 Task: Find connections with filter location Pontevedra with filter topic #Projectmanagementwith filter profile language French with filter current company NDTV with filter school SJB Institute of Technology with filter industry Advertising Services with filter service category Email Marketing with filter keywords title Church Volunteer
Action: Mouse moved to (728, 57)
Screenshot: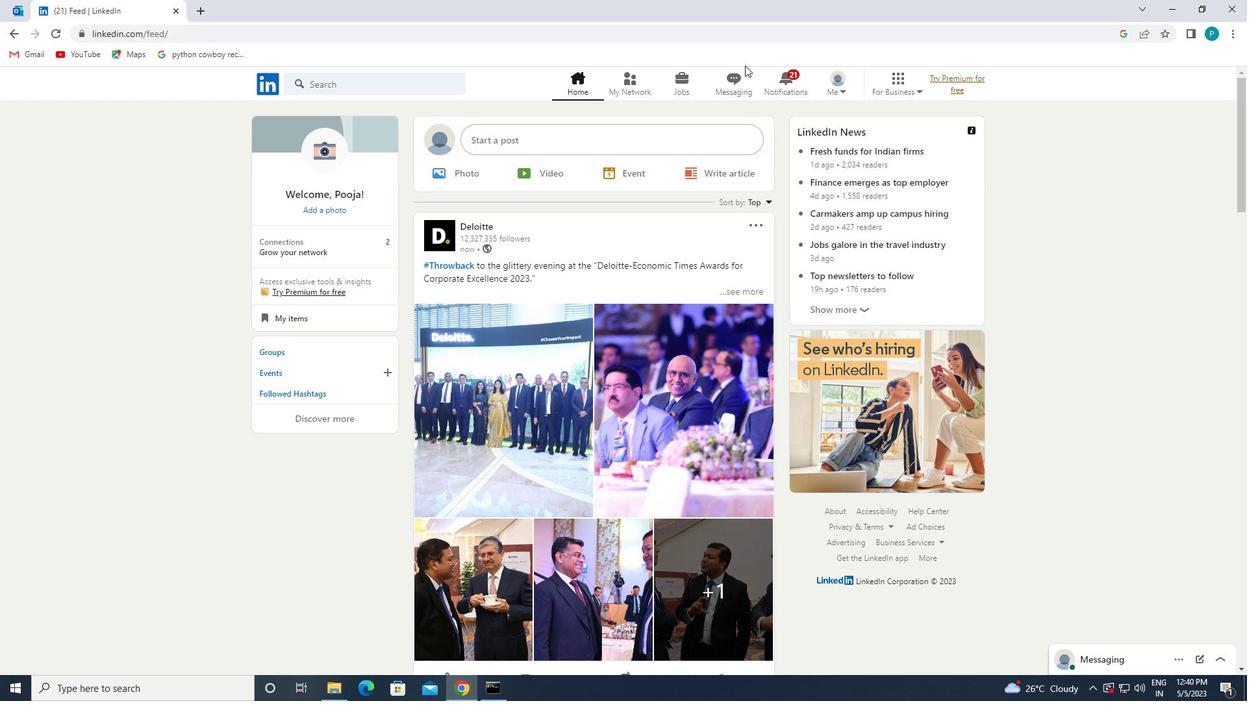 
Action: Mouse pressed left at (728, 57)
Screenshot: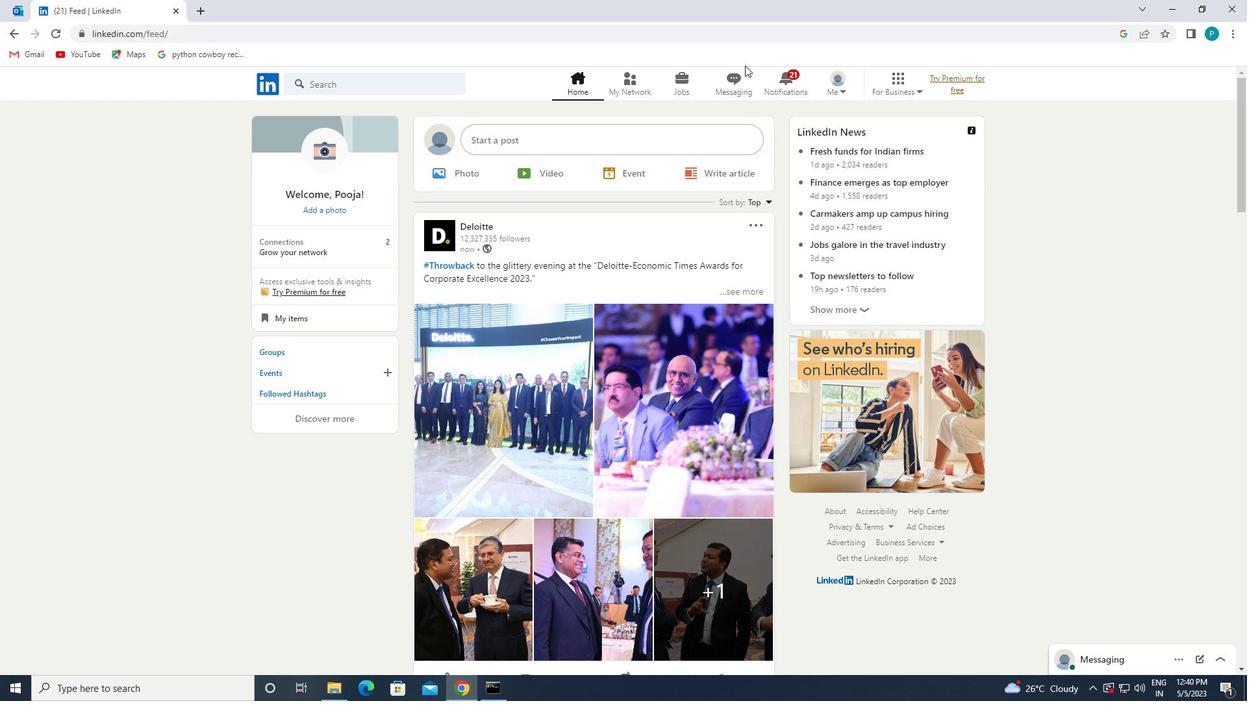 
Action: Mouse moved to (627, 87)
Screenshot: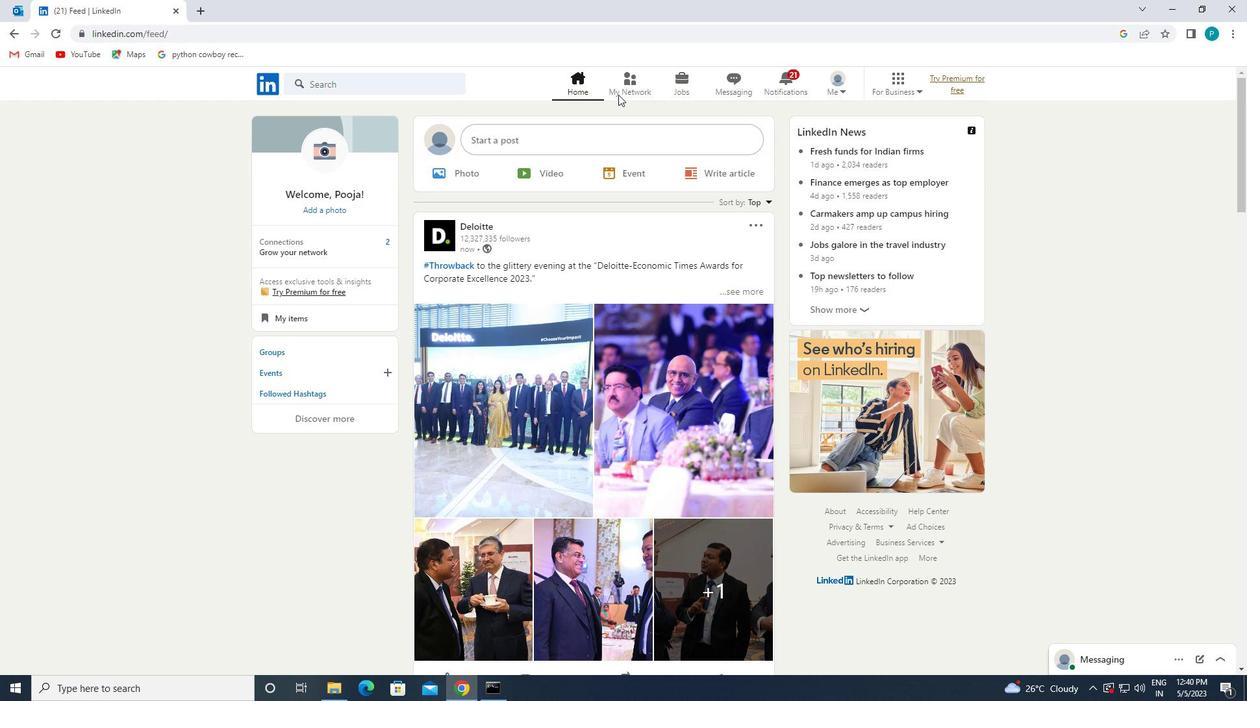 
Action: Mouse pressed left at (627, 87)
Screenshot: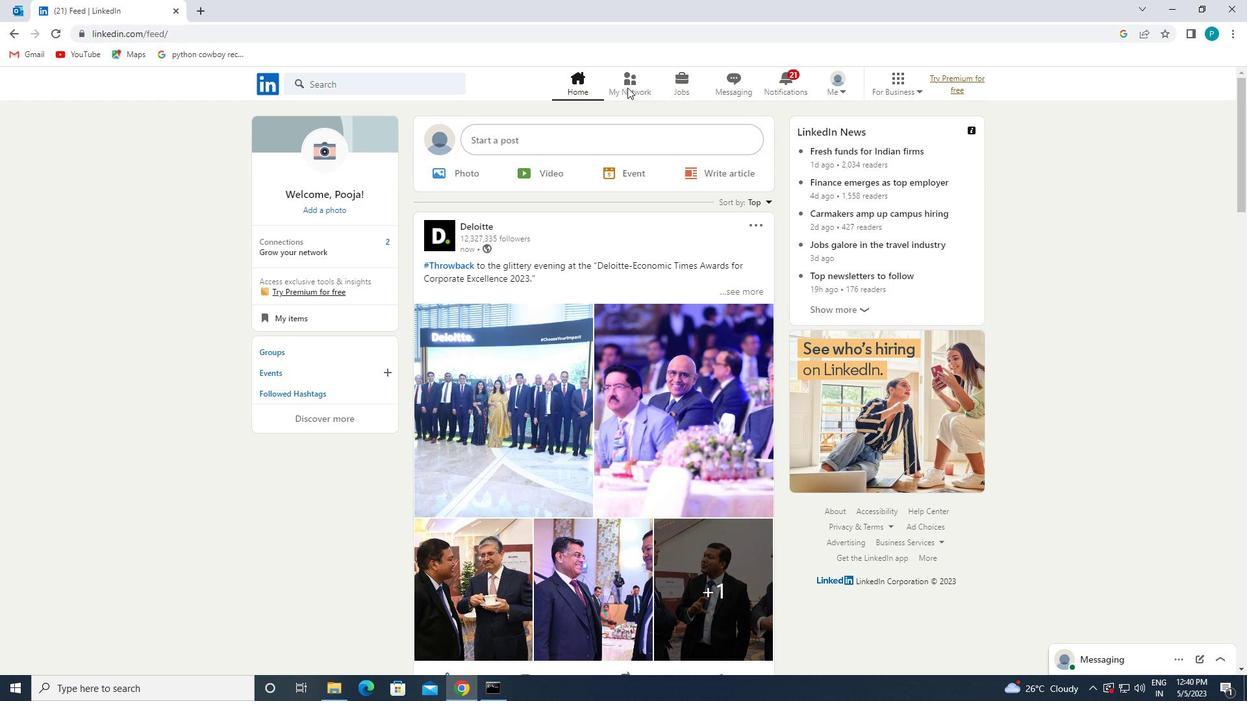 
Action: Mouse moved to (635, 96)
Screenshot: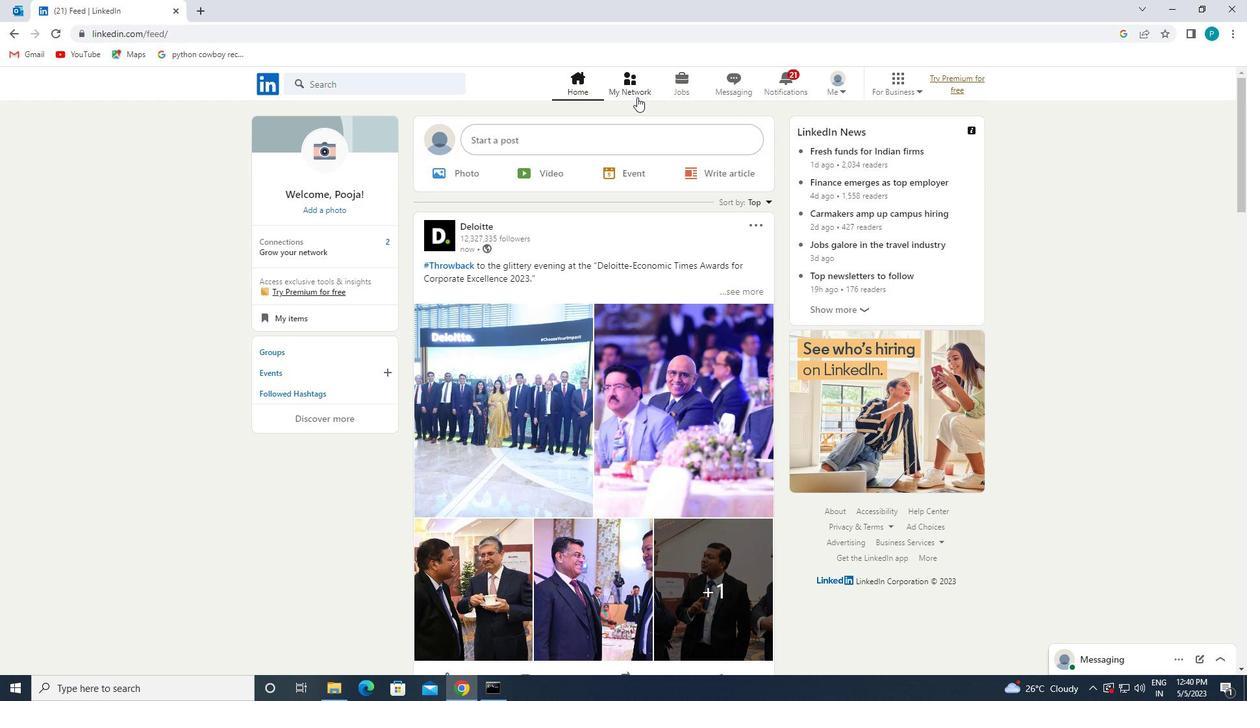 
Action: Mouse pressed left at (635, 96)
Screenshot: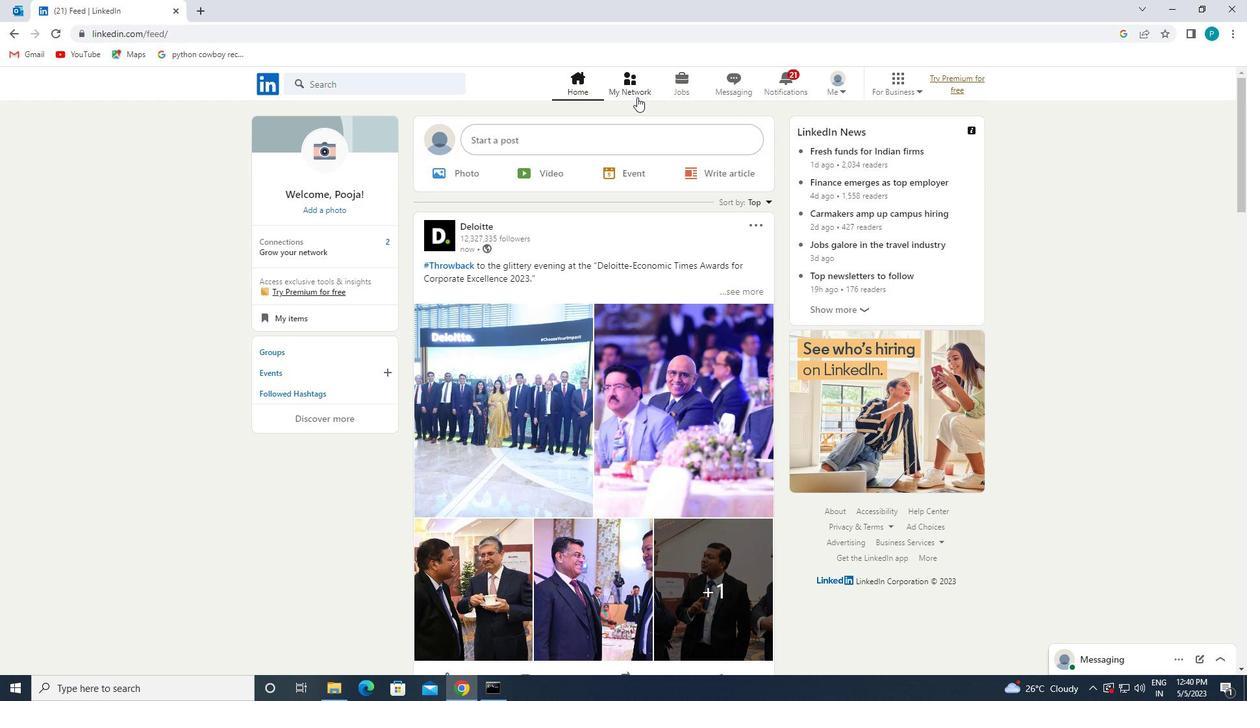 
Action: Mouse moved to (317, 165)
Screenshot: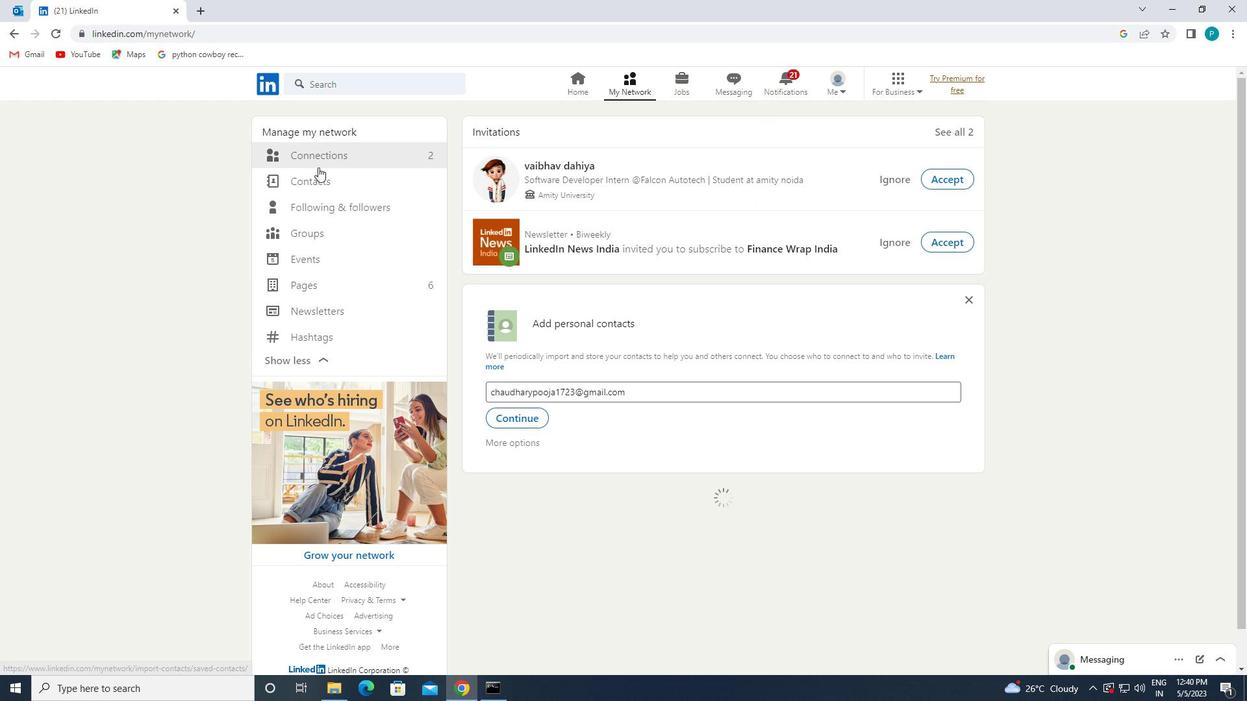
Action: Mouse pressed left at (317, 165)
Screenshot: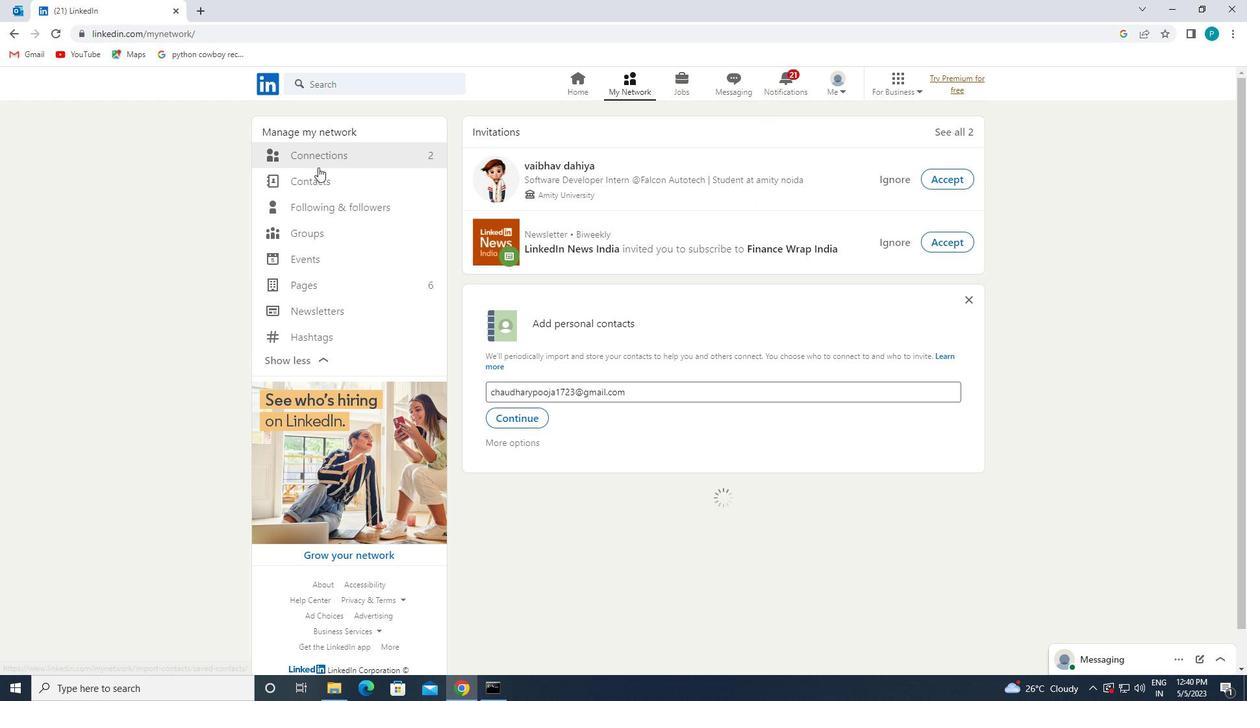 
Action: Mouse moved to (398, 165)
Screenshot: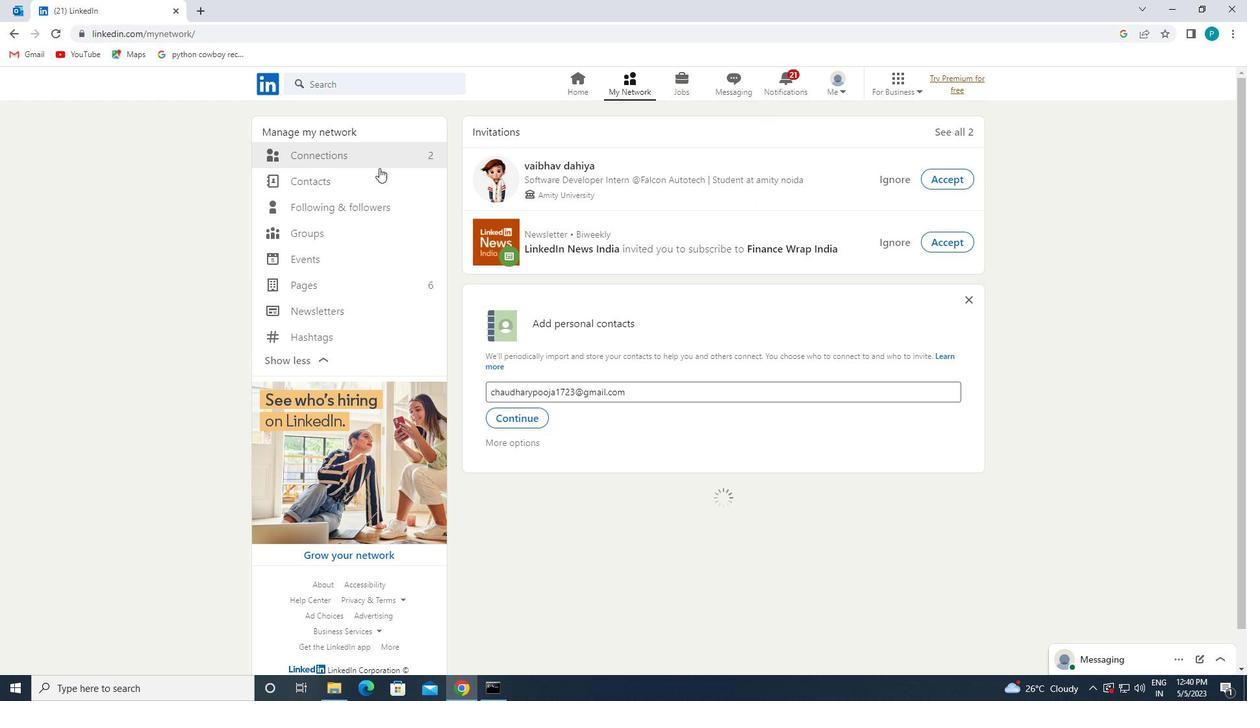 
Action: Mouse pressed left at (398, 165)
Screenshot: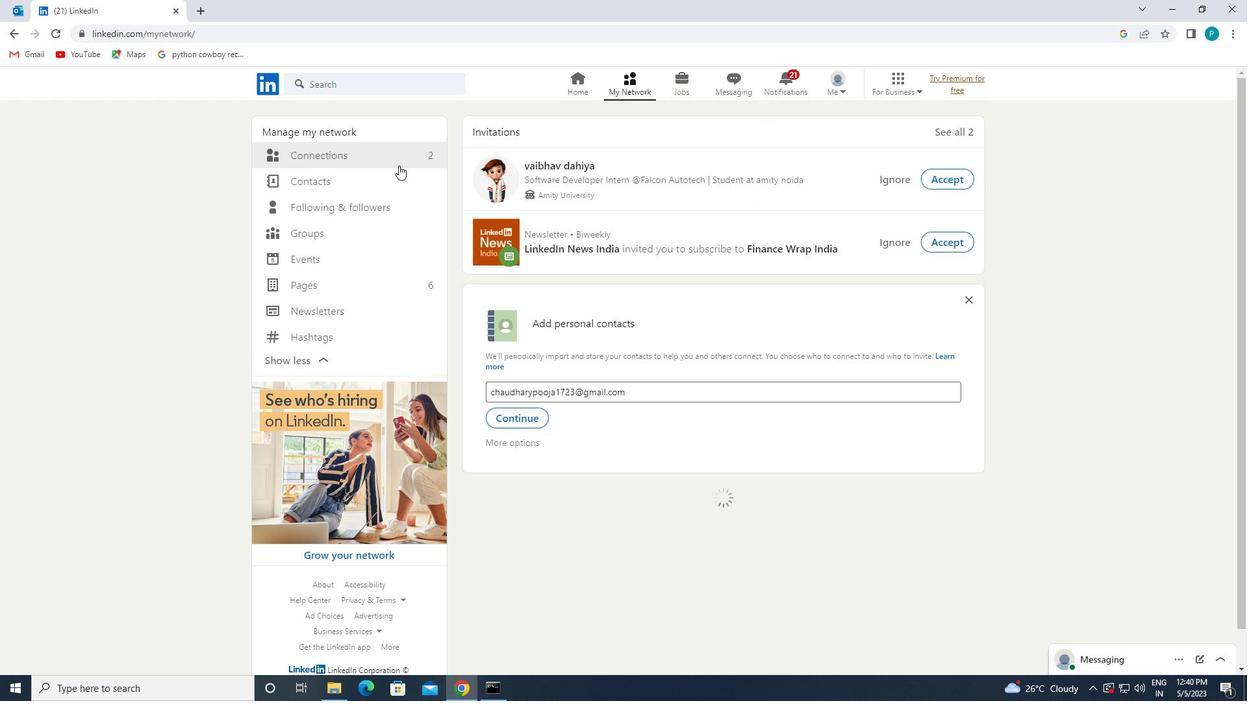 
Action: Mouse moved to (400, 153)
Screenshot: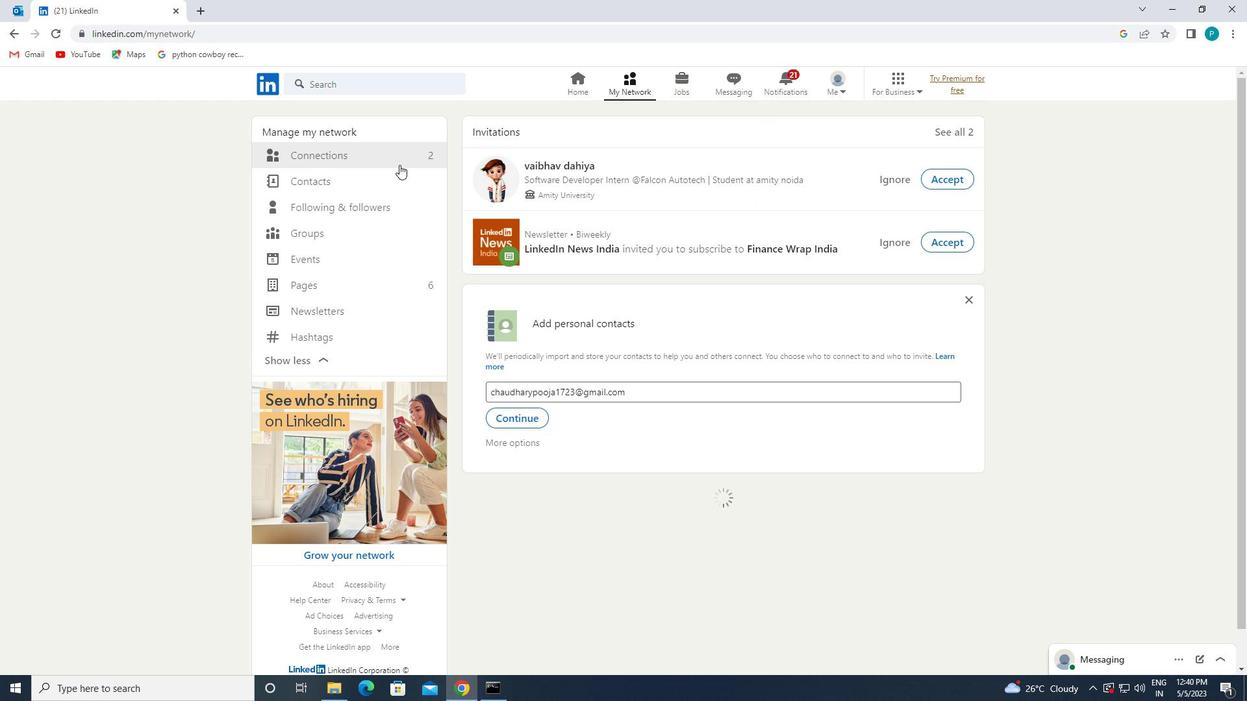 
Action: Mouse pressed left at (400, 153)
Screenshot: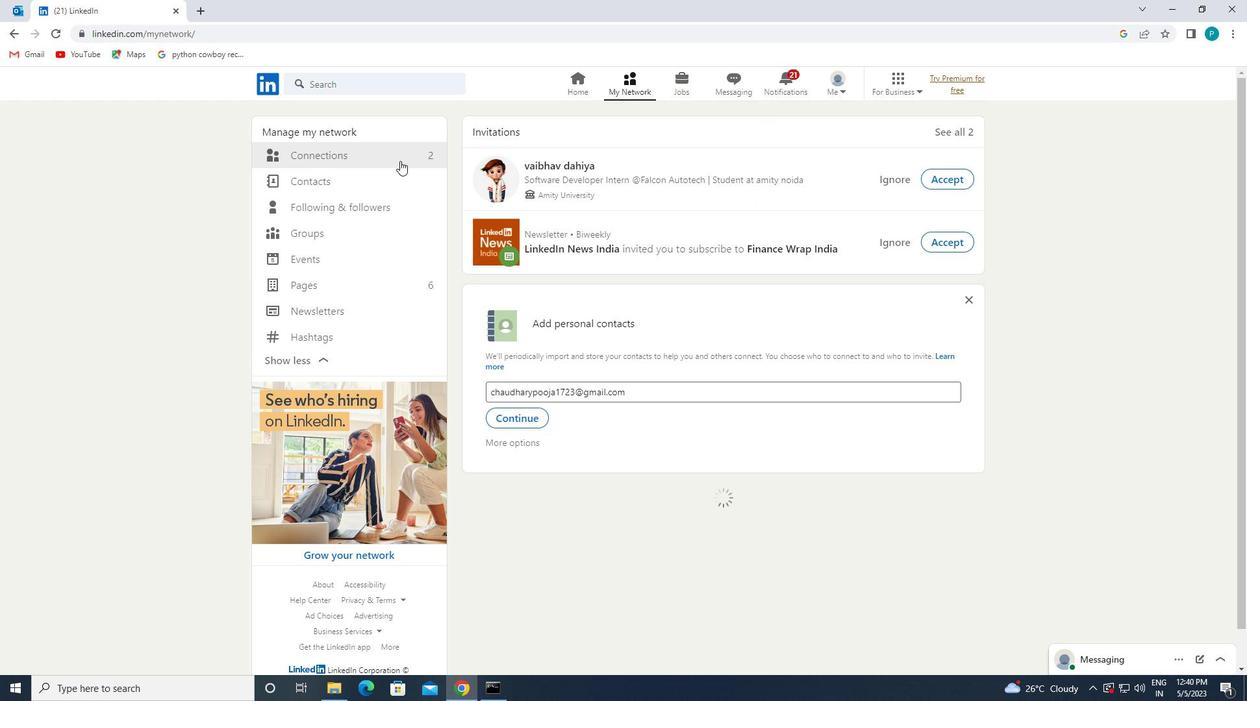 
Action: Mouse pressed left at (400, 153)
Screenshot: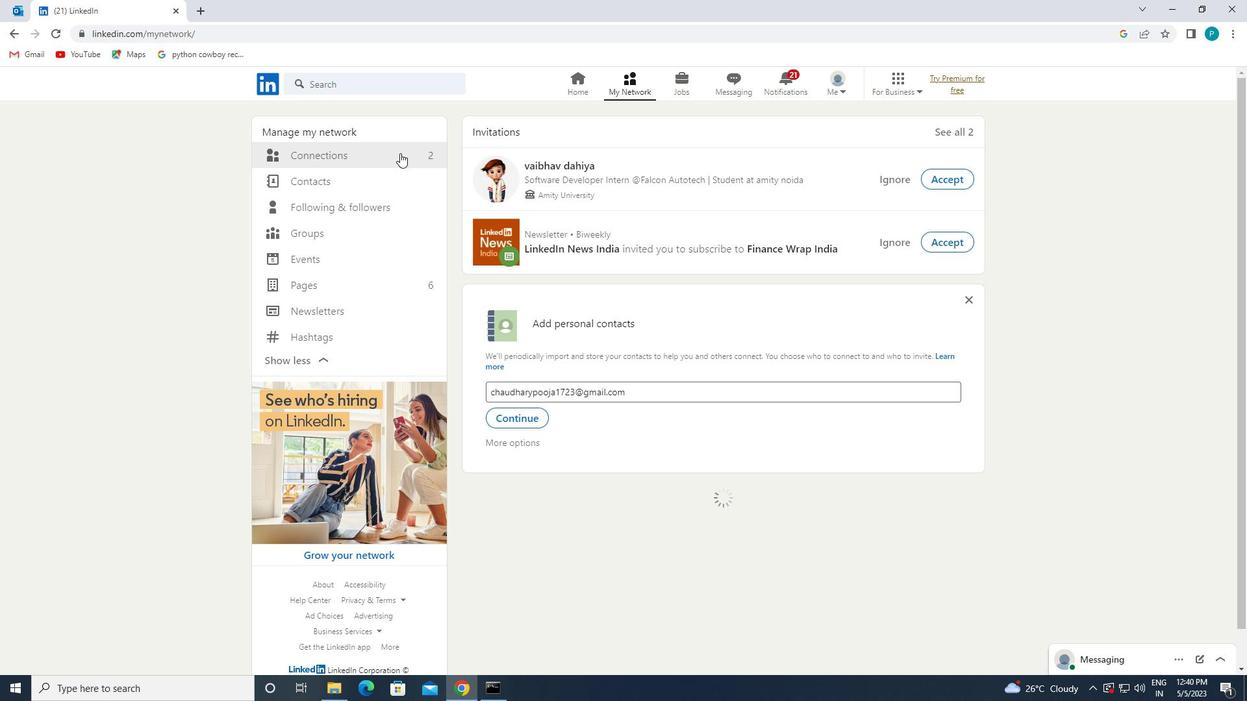 
Action: Mouse moved to (376, 155)
Screenshot: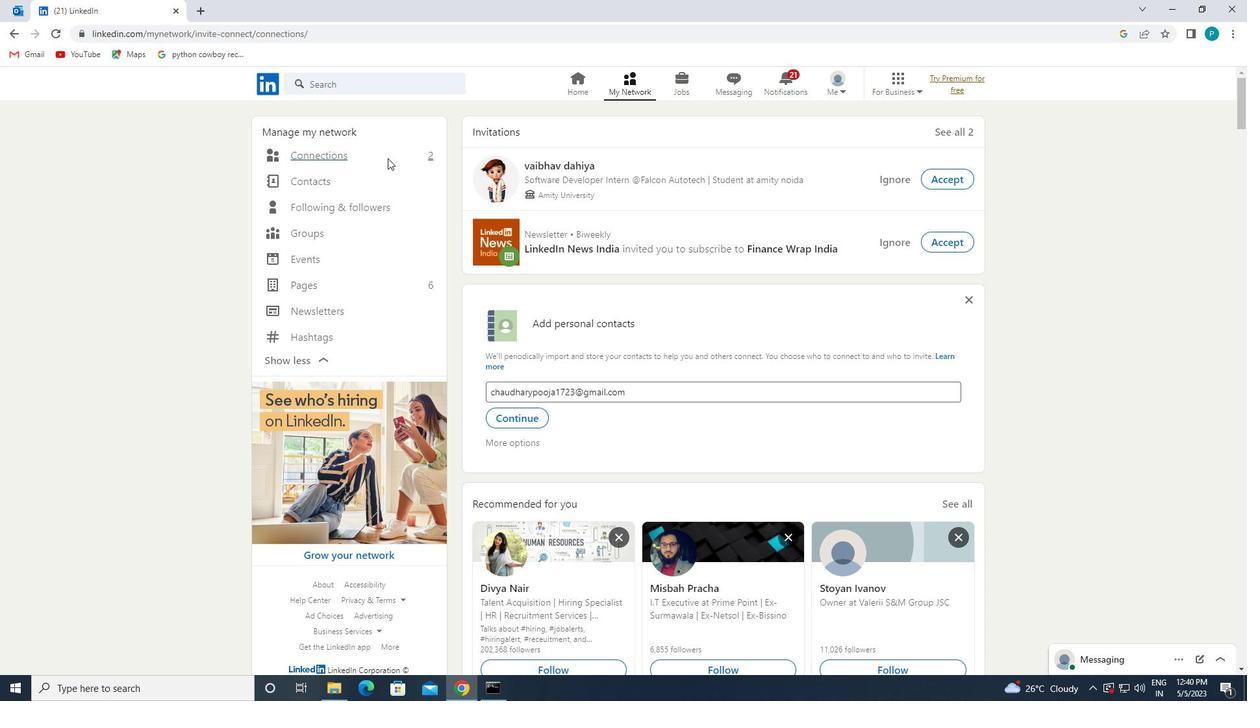 
Action: Mouse pressed left at (376, 155)
Screenshot: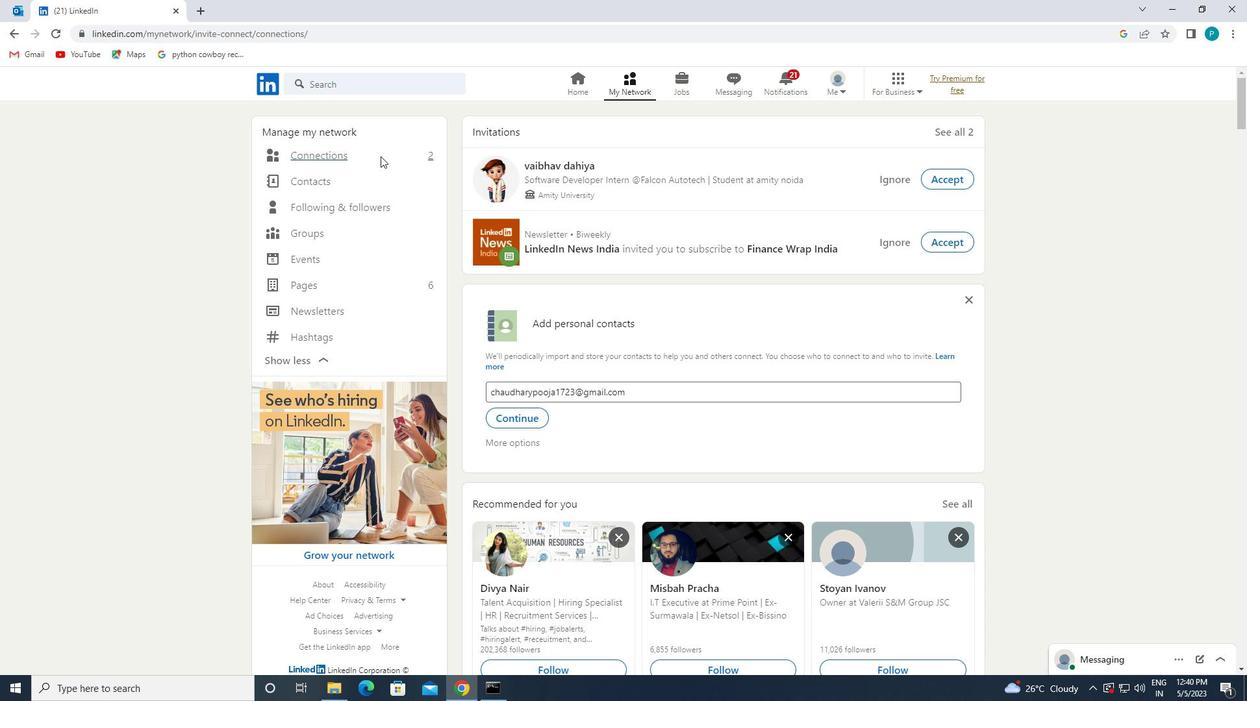 
Action: Mouse moved to (342, 158)
Screenshot: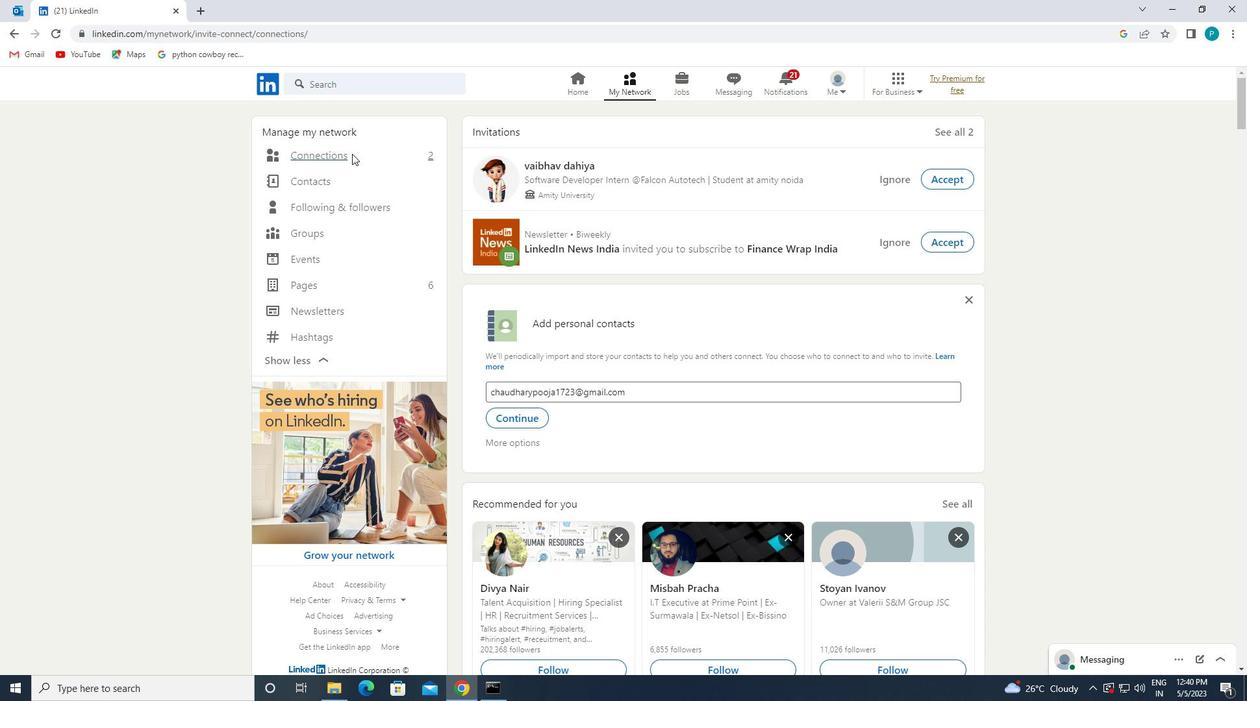 
Action: Mouse pressed left at (342, 158)
Screenshot: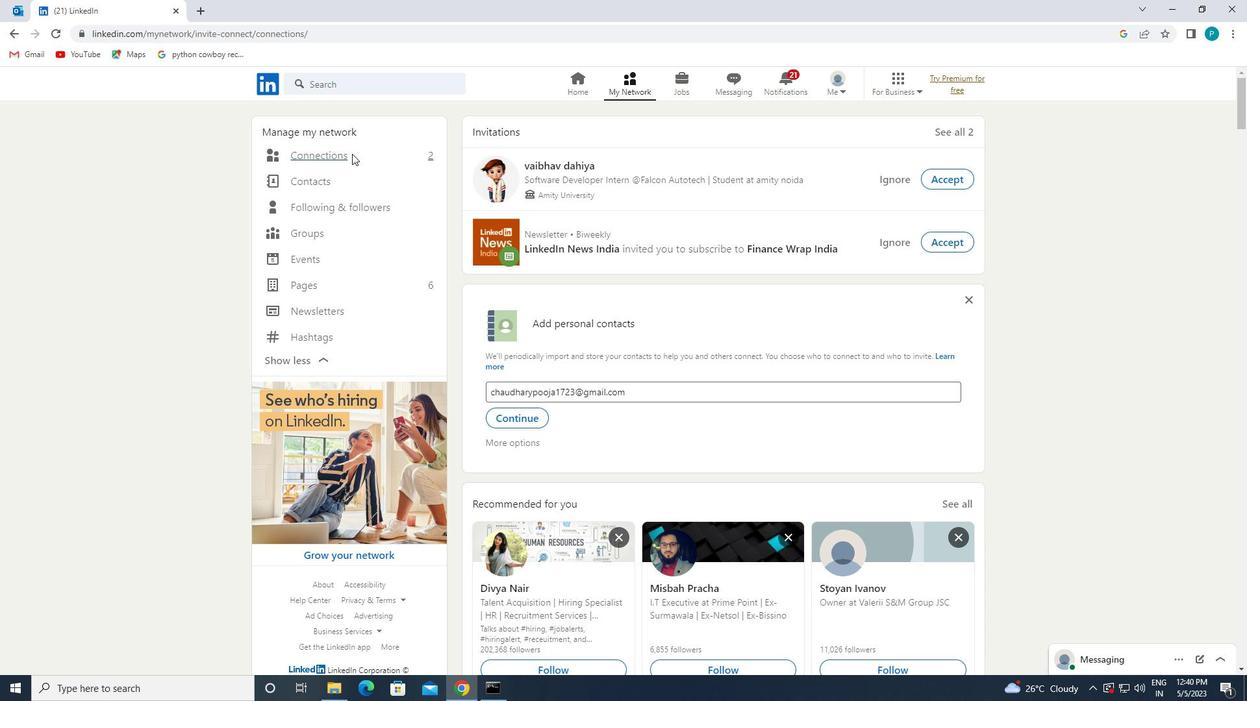 
Action: Mouse pressed left at (342, 158)
Screenshot: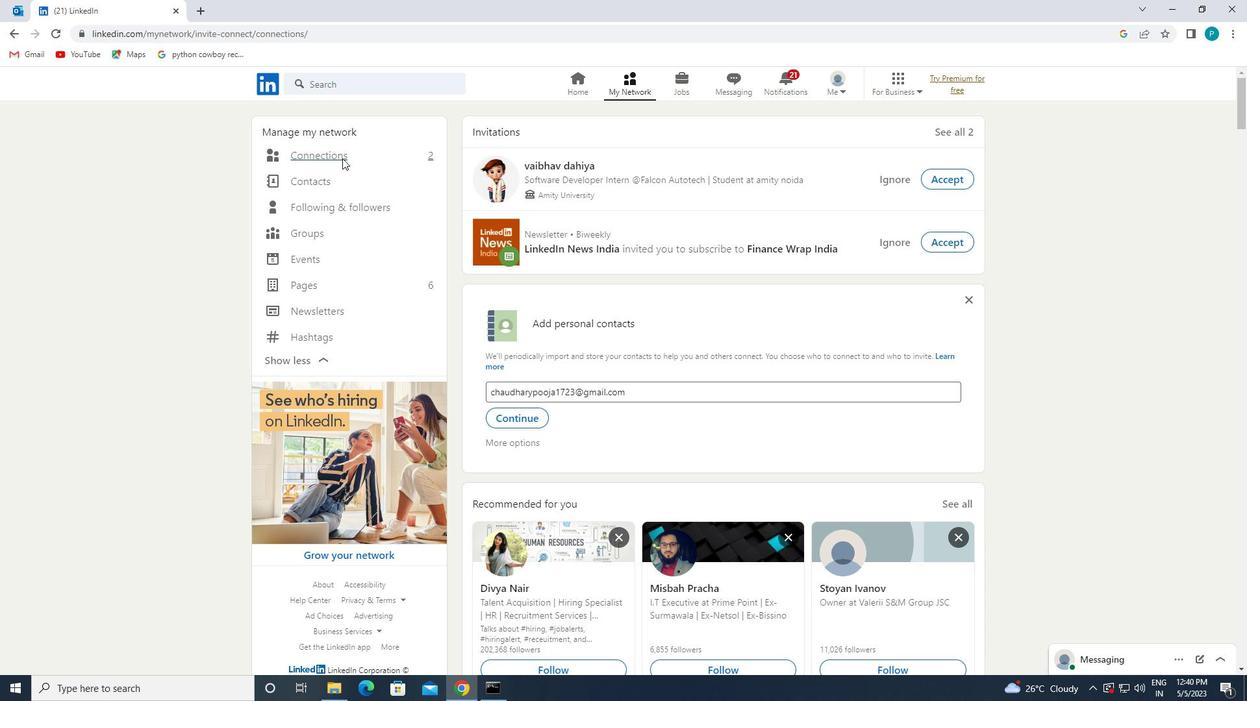
Action: Mouse moved to (715, 150)
Screenshot: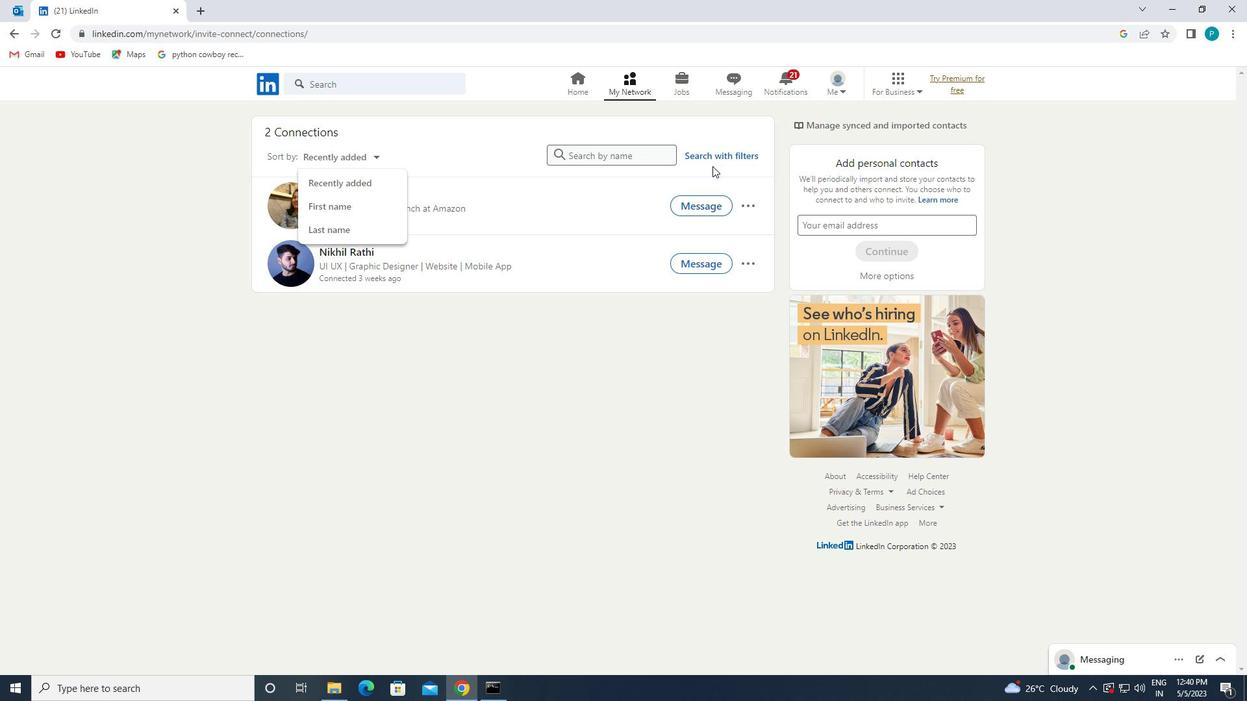 
Action: Mouse pressed left at (715, 150)
Screenshot: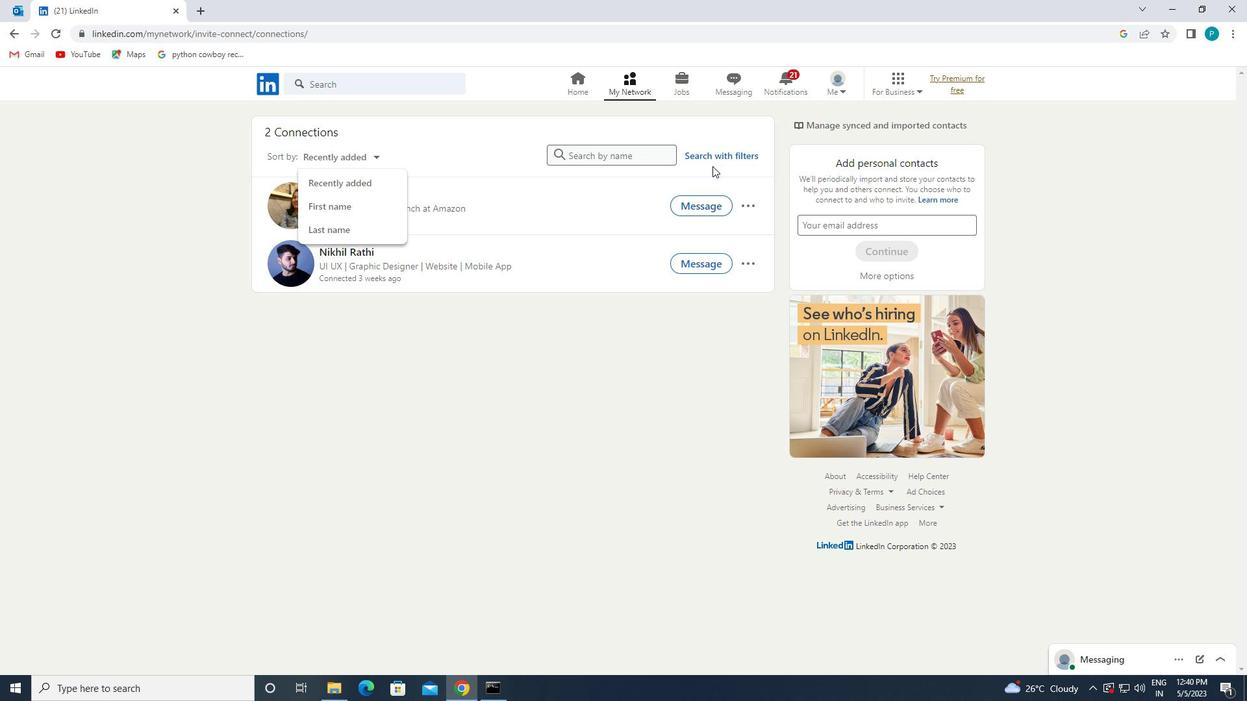 
Action: Mouse moved to (678, 126)
Screenshot: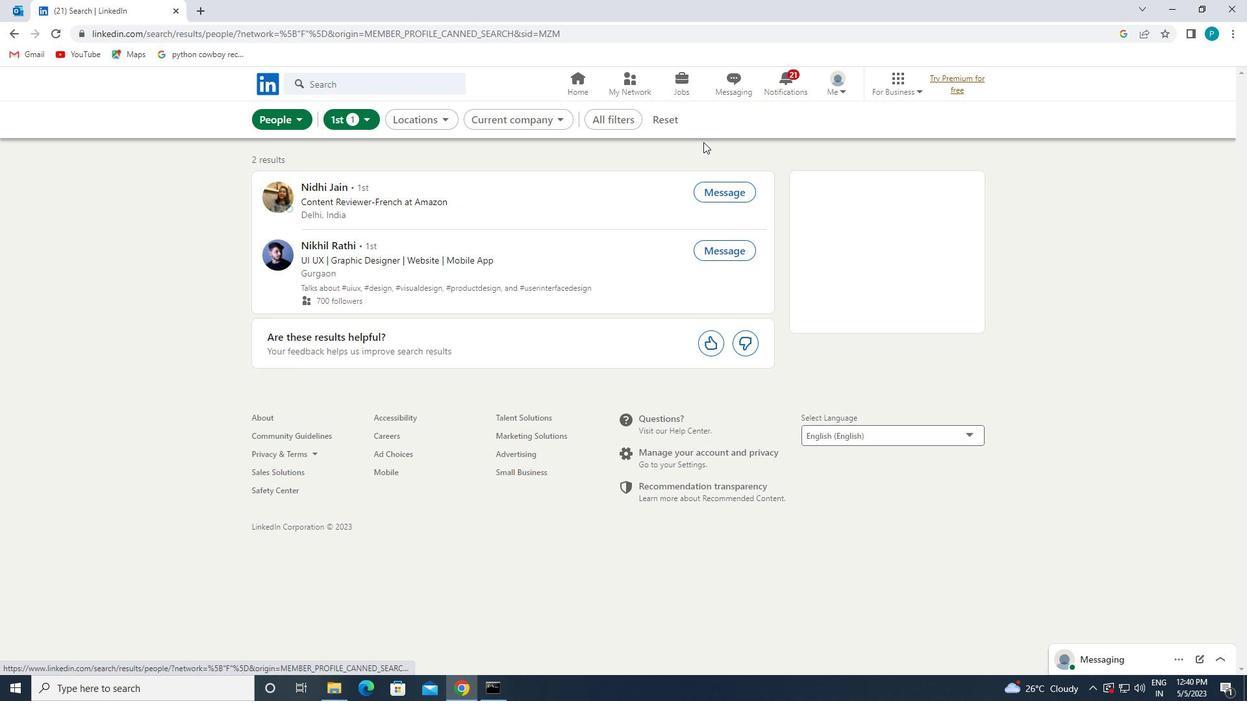 
Action: Mouse pressed left at (678, 126)
Screenshot: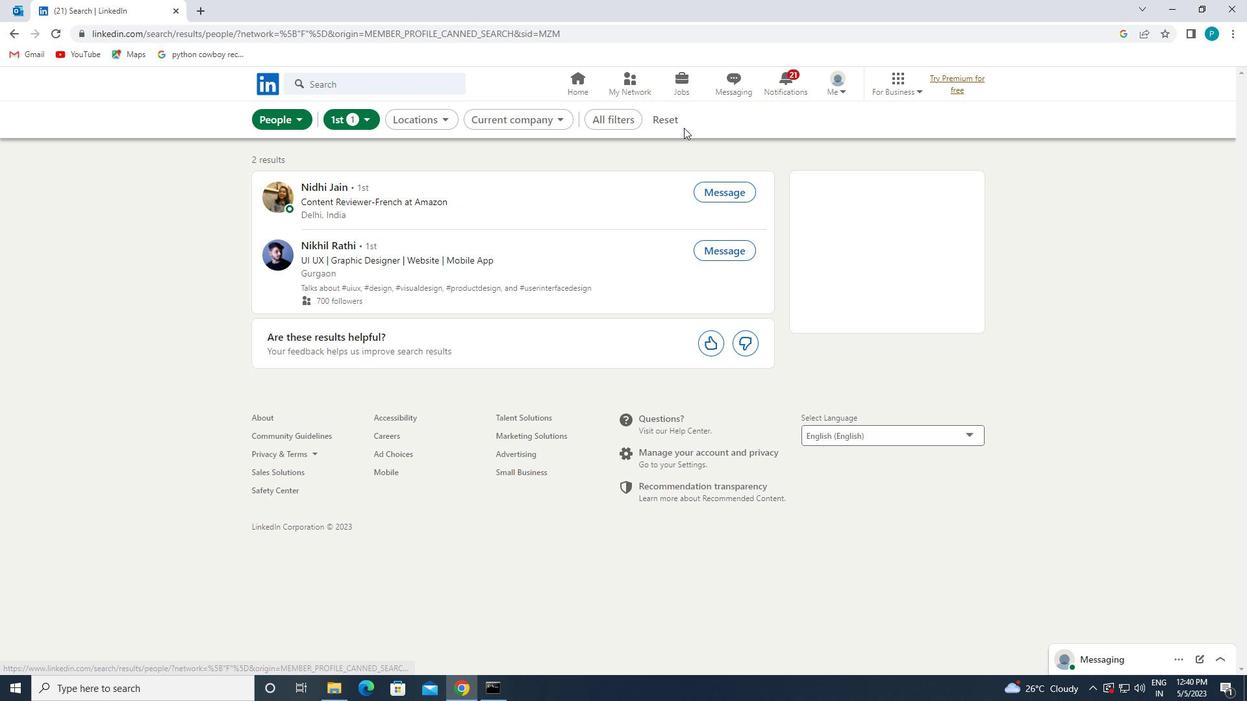 
Action: Mouse moved to (645, 114)
Screenshot: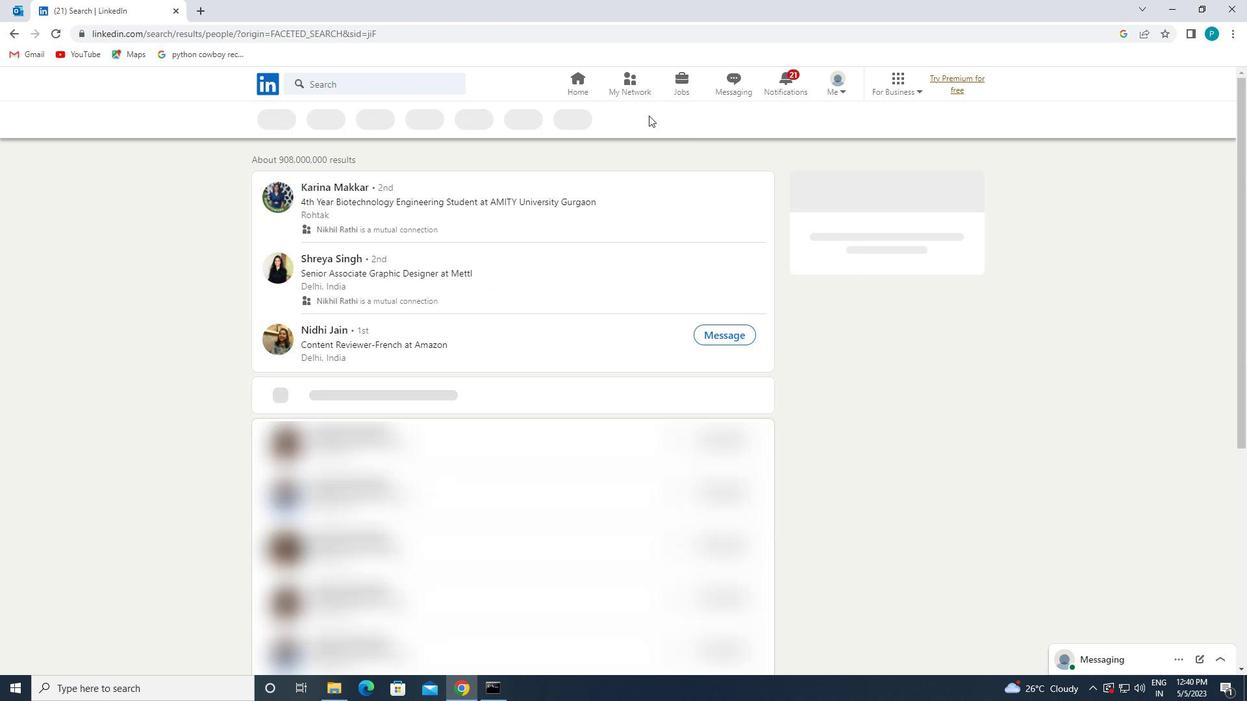 
Action: Mouse pressed left at (645, 114)
Screenshot: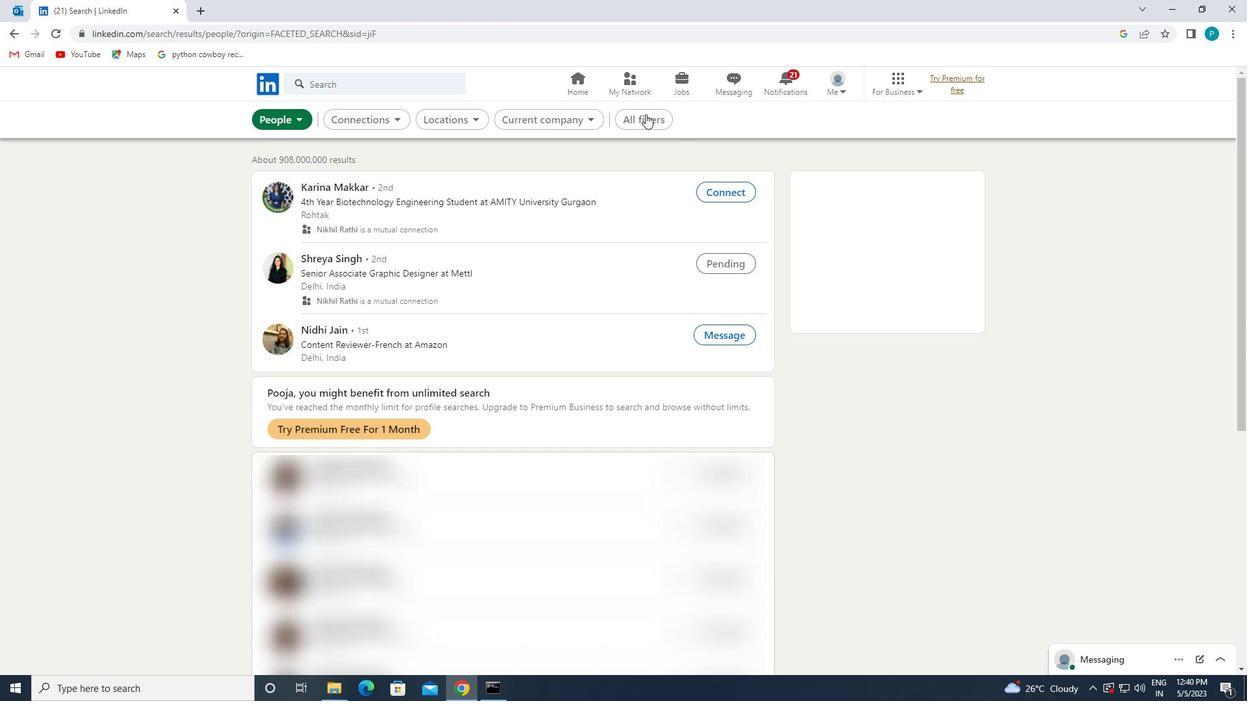 
Action: Mouse moved to (1246, 371)
Screenshot: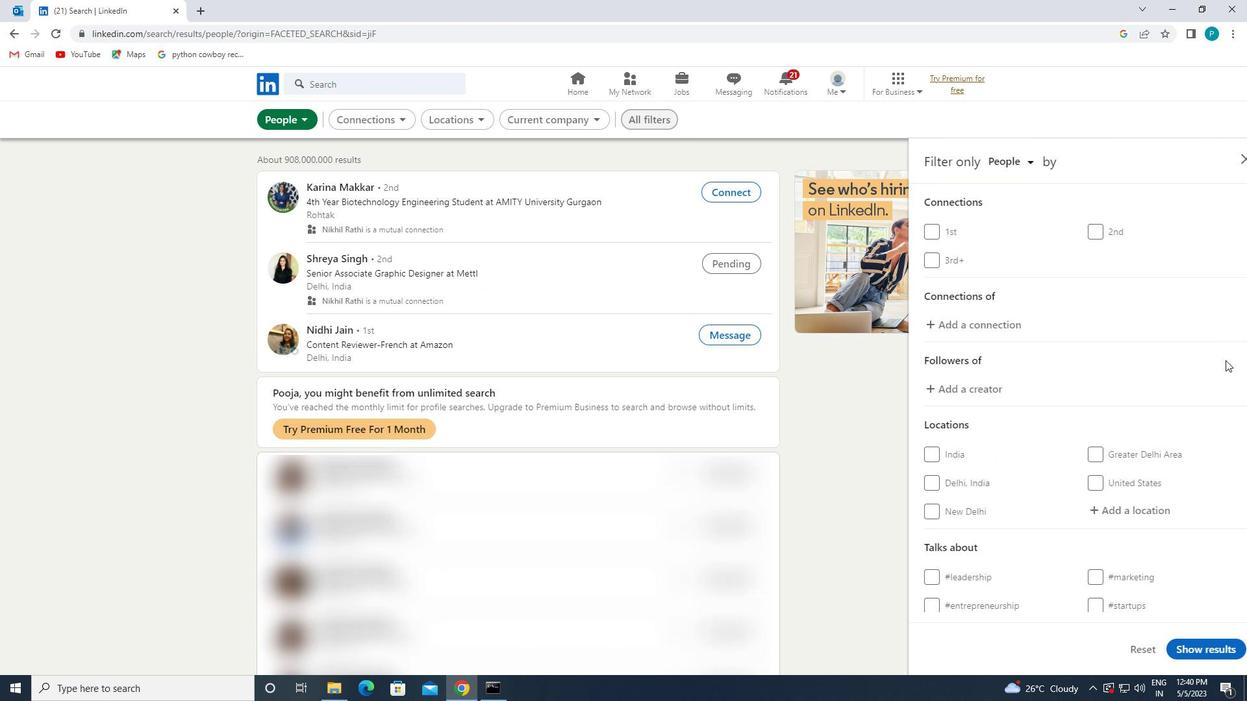 
Action: Mouse scrolled (1246, 370) with delta (0, 0)
Screenshot: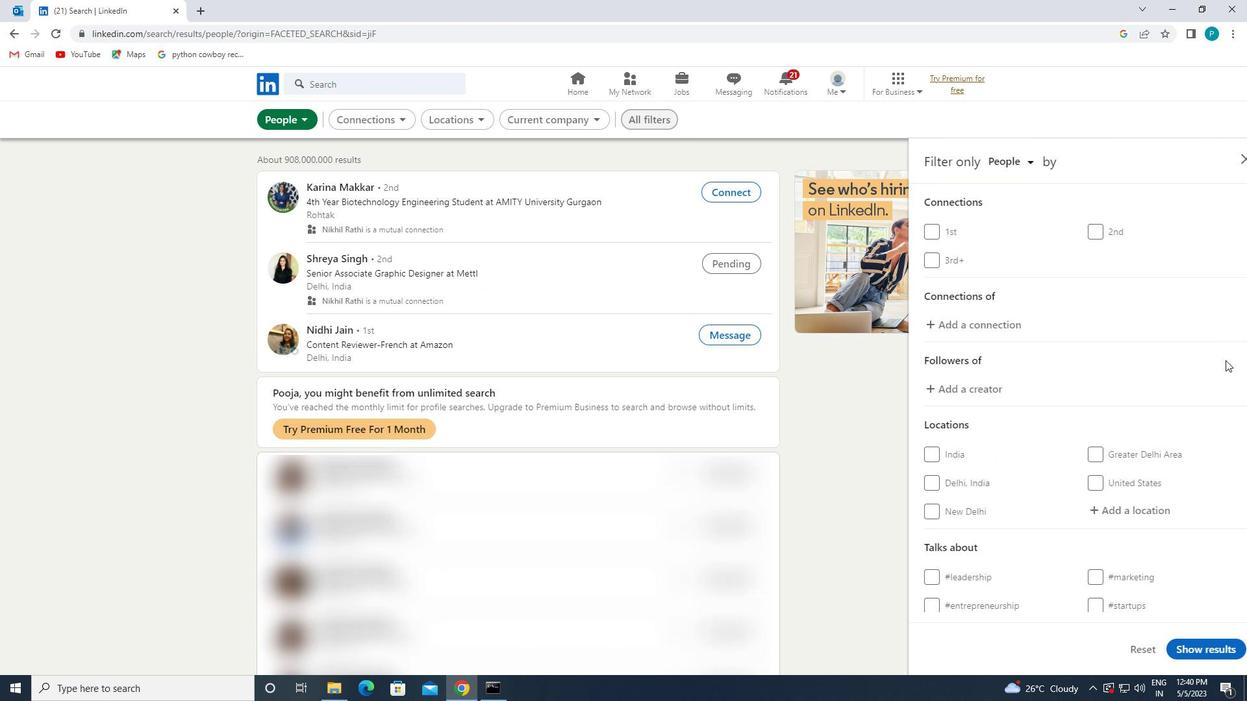 
Action: Mouse moved to (1235, 365)
Screenshot: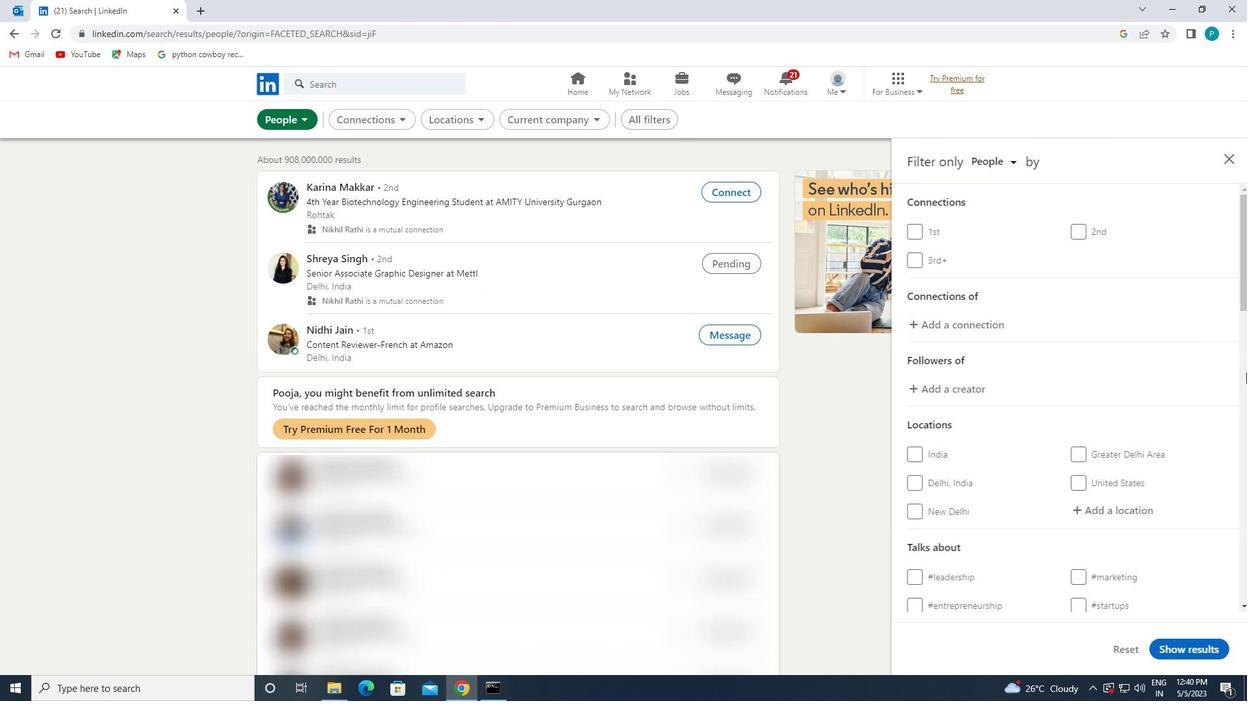 
Action: Mouse scrolled (1235, 364) with delta (0, 0)
Screenshot: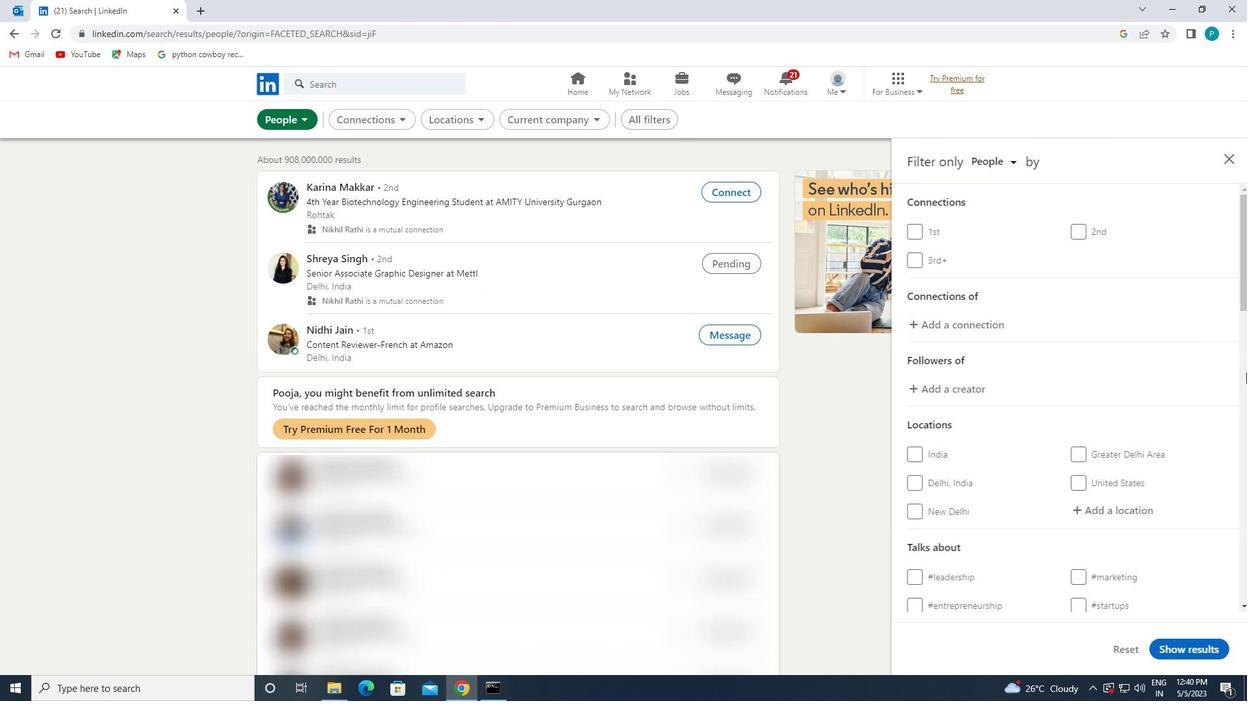 
Action: Mouse moved to (1201, 350)
Screenshot: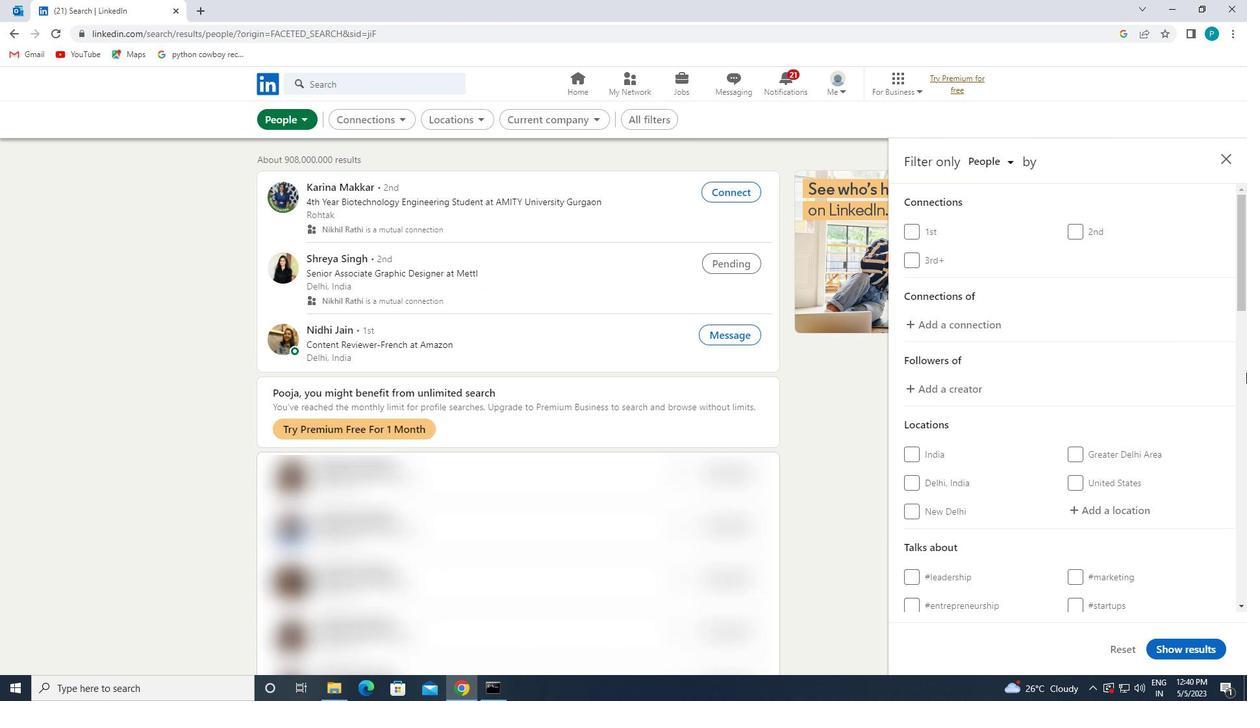 
Action: Mouse scrolled (1201, 349) with delta (0, 0)
Screenshot: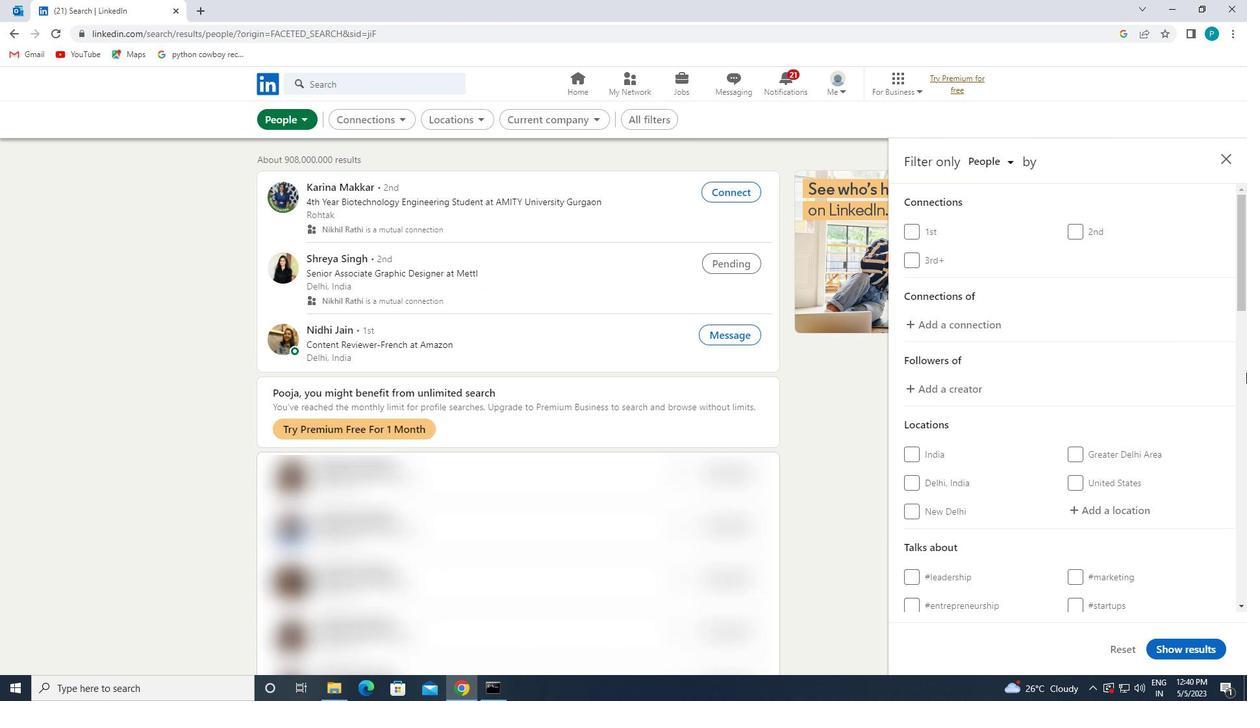 
Action: Mouse moved to (1121, 326)
Screenshot: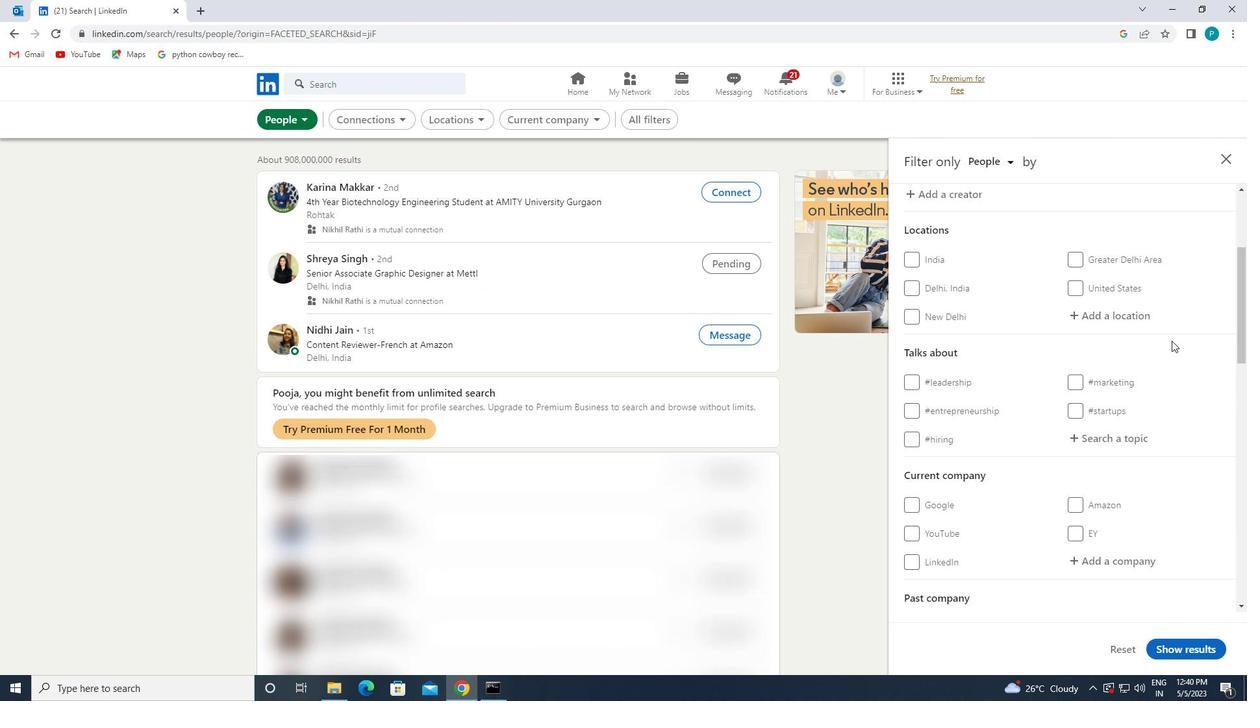 
Action: Mouse pressed left at (1121, 326)
Screenshot: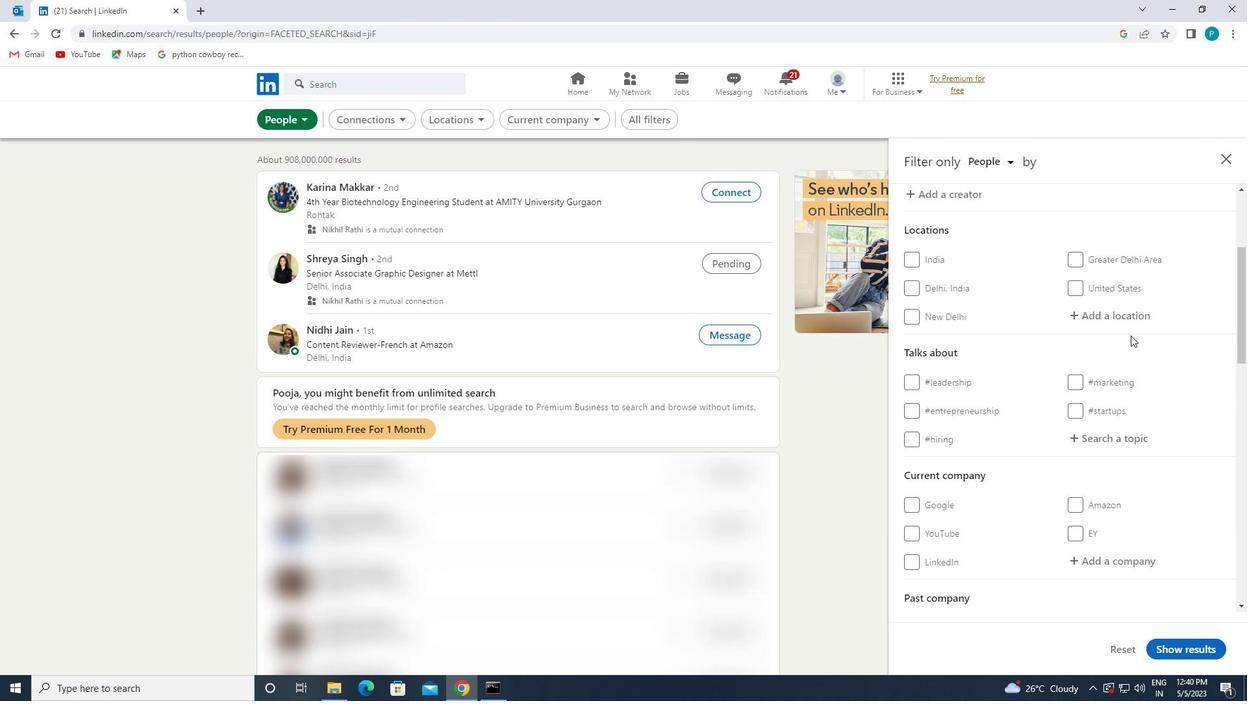 
Action: Mouse moved to (1110, 314)
Screenshot: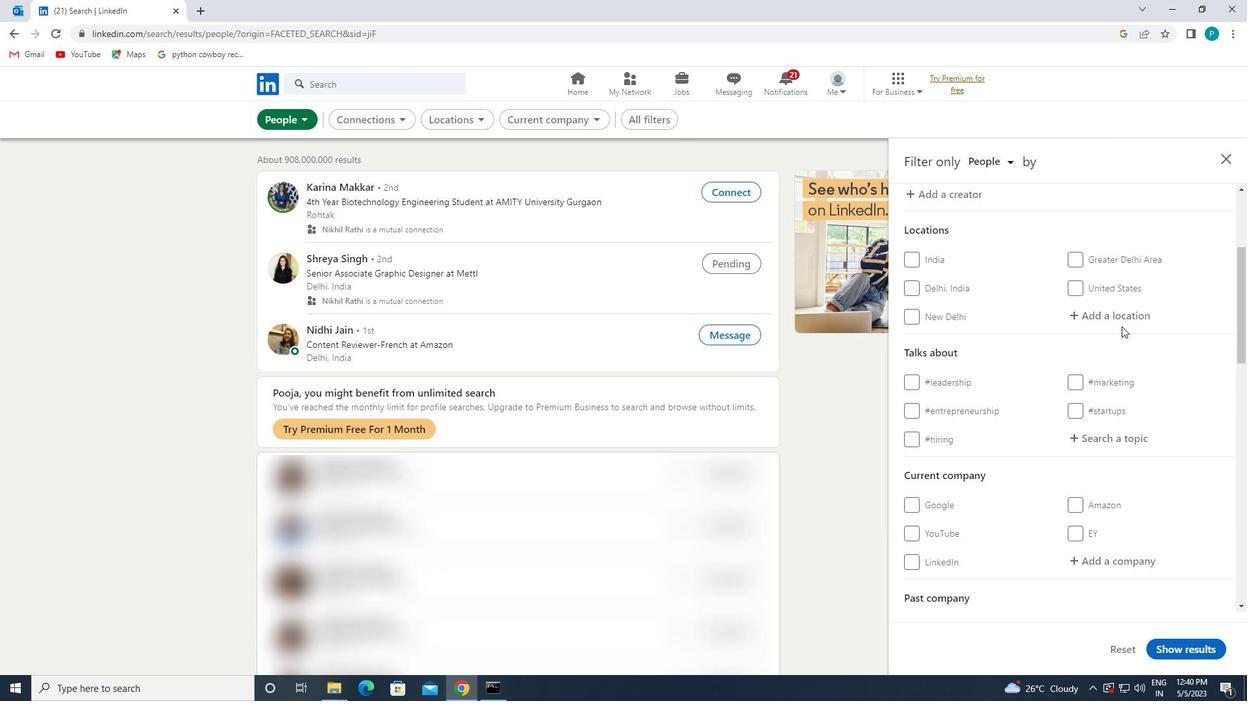 
Action: Mouse pressed left at (1110, 314)
Screenshot: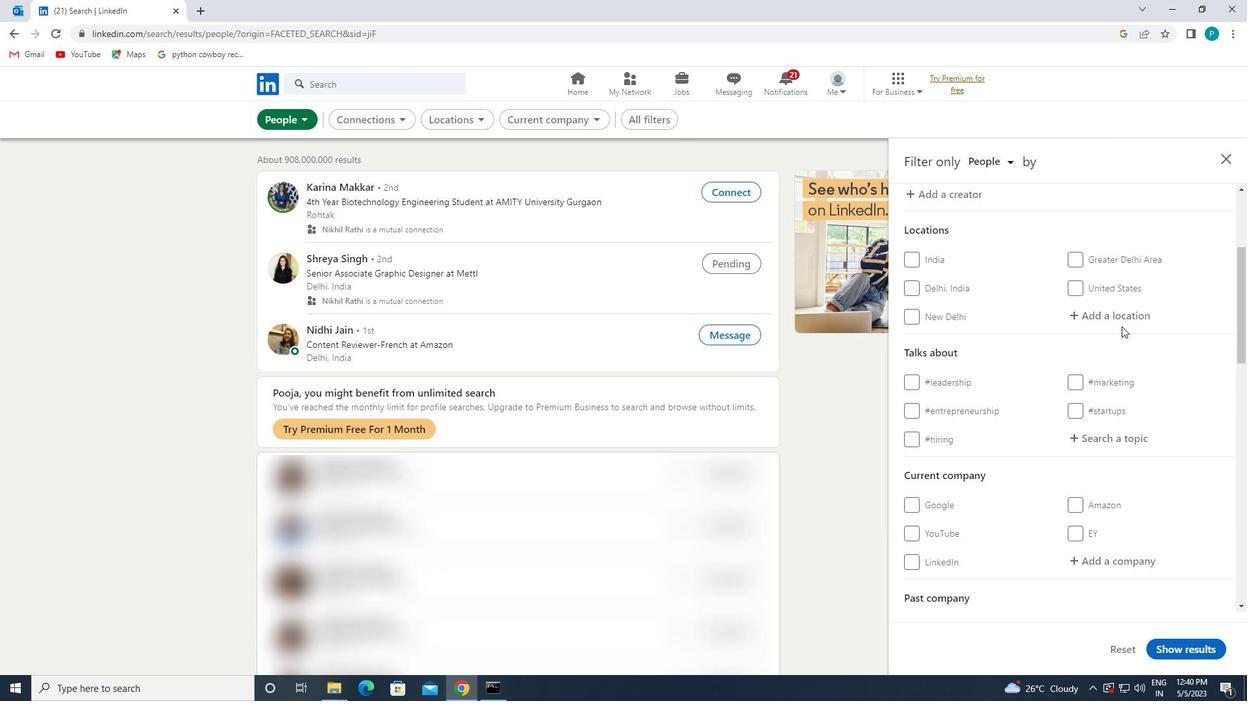 
Action: Mouse moved to (1114, 316)
Screenshot: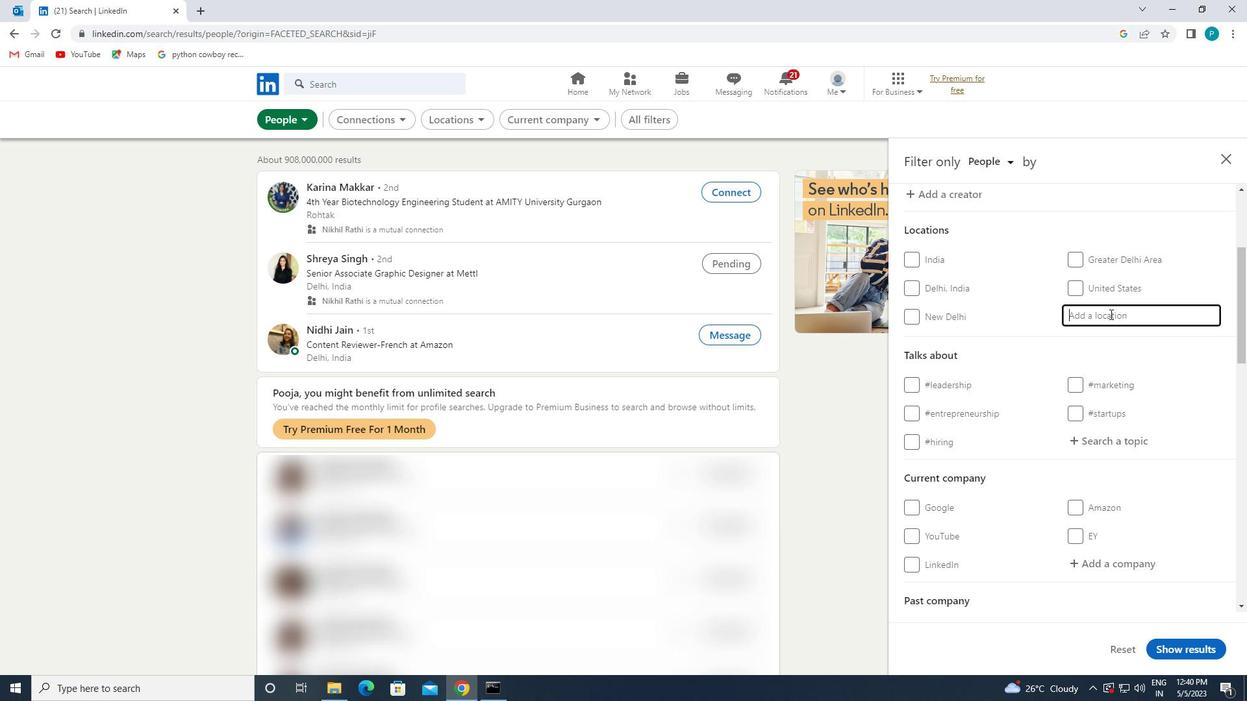 
Action: Key pressed <Key.caps_lock>p<Key.caps_lock>ontevera<Key.backspace><Key.backspace>dra
Screenshot: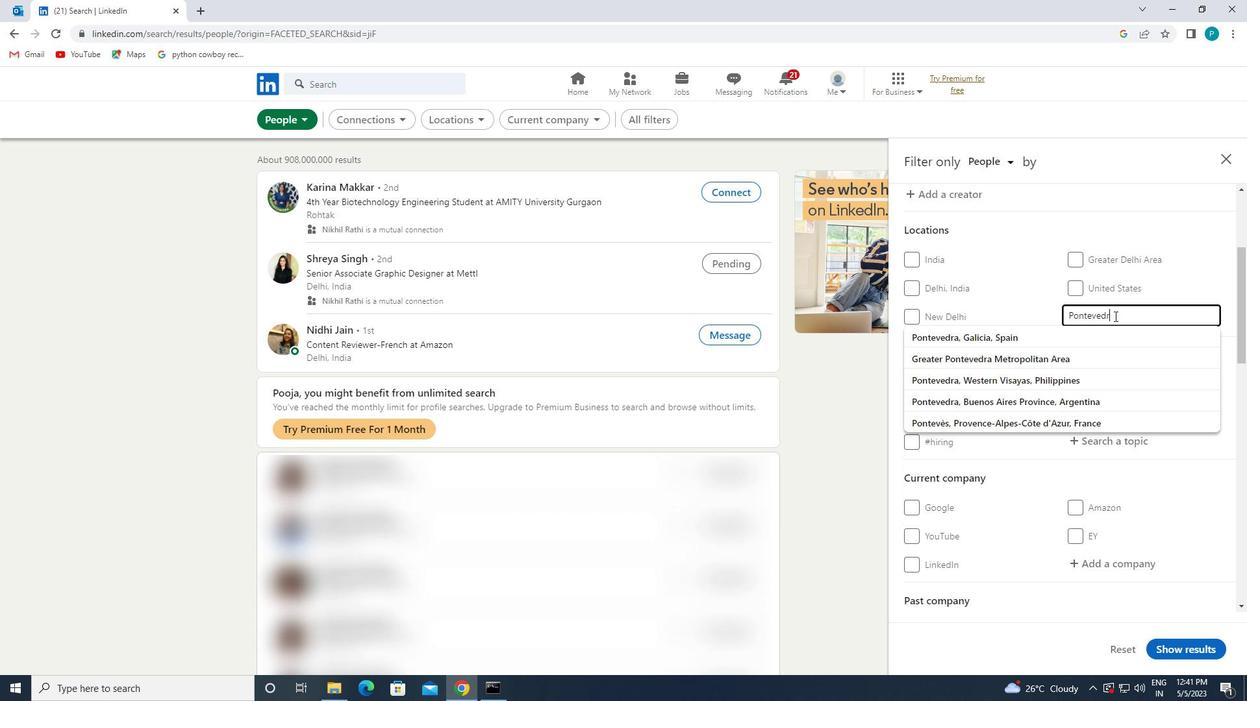 
Action: Mouse moved to (1043, 346)
Screenshot: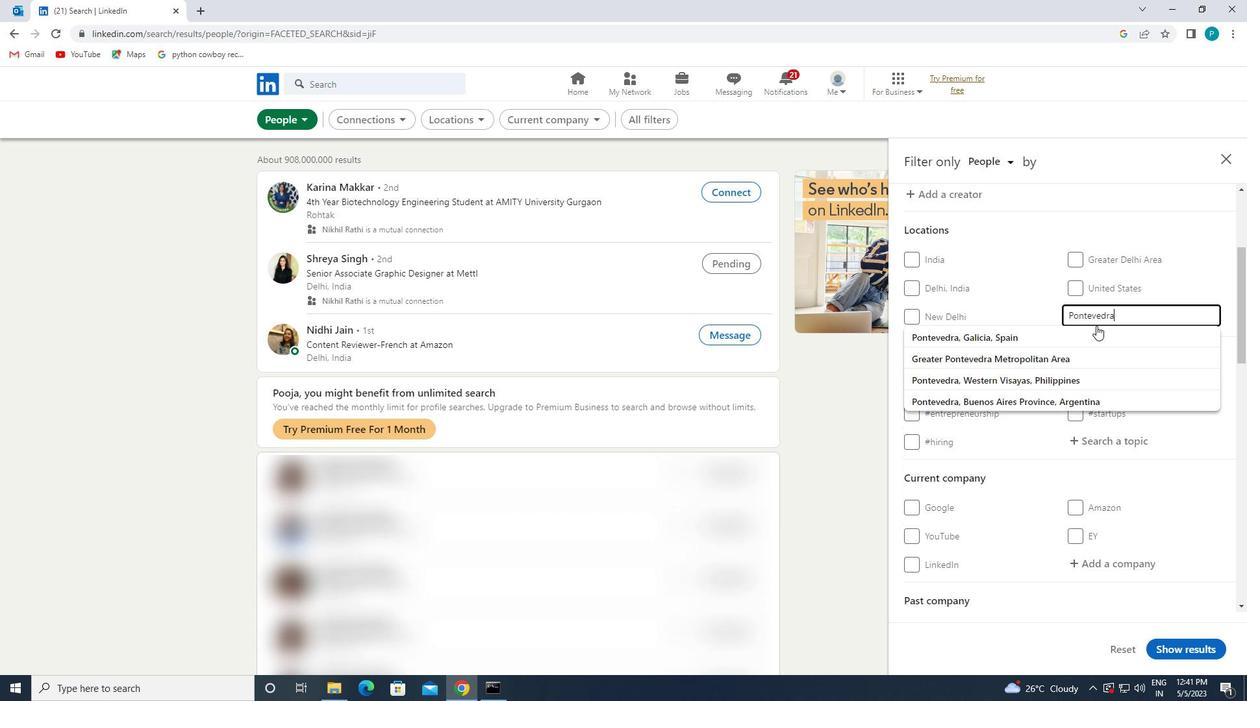 
Action: Mouse pressed left at (1043, 346)
Screenshot: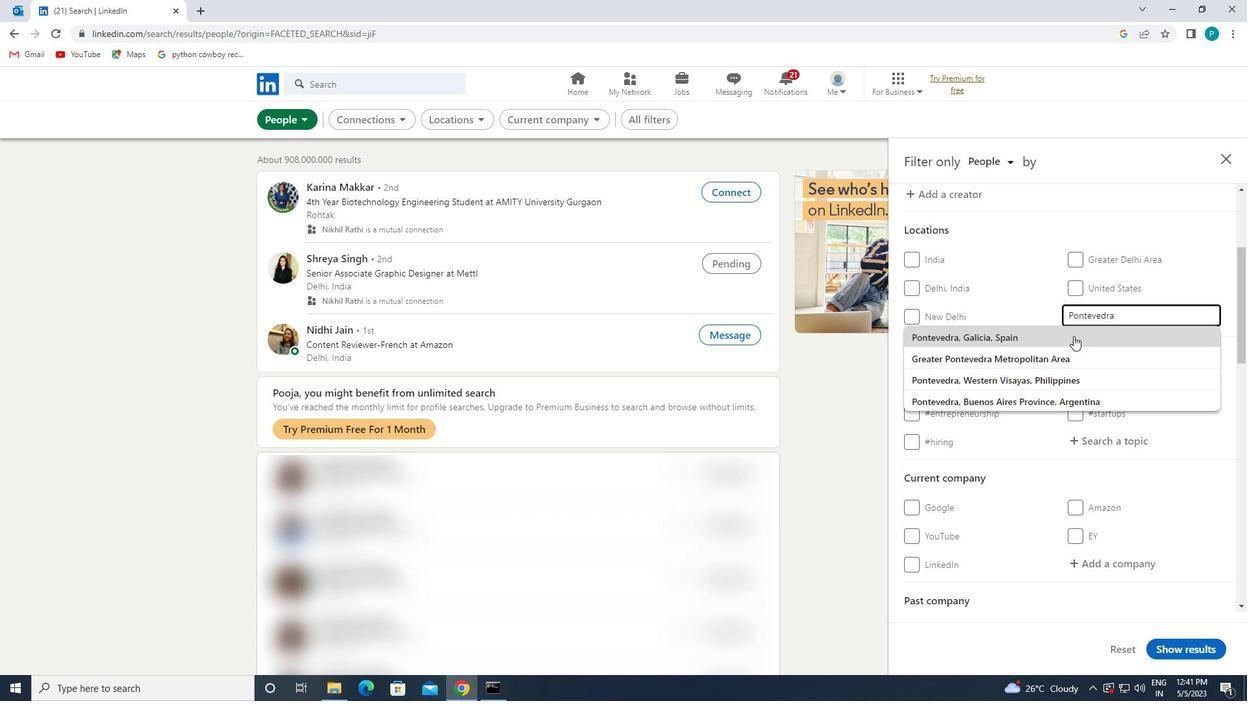 
Action: Mouse moved to (1043, 335)
Screenshot: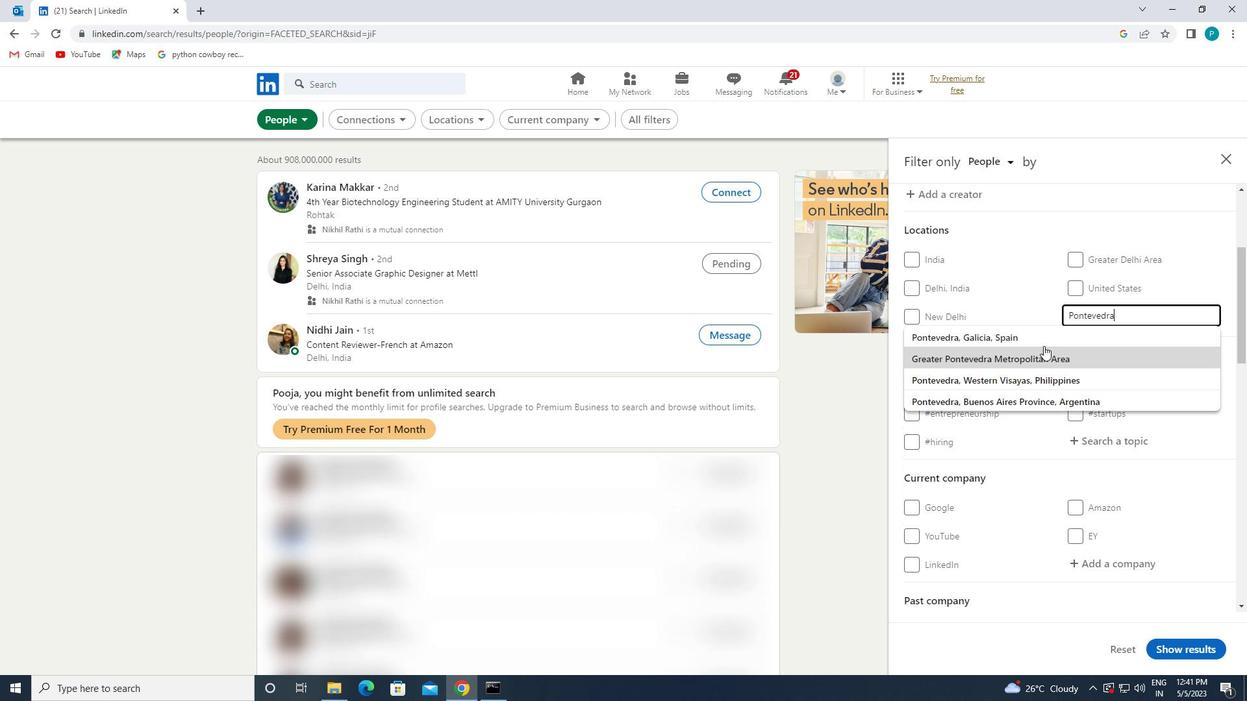 
Action: Mouse pressed left at (1043, 335)
Screenshot: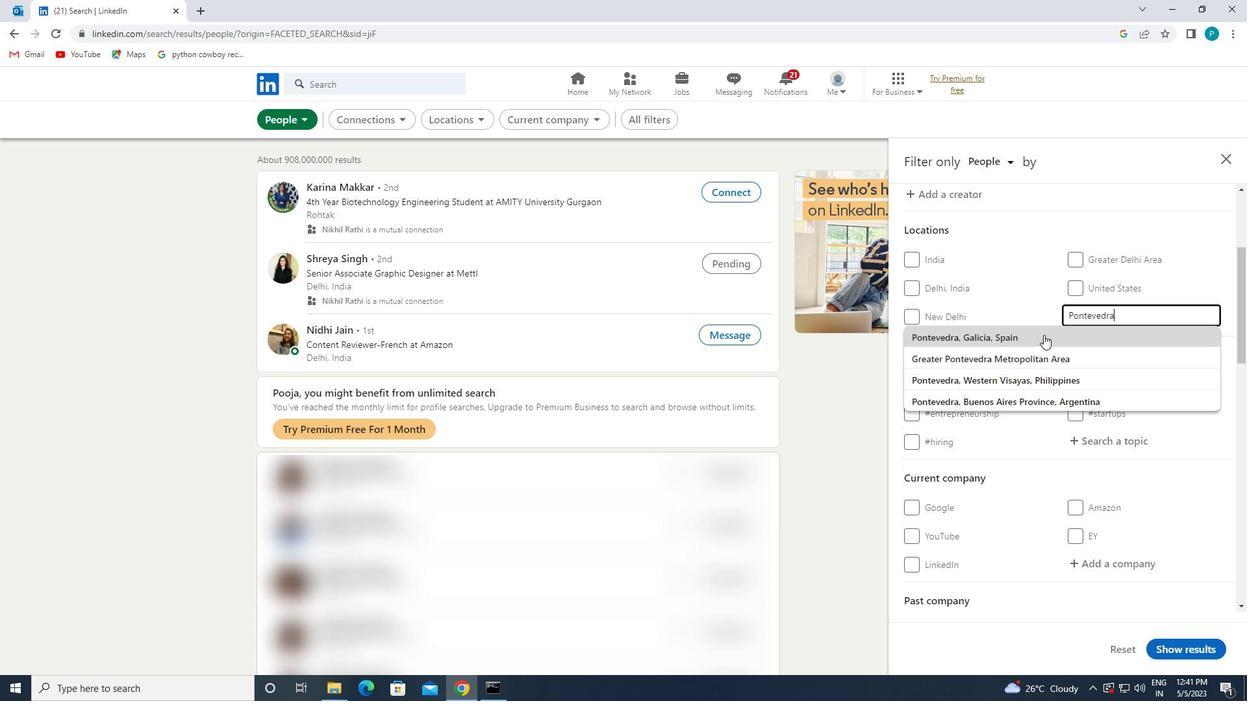 
Action: Mouse moved to (1045, 335)
Screenshot: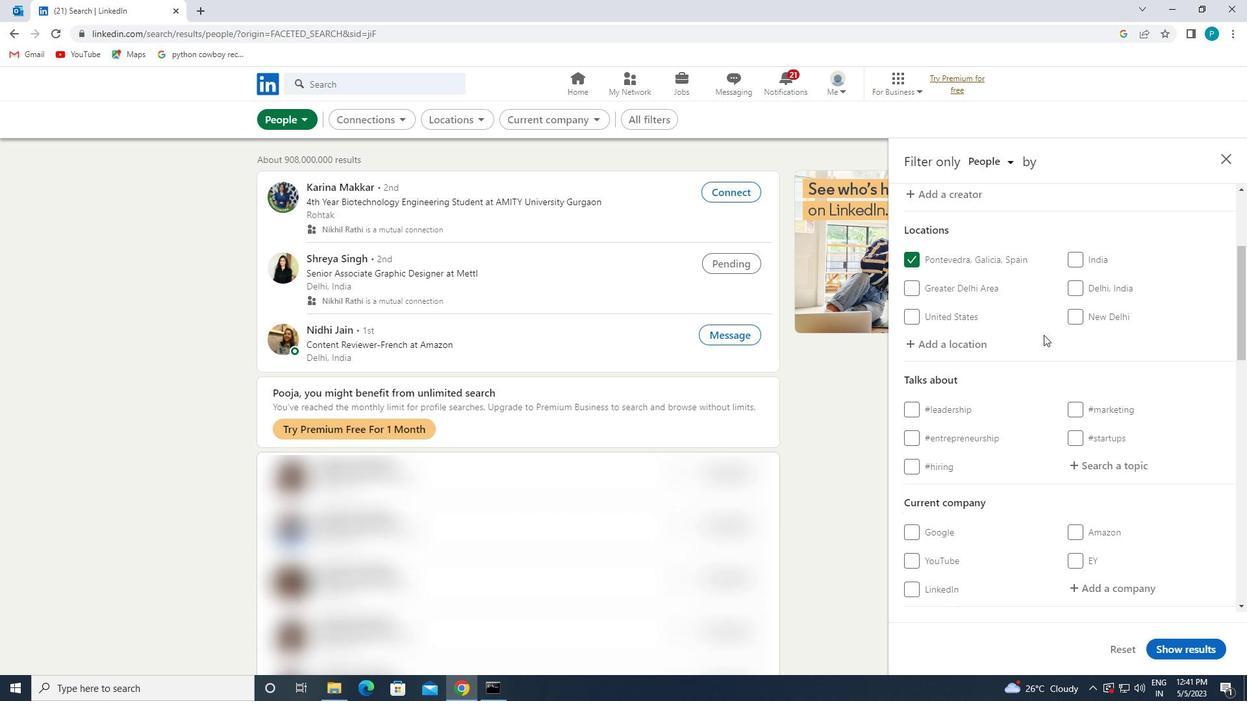 
Action: Mouse scrolled (1045, 334) with delta (0, 0)
Screenshot: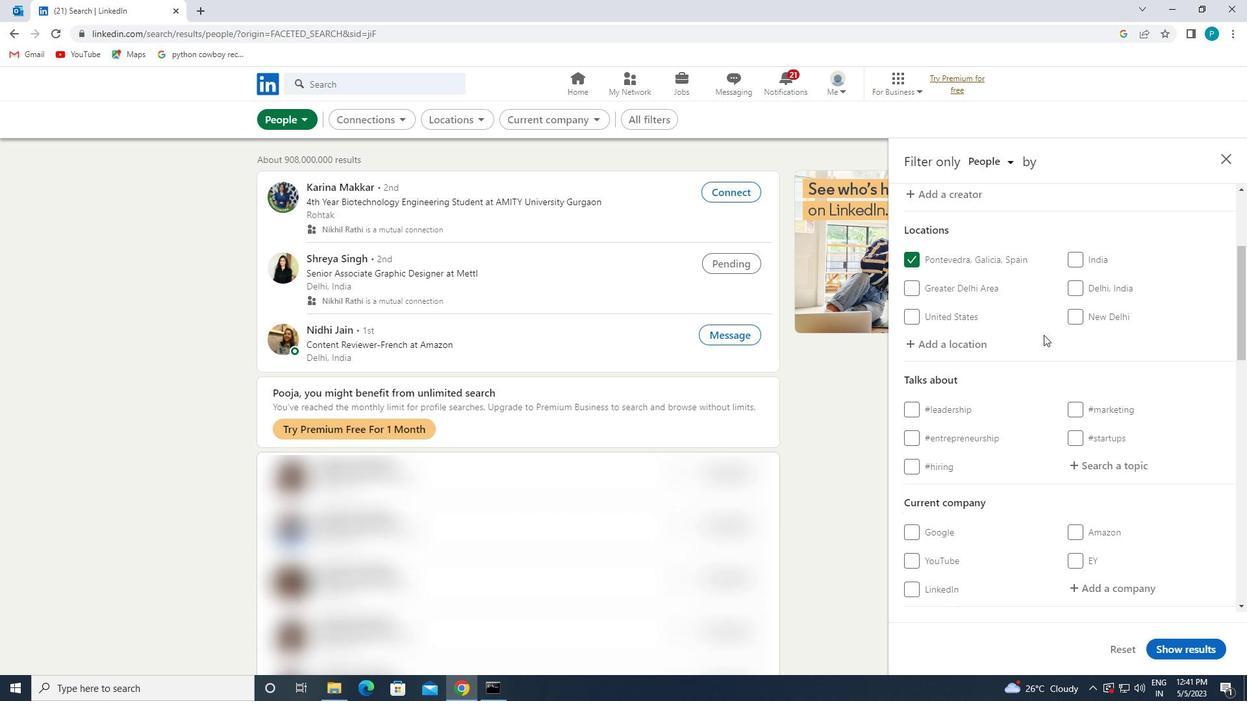 
Action: Mouse scrolled (1045, 334) with delta (0, 0)
Screenshot: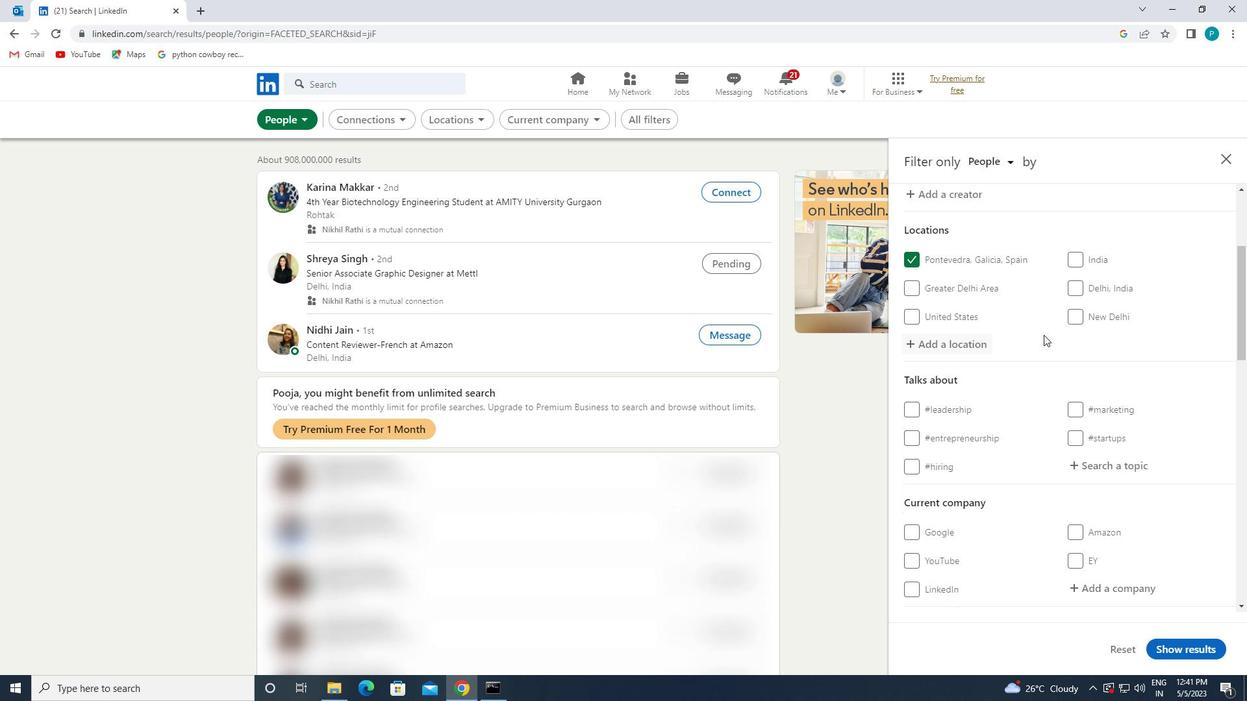 
Action: Mouse scrolled (1045, 334) with delta (0, 0)
Screenshot: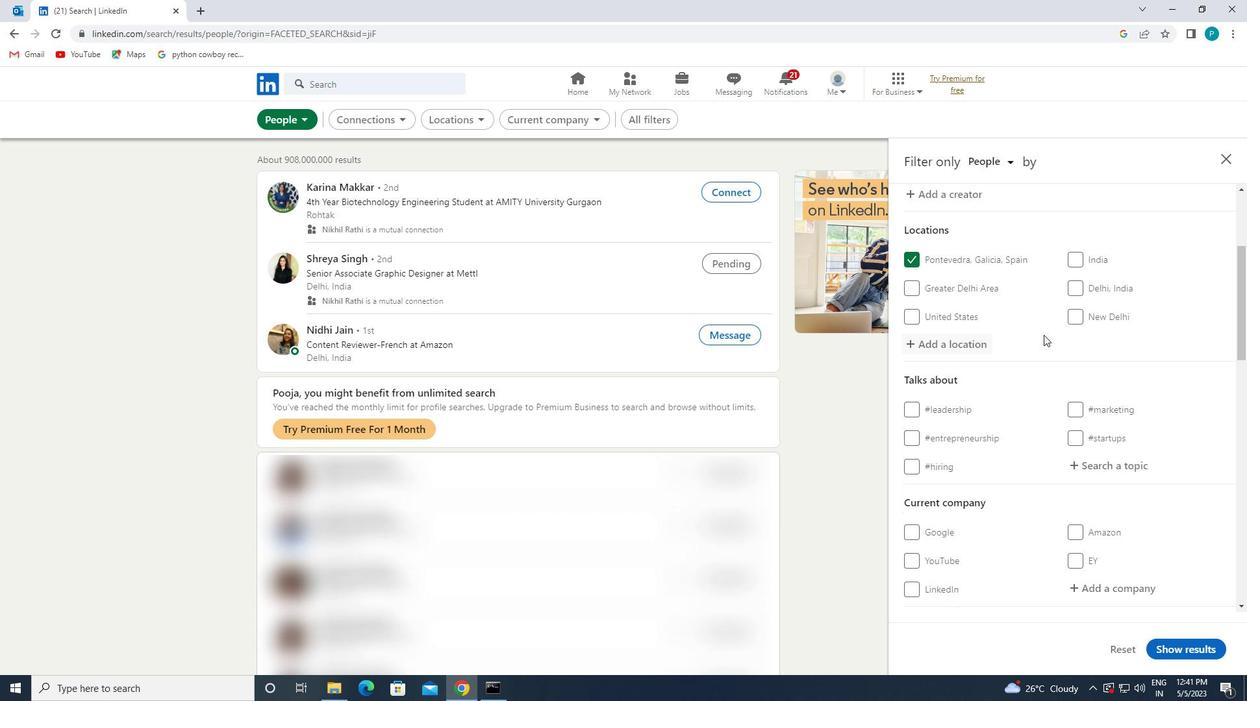 
Action: Mouse scrolled (1045, 334) with delta (0, 0)
Screenshot: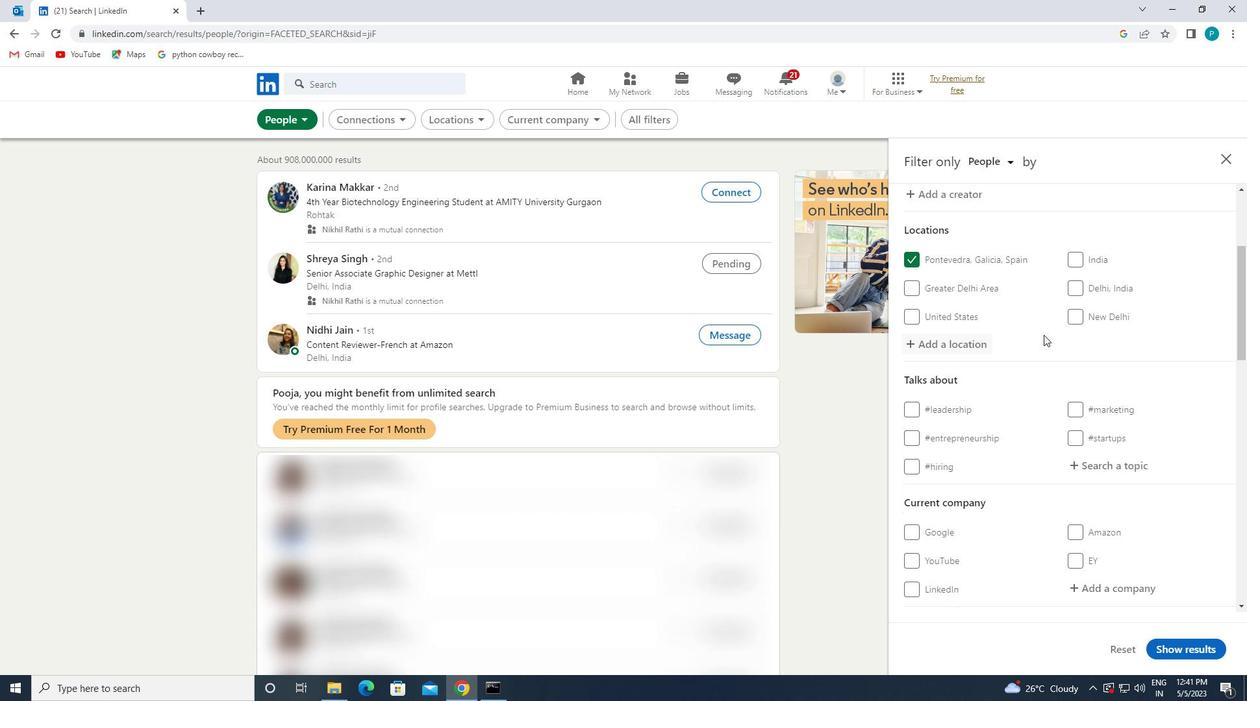 
Action: Mouse moved to (1094, 211)
Screenshot: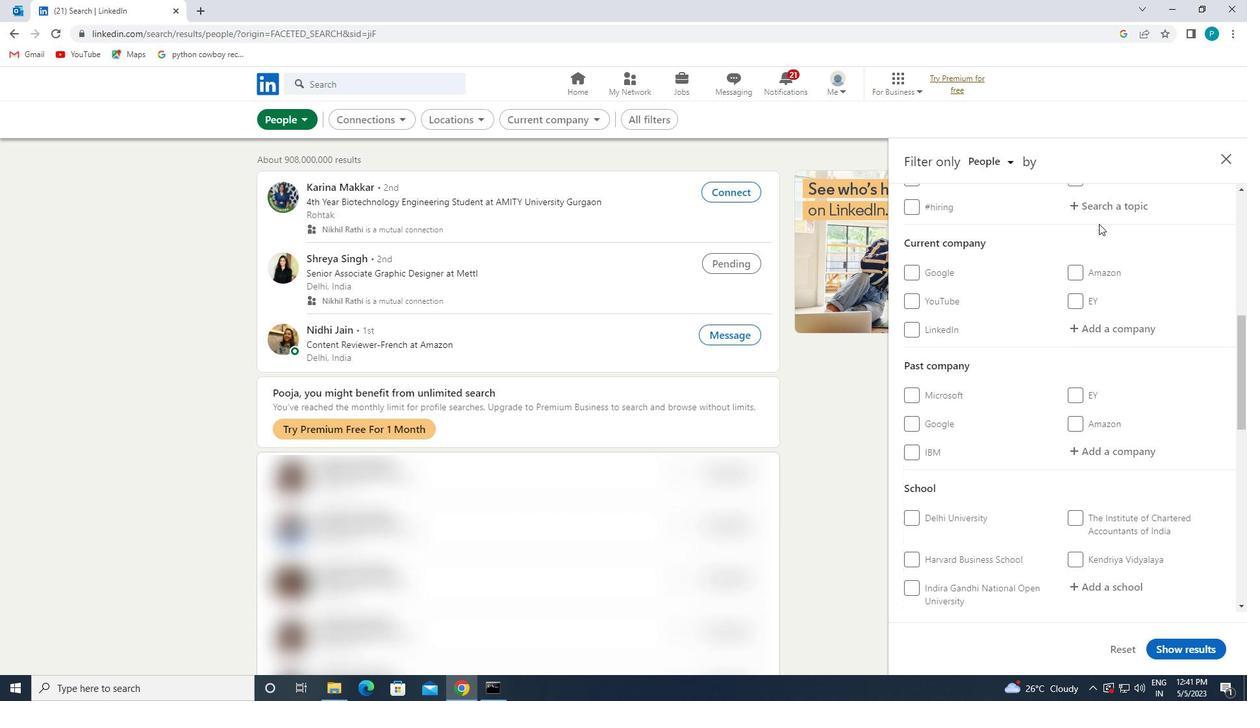 
Action: Mouse pressed left at (1094, 211)
Screenshot: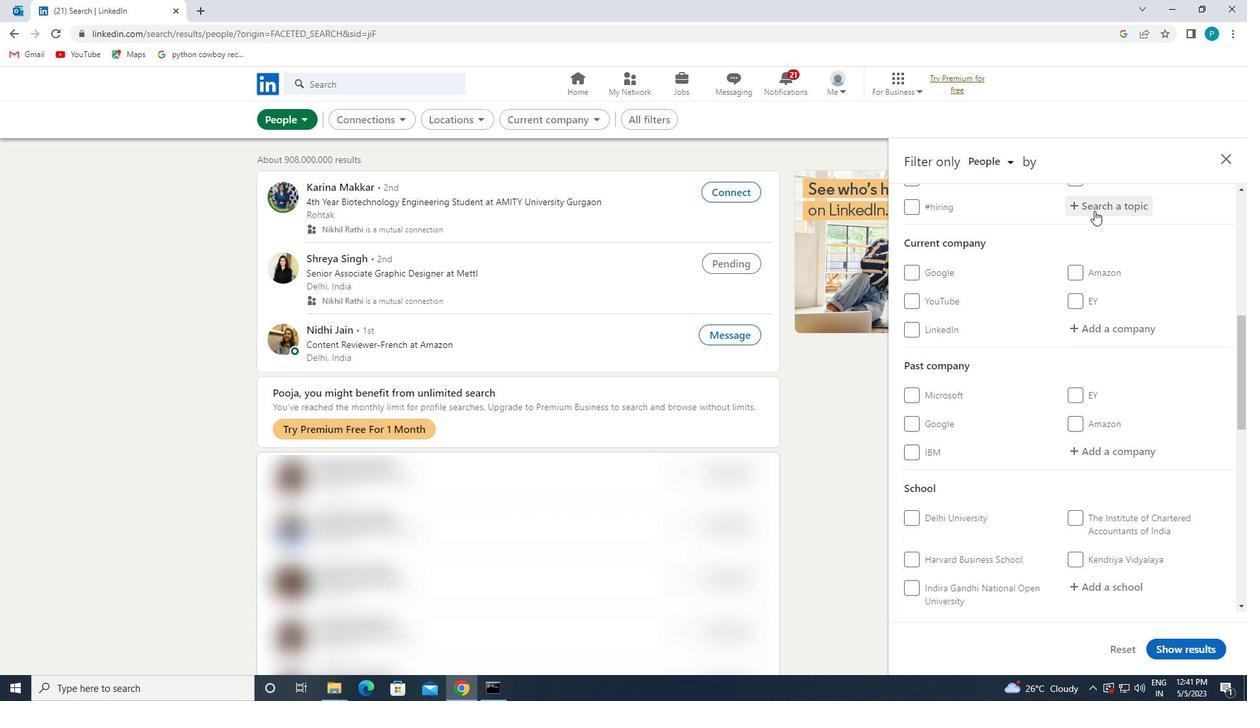 
Action: Mouse moved to (1094, 211)
Screenshot: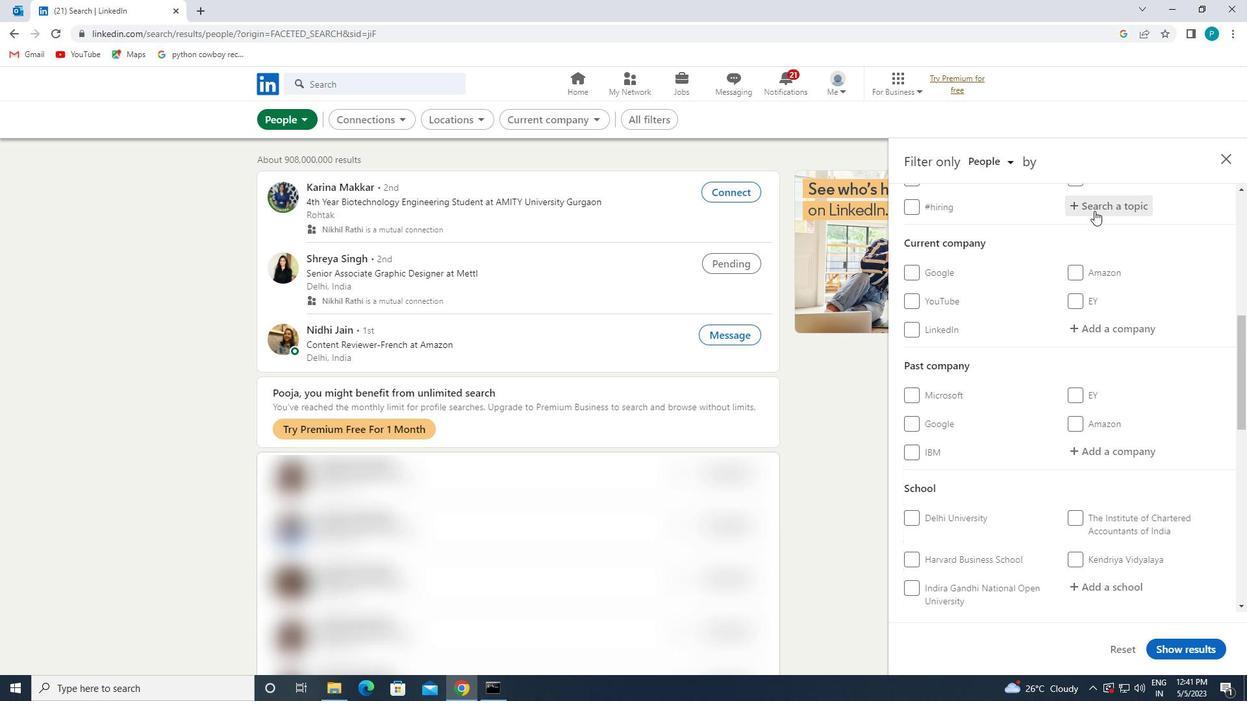 
Action: Key pressed <Key.shift>#<Key.caps_lock>P<Key.caps_lock>ROJECTMANAGEMENT
Screenshot: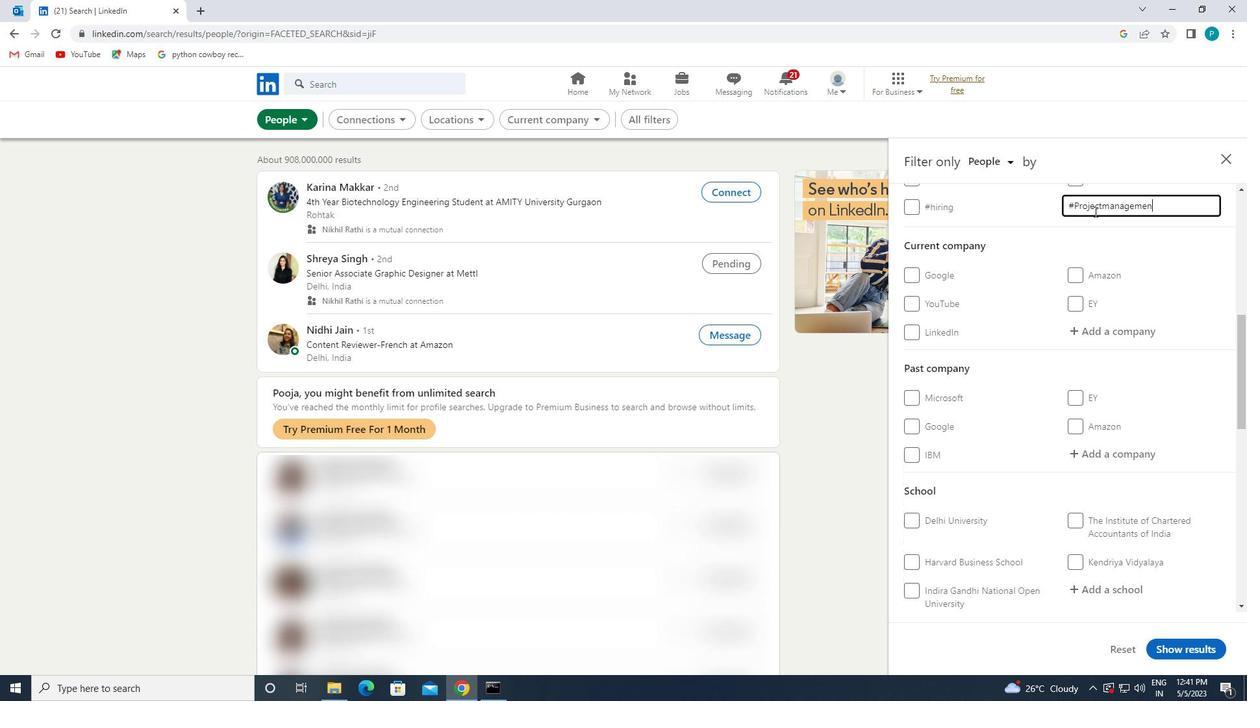 
Action: Mouse moved to (1133, 312)
Screenshot: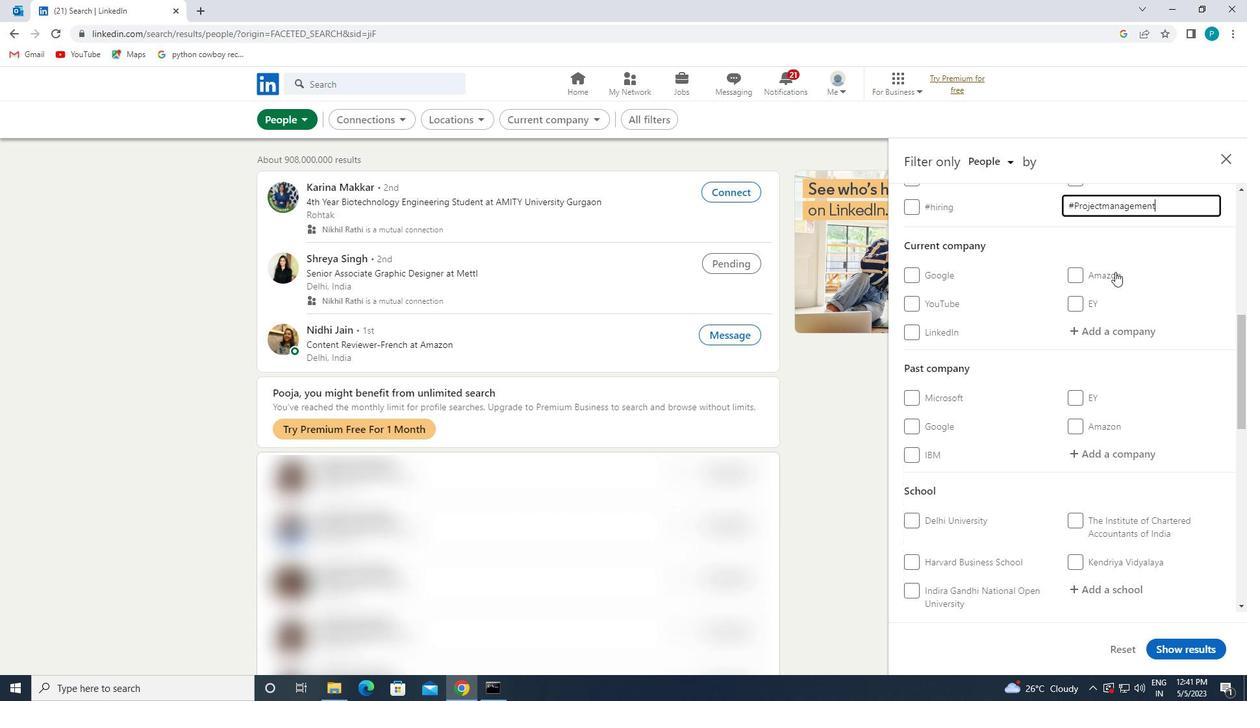 
Action: Mouse scrolled (1133, 311) with delta (0, 0)
Screenshot: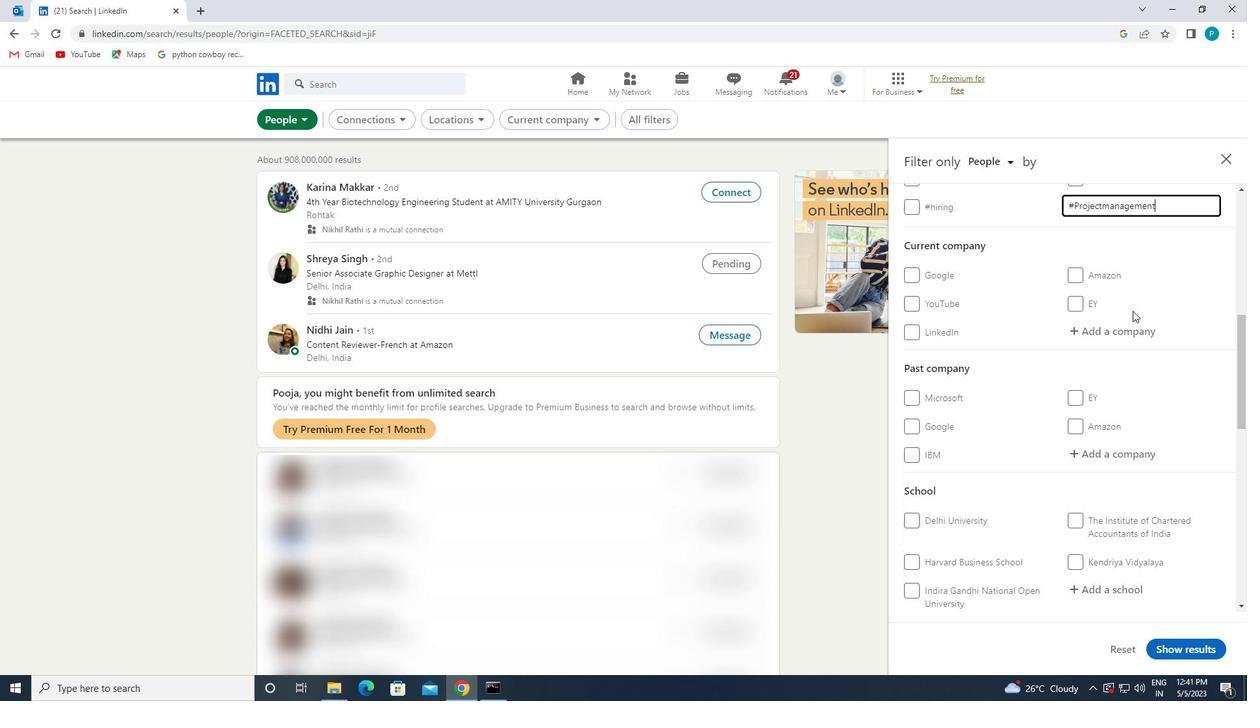 
Action: Mouse moved to (1126, 313)
Screenshot: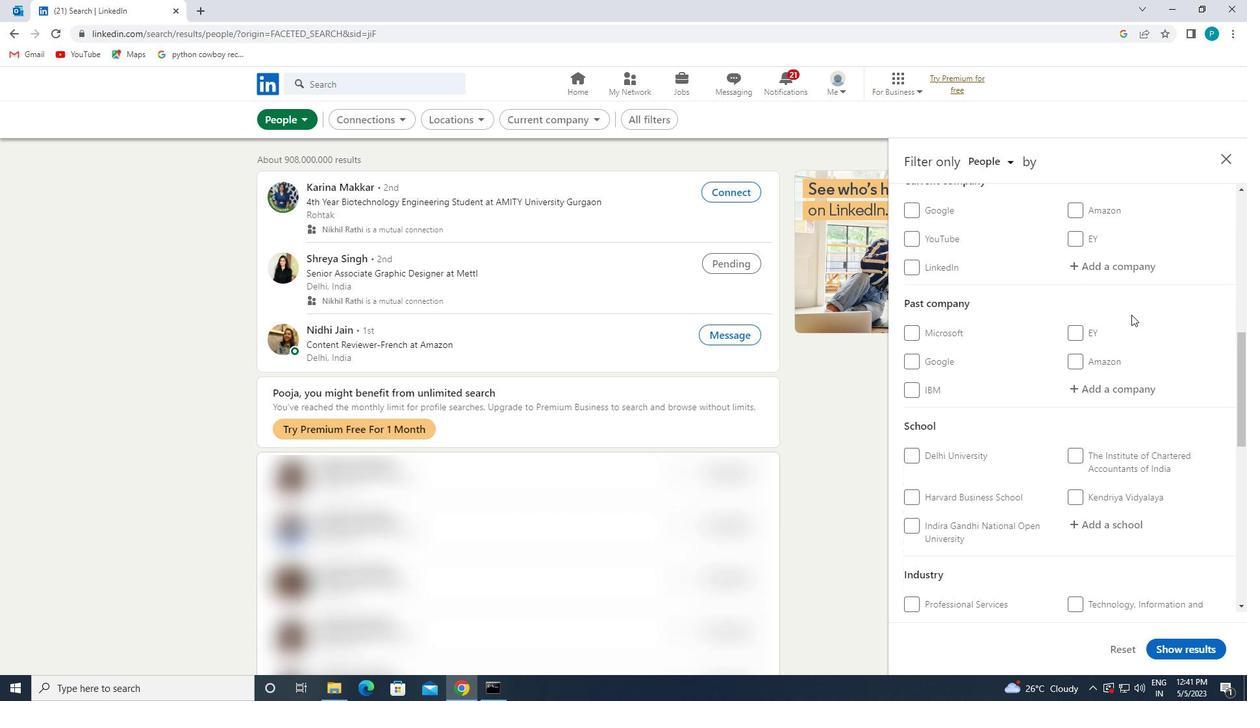 
Action: Mouse scrolled (1126, 313) with delta (0, 0)
Screenshot: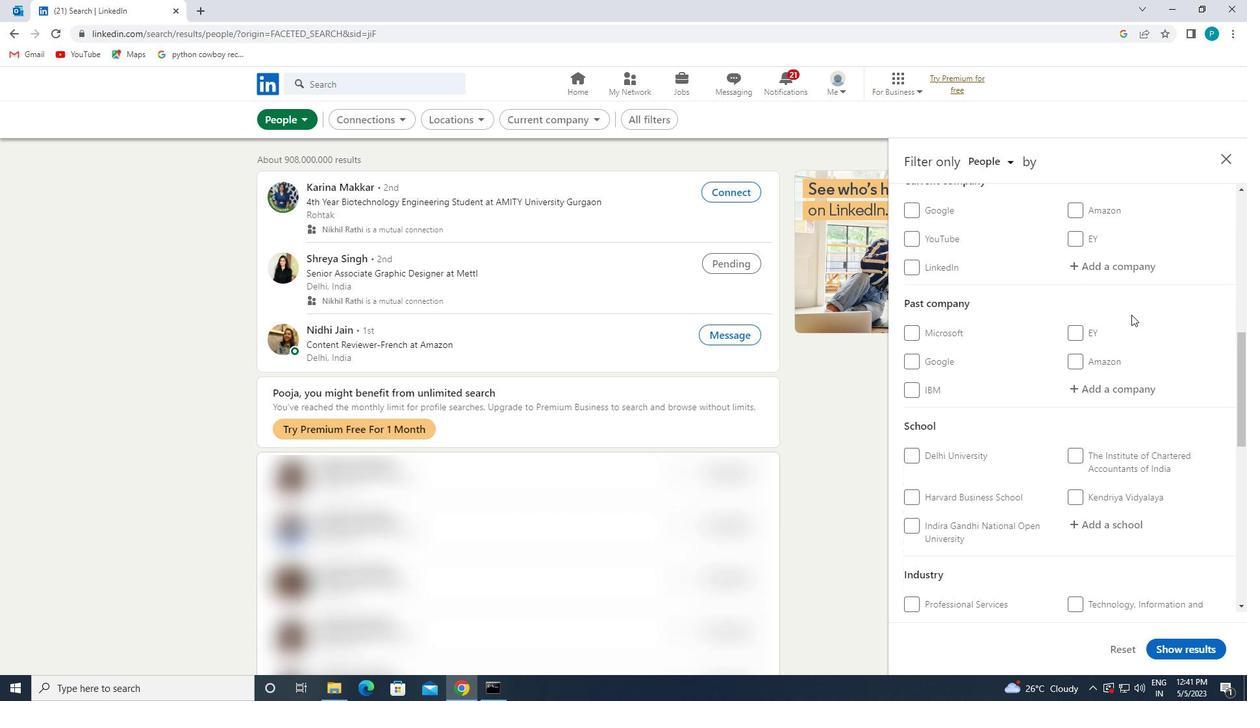 
Action: Mouse moved to (1121, 312)
Screenshot: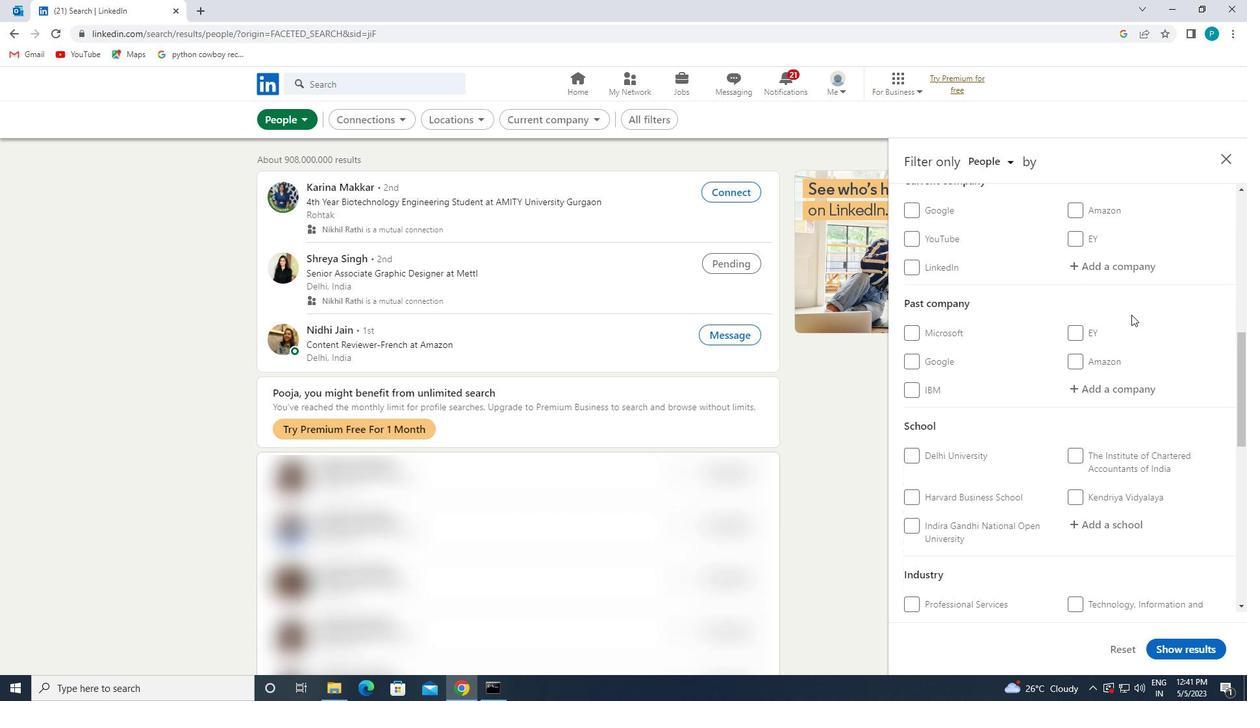 
Action: Mouse scrolled (1121, 311) with delta (0, 0)
Screenshot: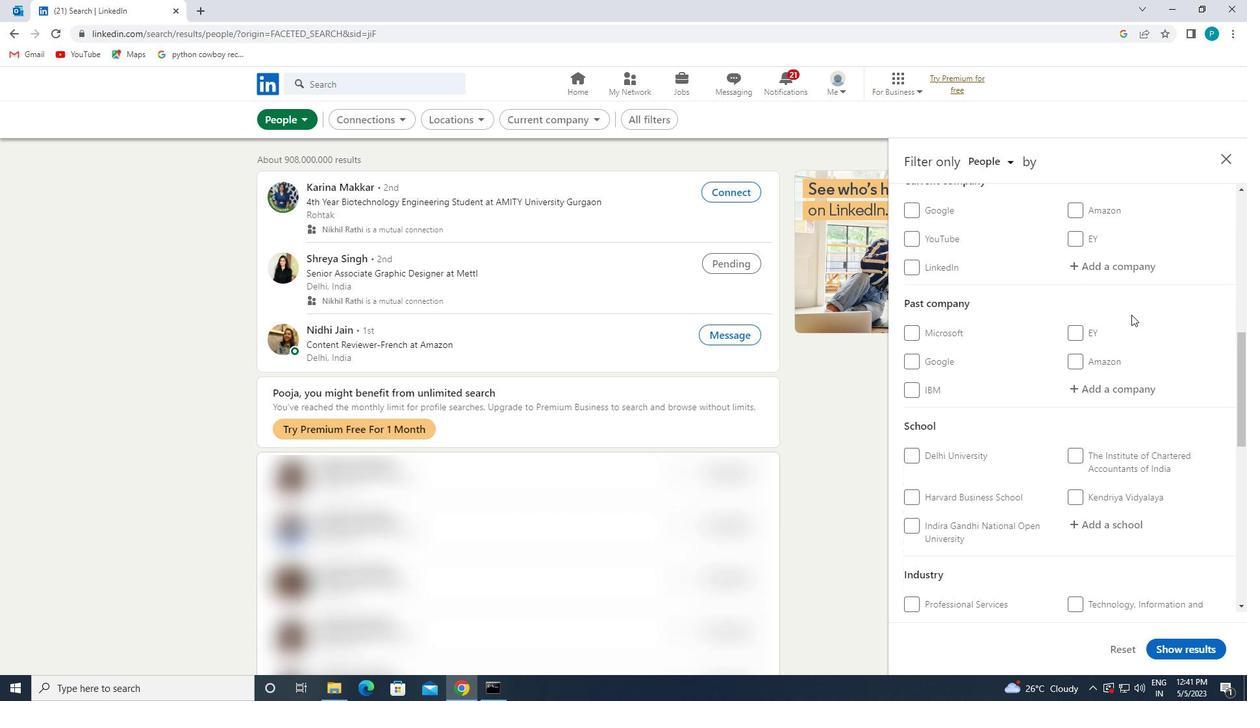 
Action: Mouse moved to (1118, 311)
Screenshot: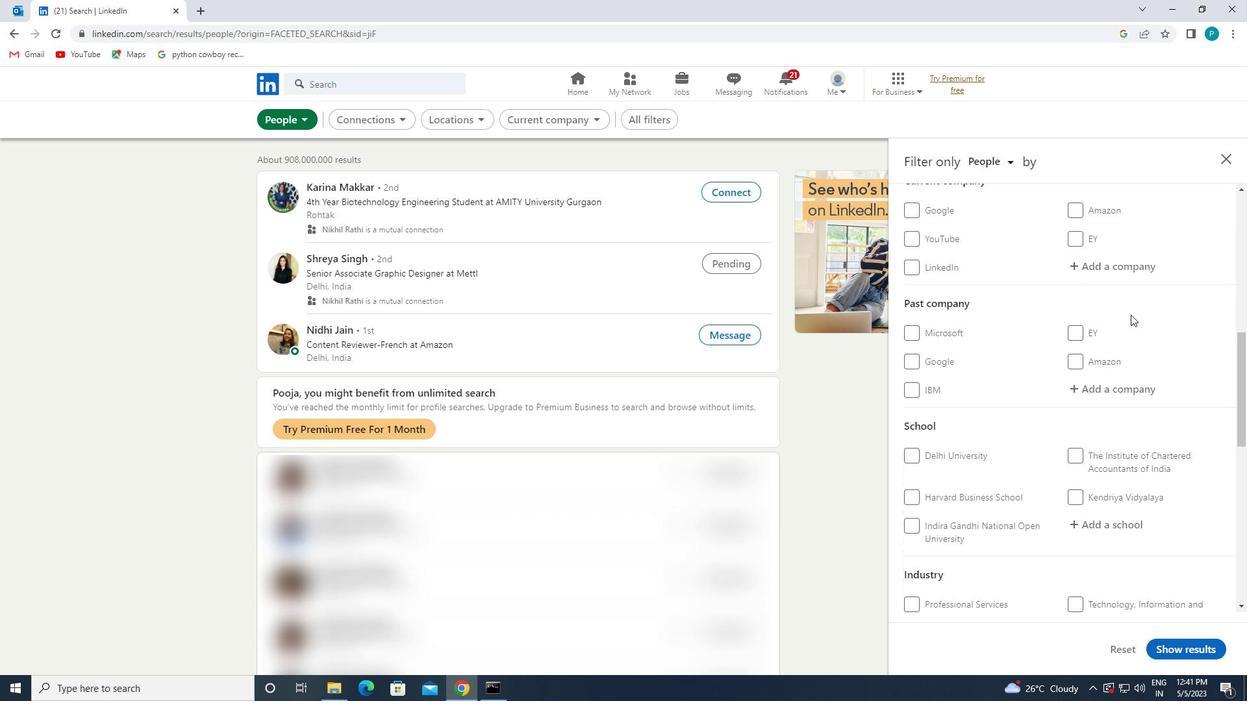 
Action: Mouse scrolled (1118, 311) with delta (0, 0)
Screenshot: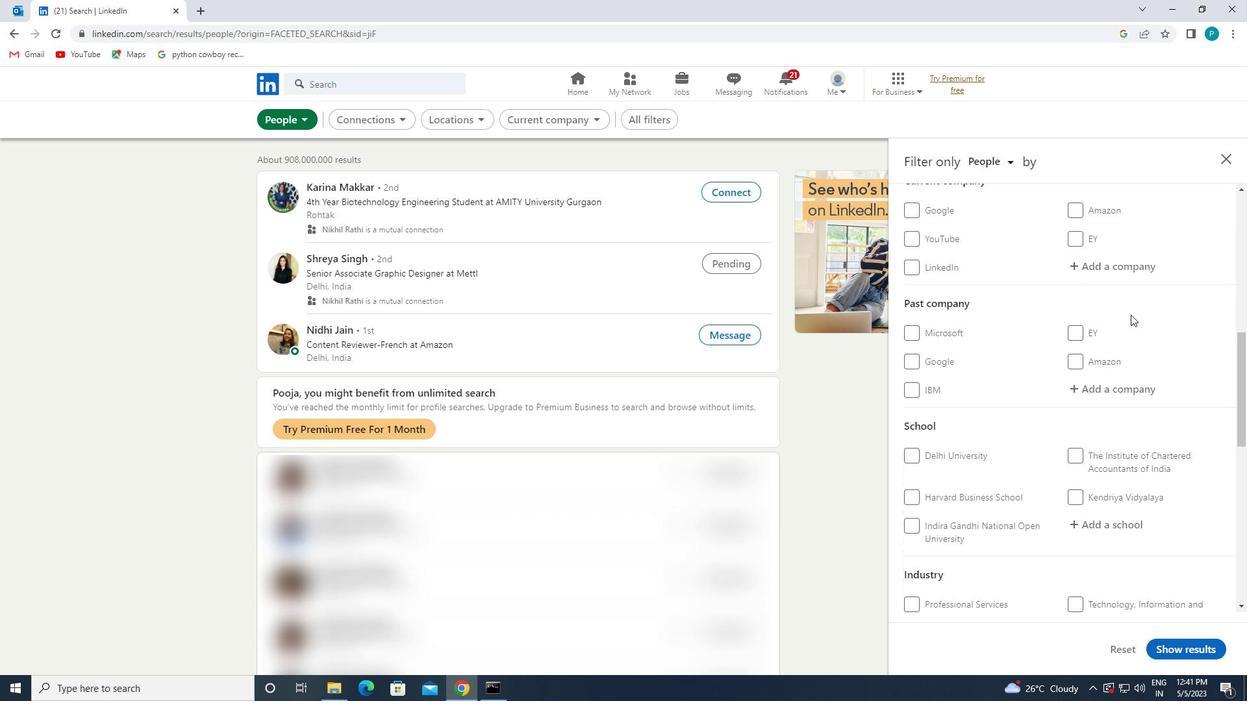 
Action: Mouse moved to (1116, 311)
Screenshot: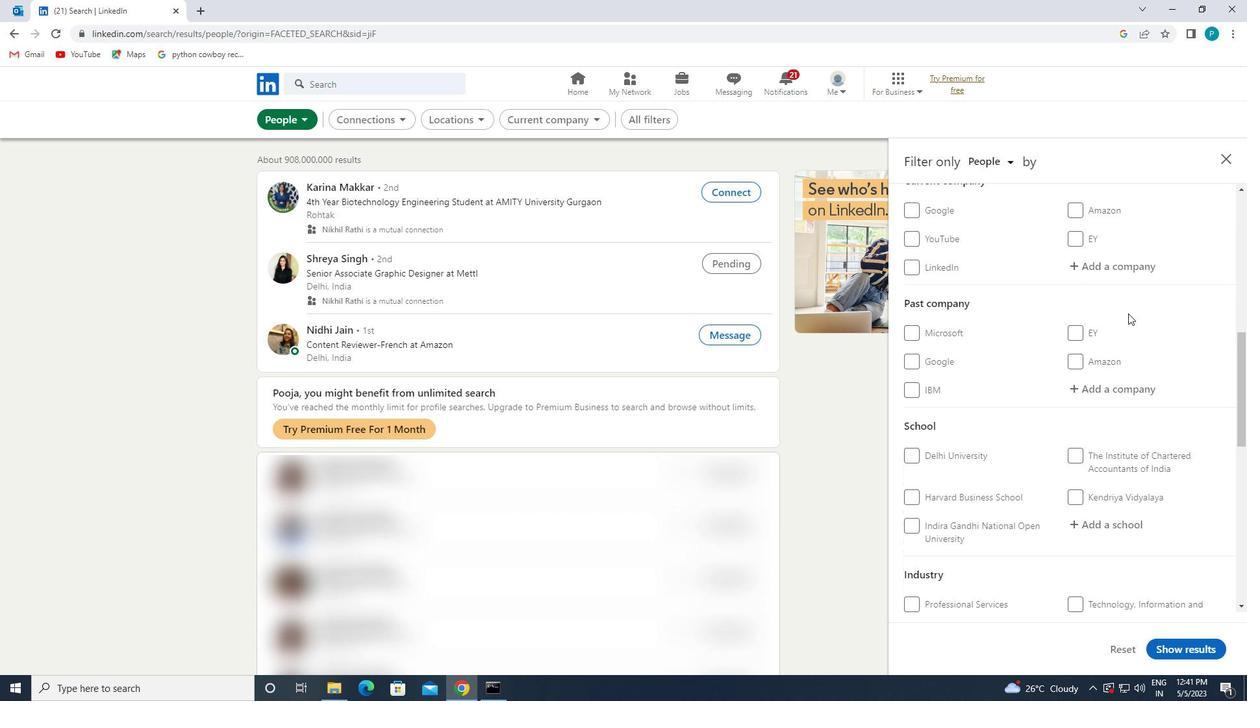 
Action: Mouse scrolled (1116, 311) with delta (0, 0)
Screenshot: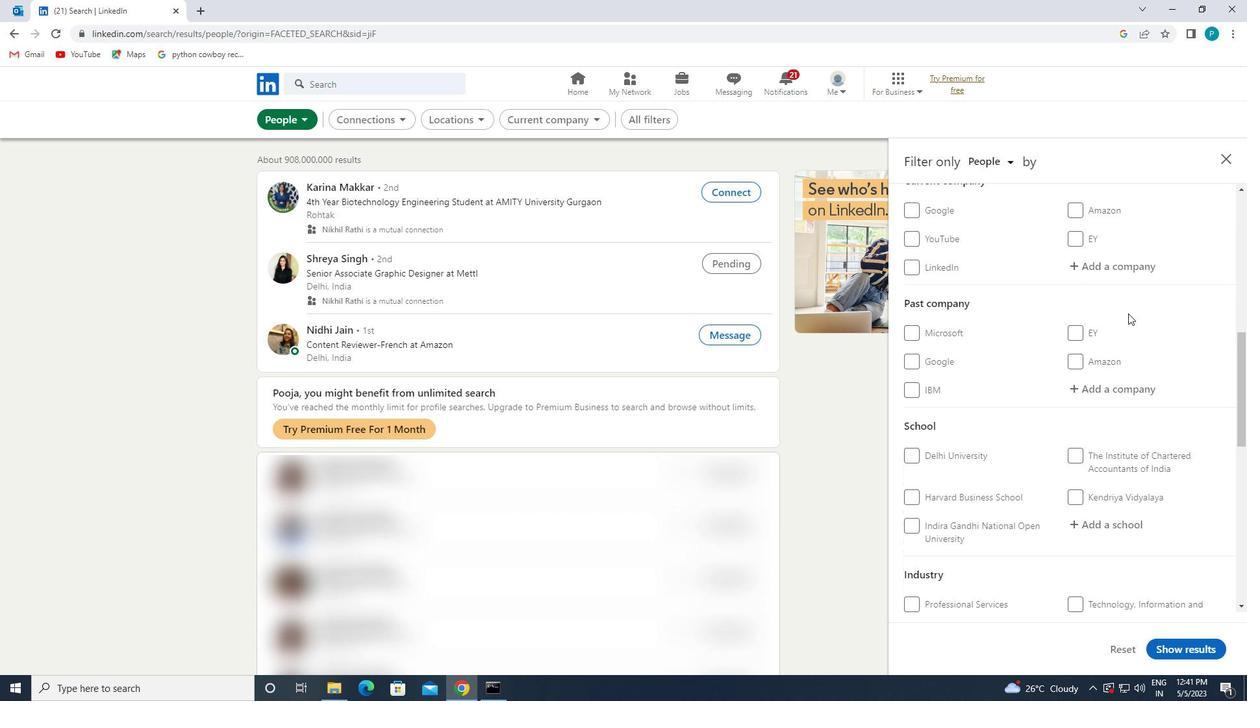 
Action: Mouse moved to (973, 383)
Screenshot: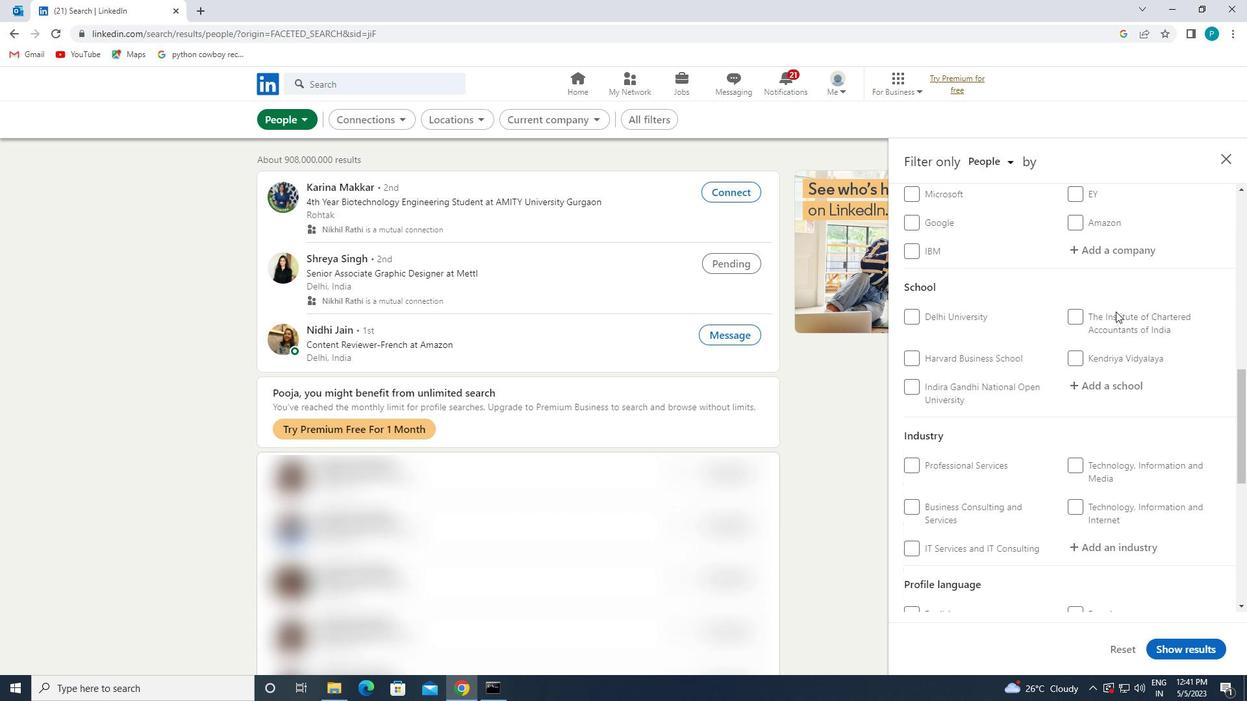 
Action: Mouse scrolled (973, 382) with delta (0, 0)
Screenshot: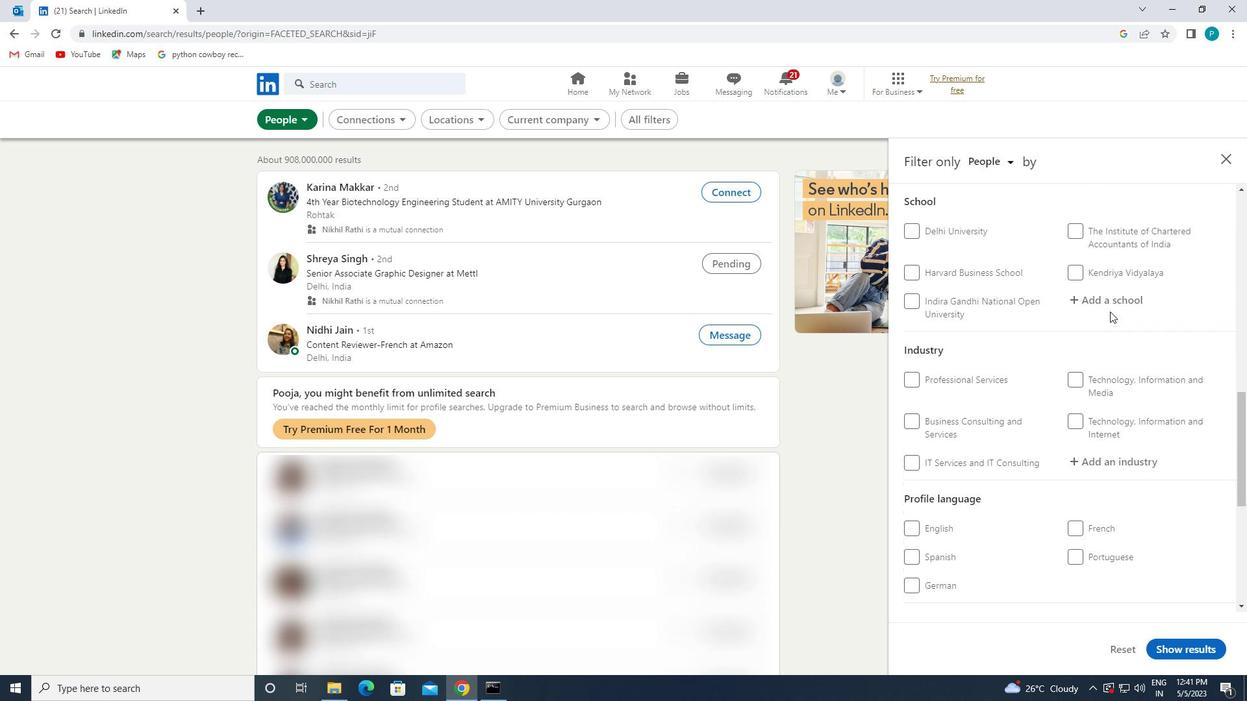 
Action: Mouse moved to (971, 383)
Screenshot: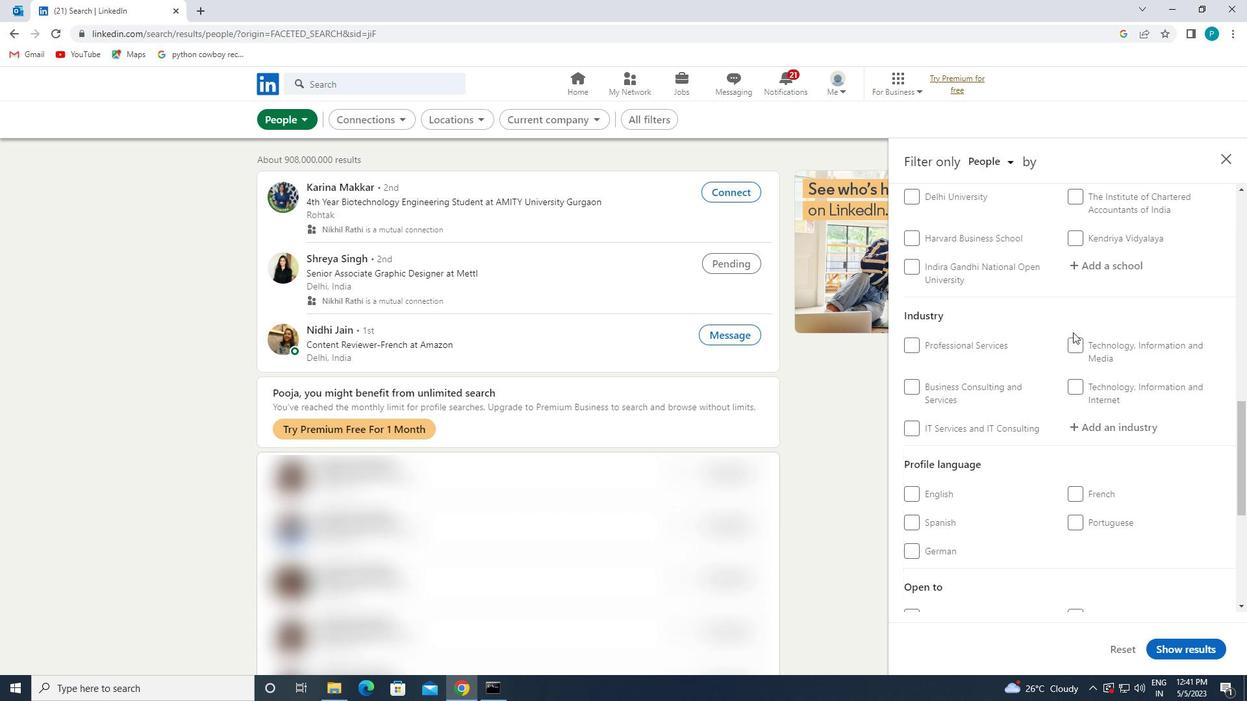 
Action: Mouse scrolled (971, 383) with delta (0, 0)
Screenshot: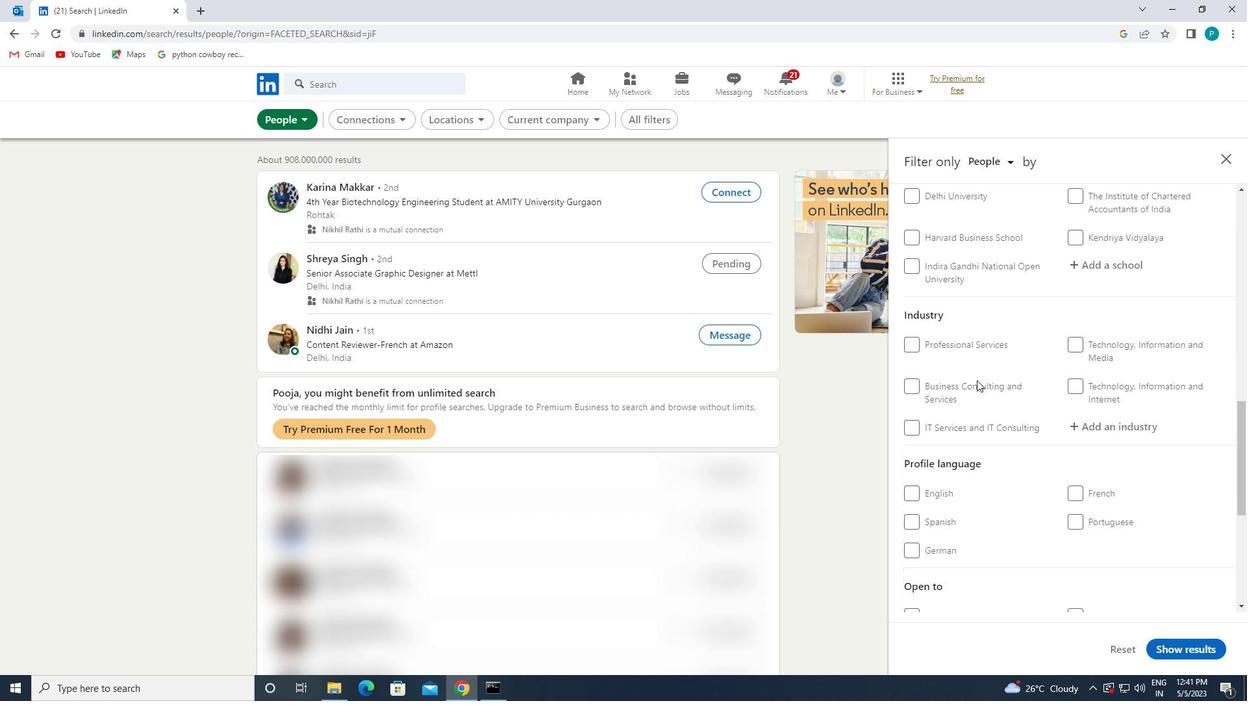 
Action: Mouse scrolled (971, 383) with delta (0, 0)
Screenshot: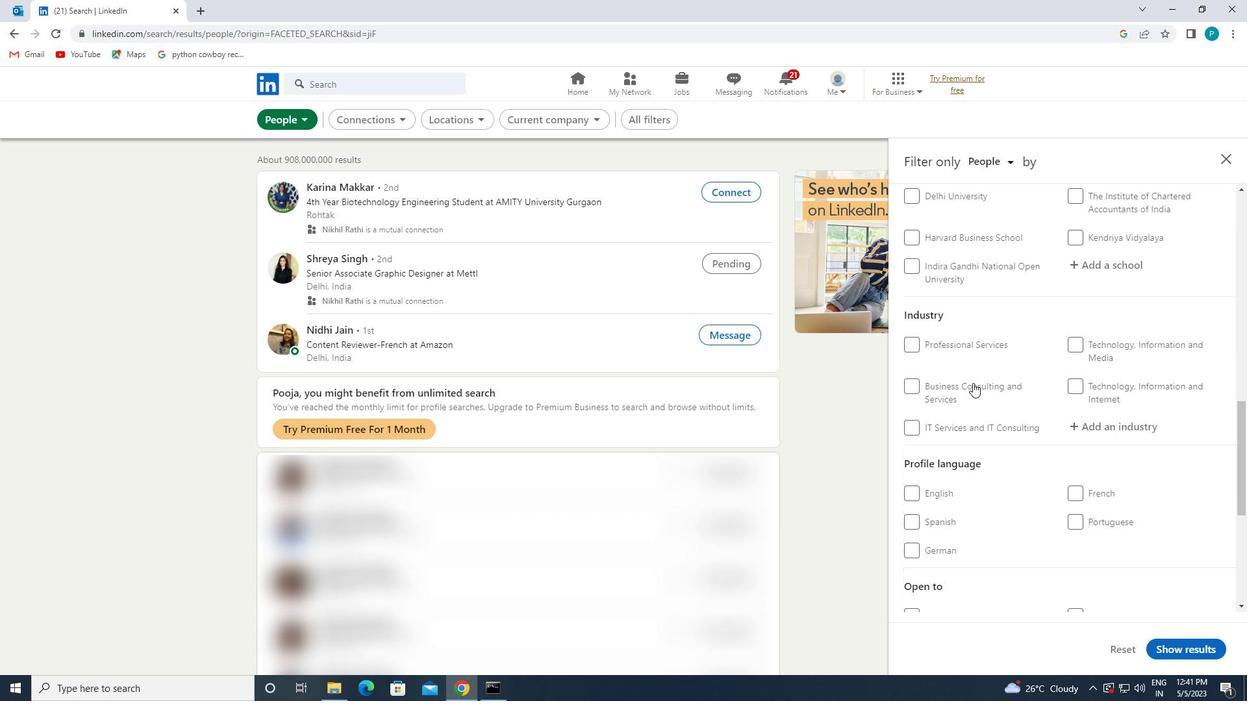 
Action: Mouse moved to (1079, 298)
Screenshot: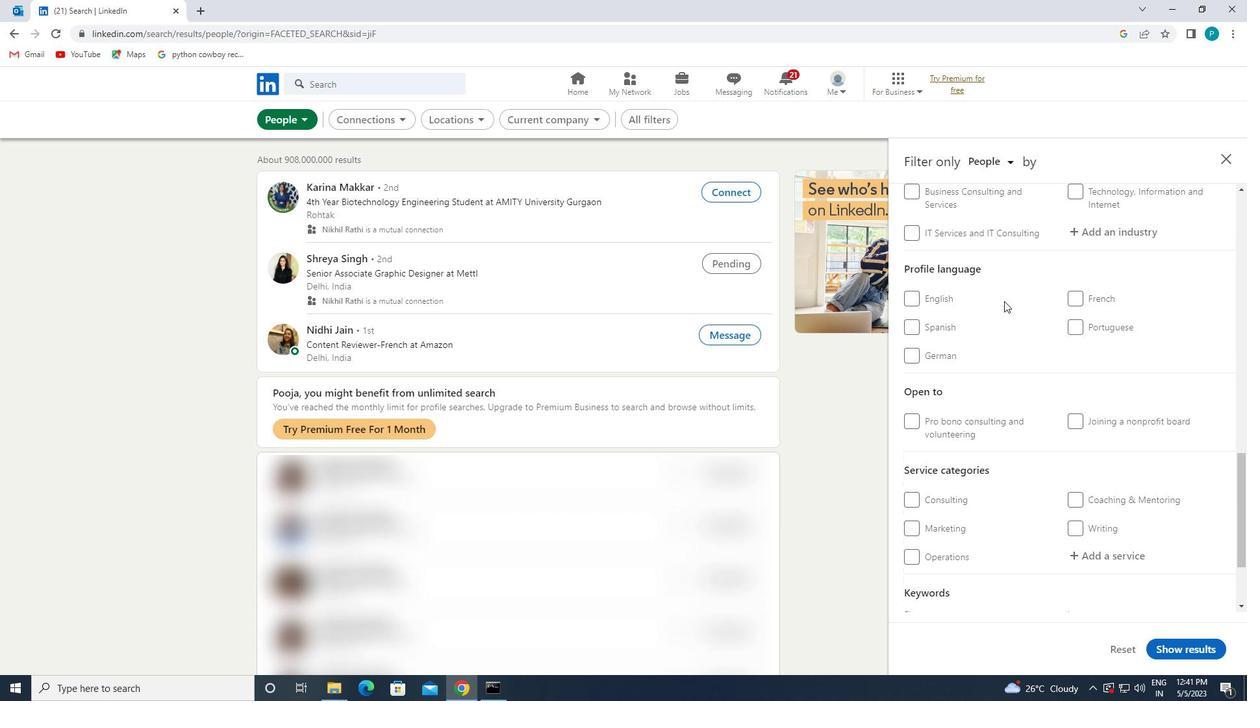 
Action: Mouse pressed left at (1079, 298)
Screenshot: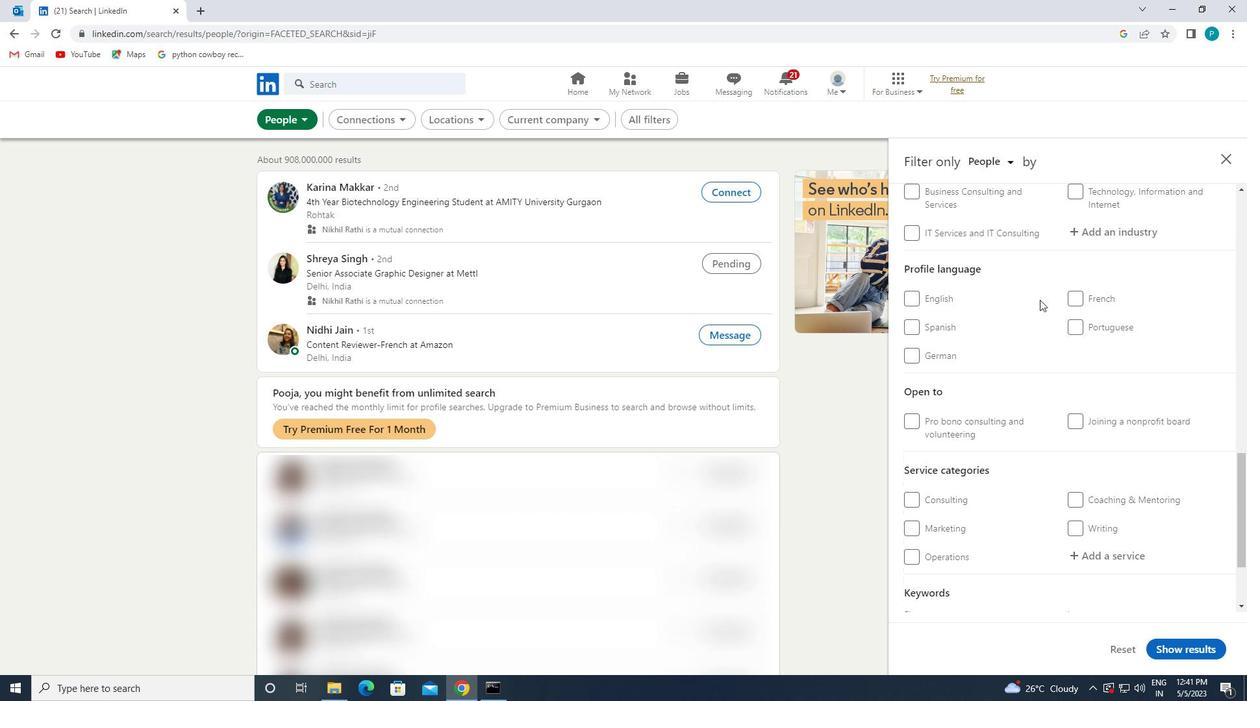 
Action: Mouse moved to (1143, 276)
Screenshot: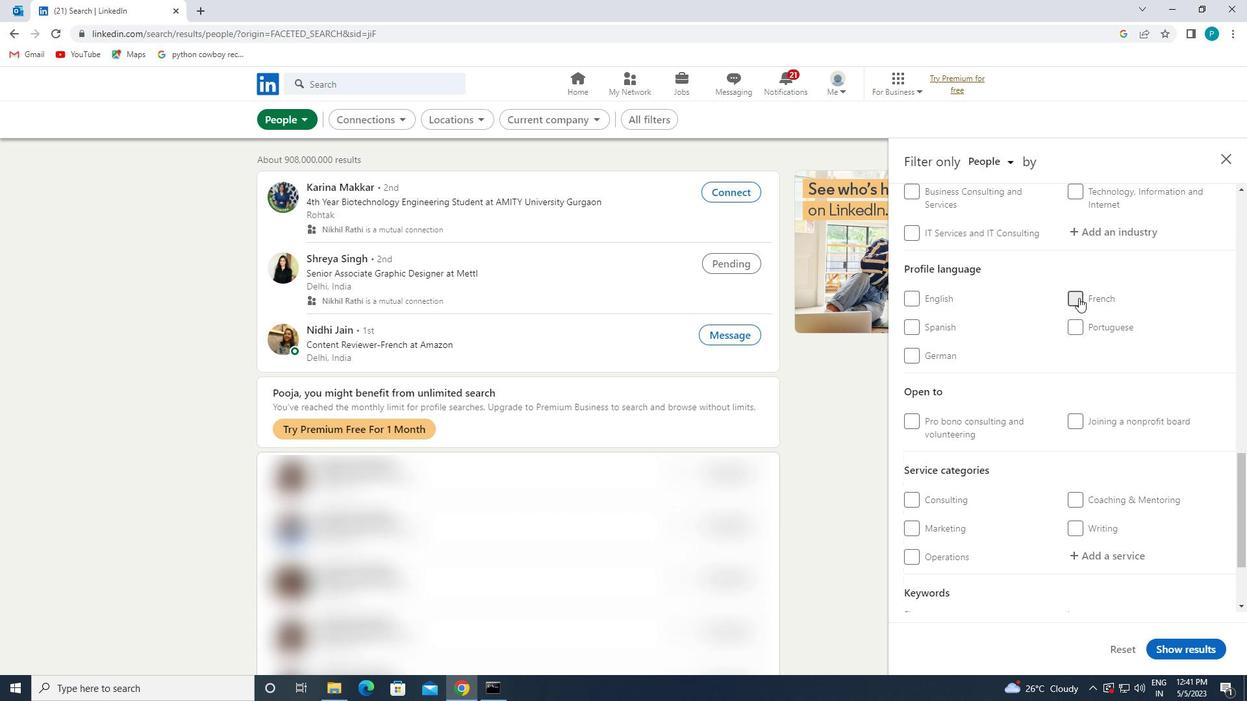 
Action: Mouse scrolled (1143, 276) with delta (0, 0)
Screenshot: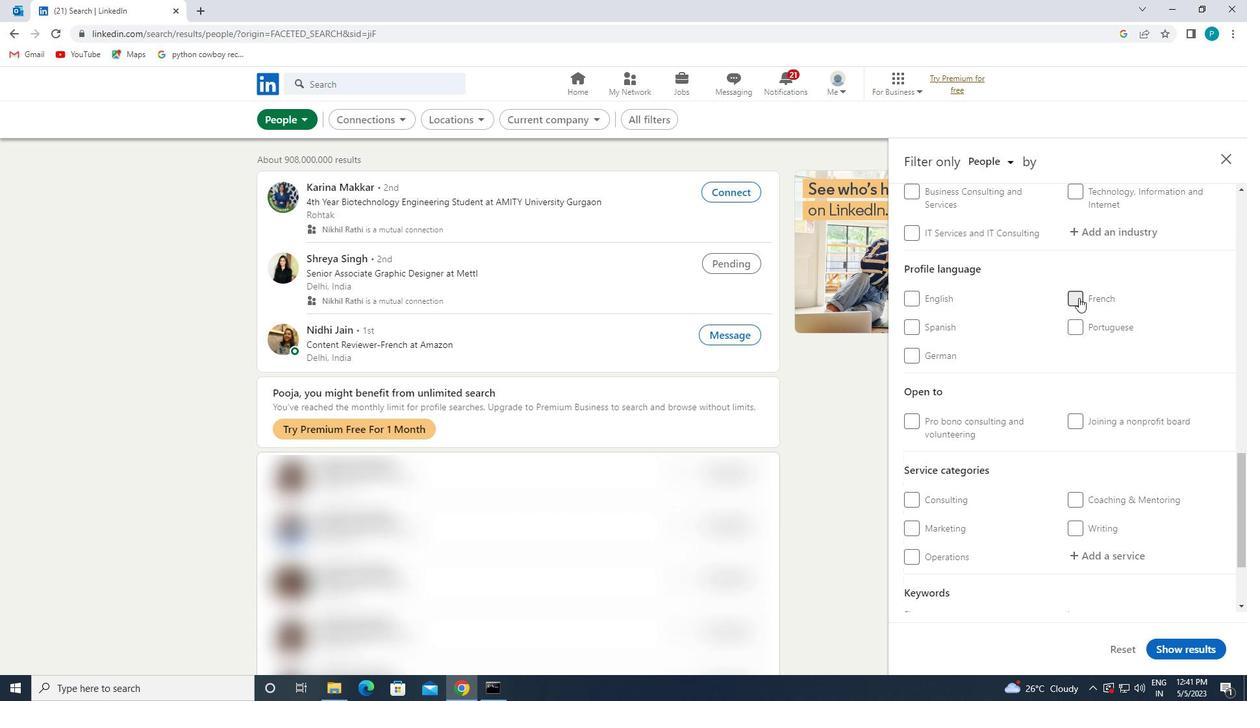 
Action: Mouse moved to (1143, 275)
Screenshot: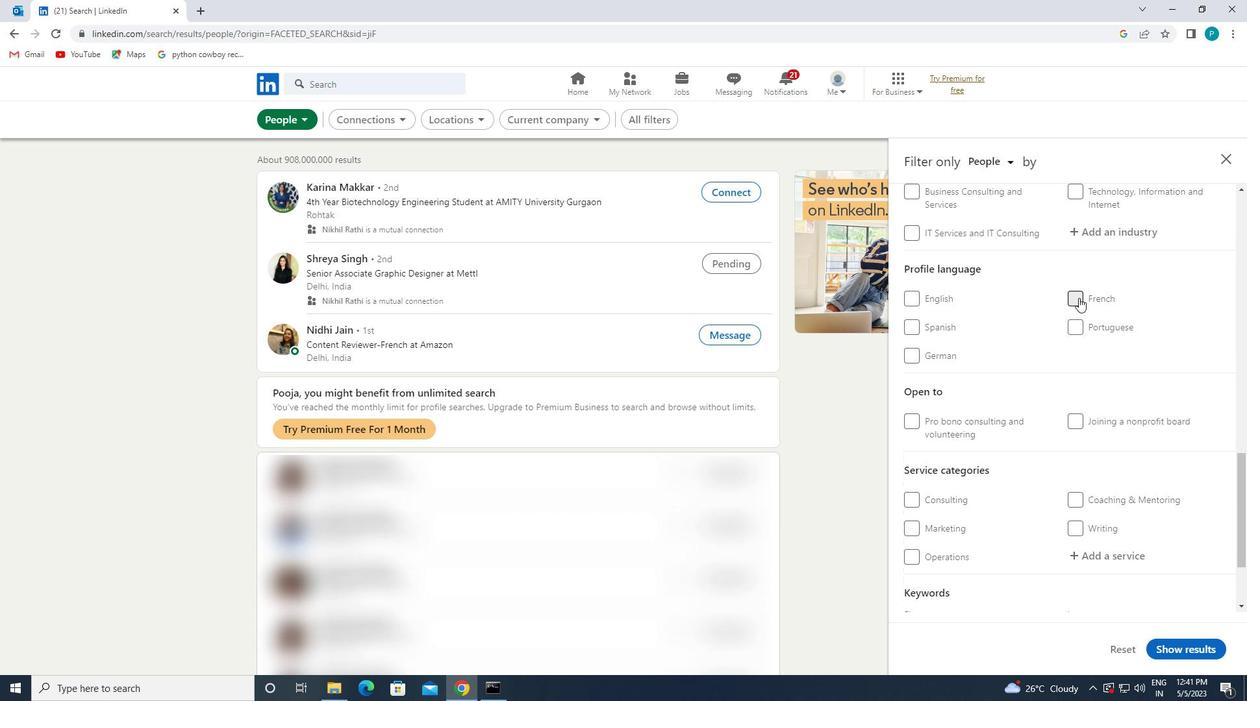 
Action: Mouse scrolled (1143, 276) with delta (0, 0)
Screenshot: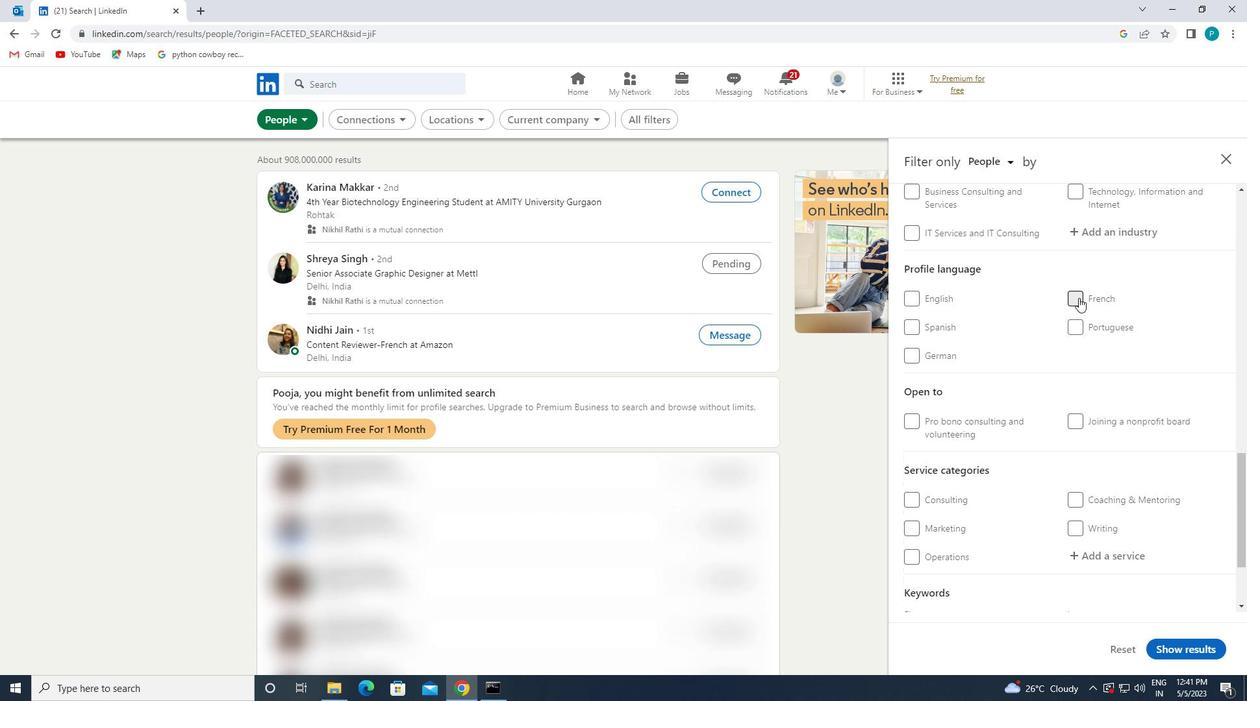 
Action: Mouse scrolled (1143, 276) with delta (0, 0)
Screenshot: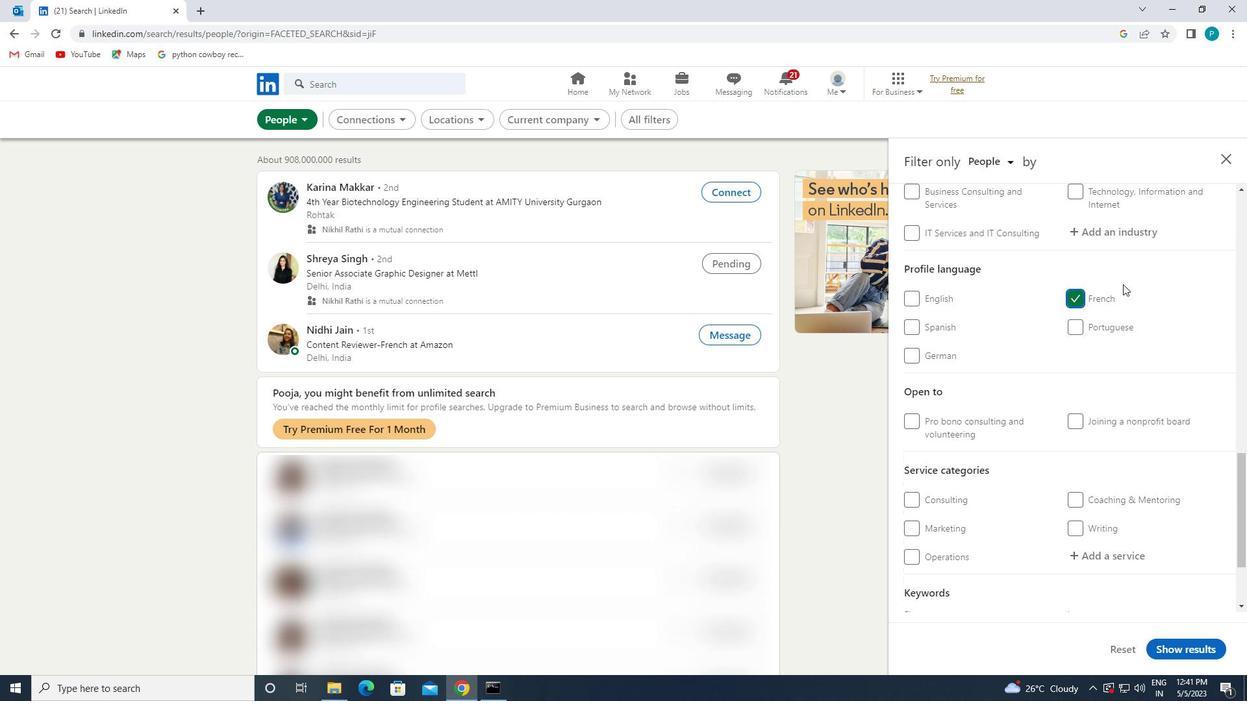 
Action: Mouse moved to (1143, 274)
Screenshot: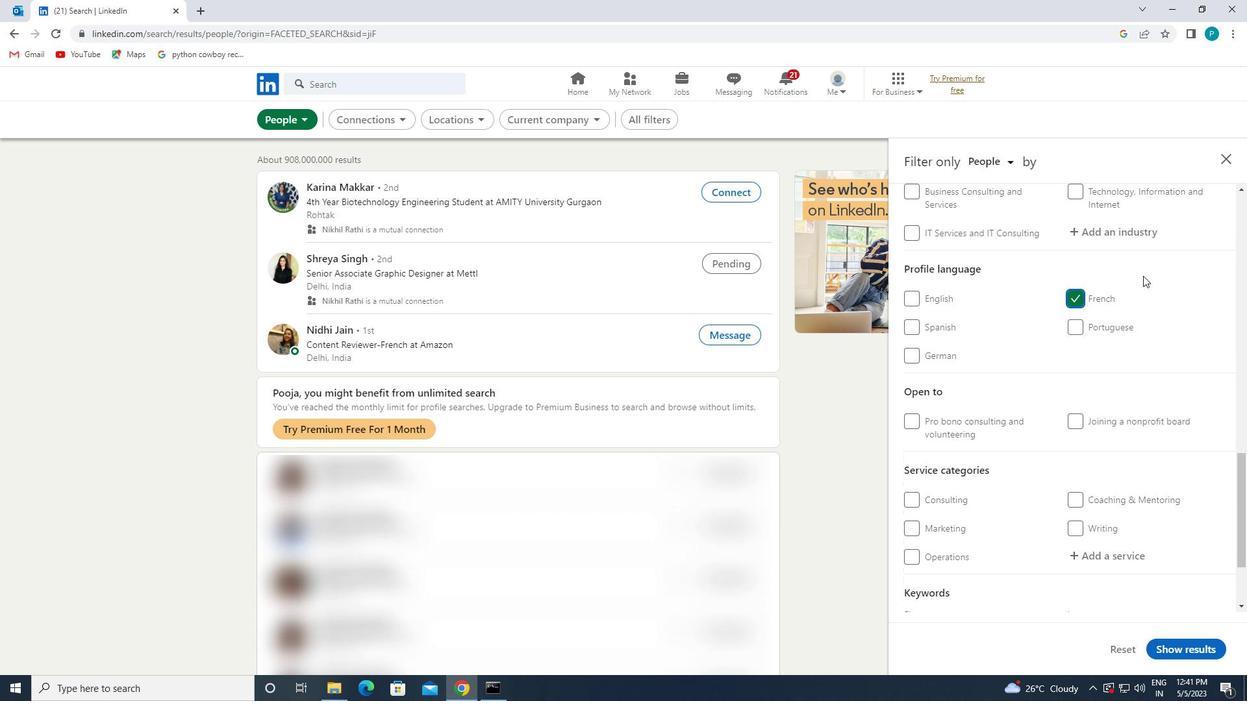 
Action: Mouse scrolled (1143, 275) with delta (0, 0)
Screenshot: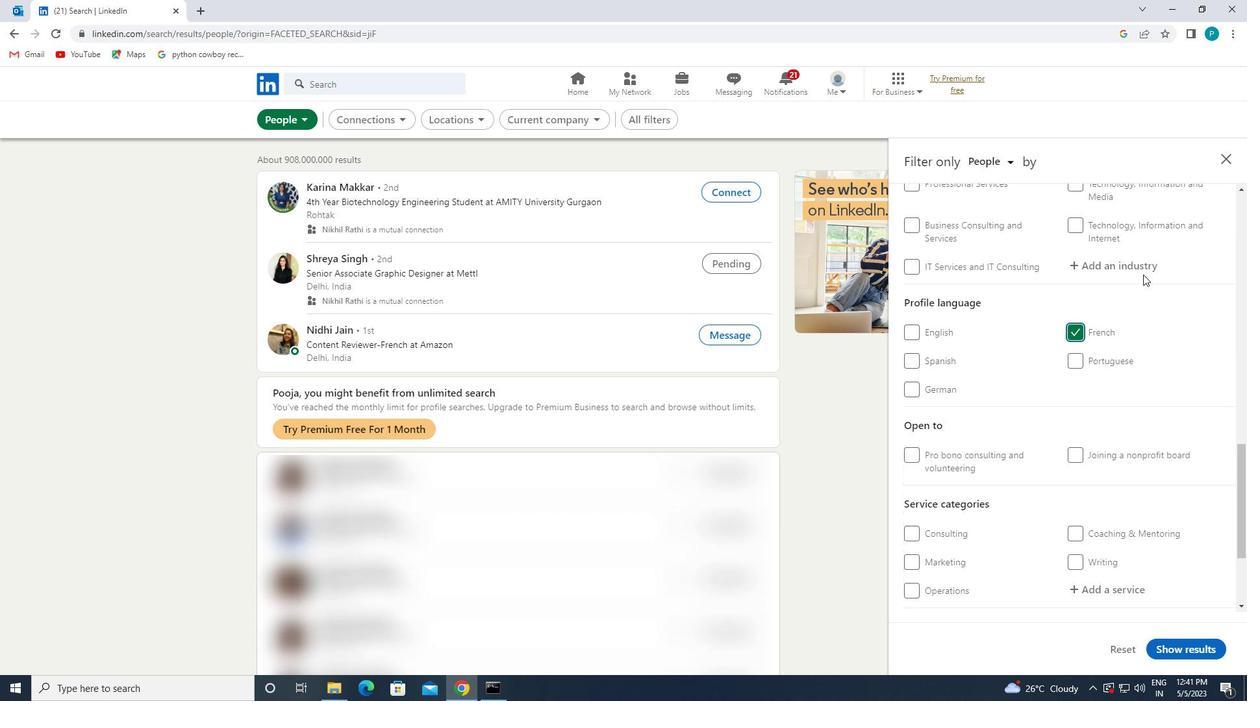 
Action: Mouse scrolled (1143, 275) with delta (0, 0)
Screenshot: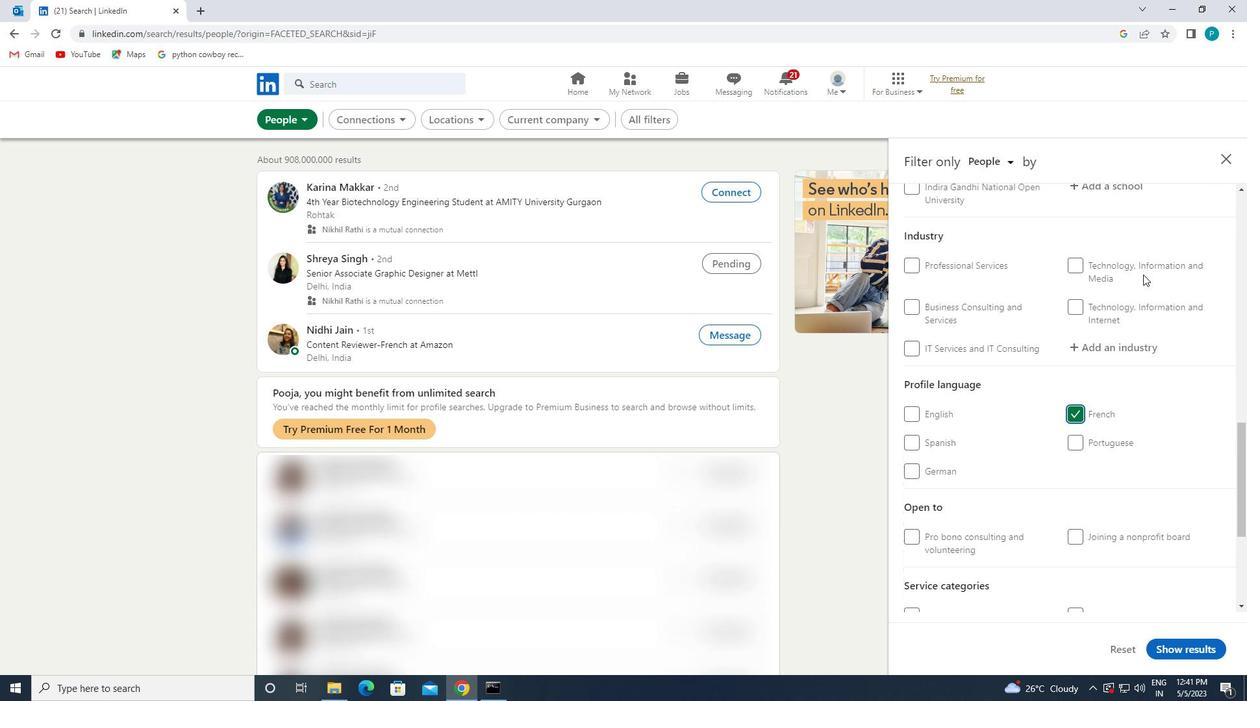 
Action: Mouse scrolled (1143, 275) with delta (0, 0)
Screenshot: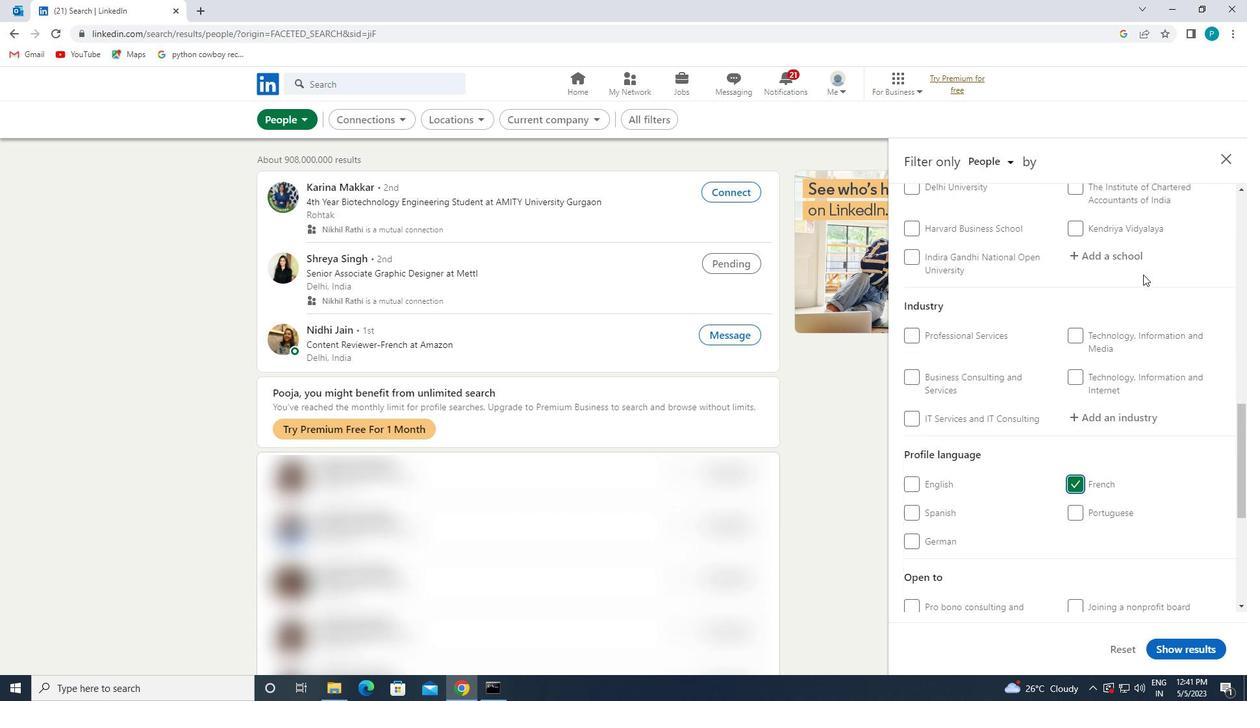 
Action: Mouse scrolled (1143, 275) with delta (0, 0)
Screenshot: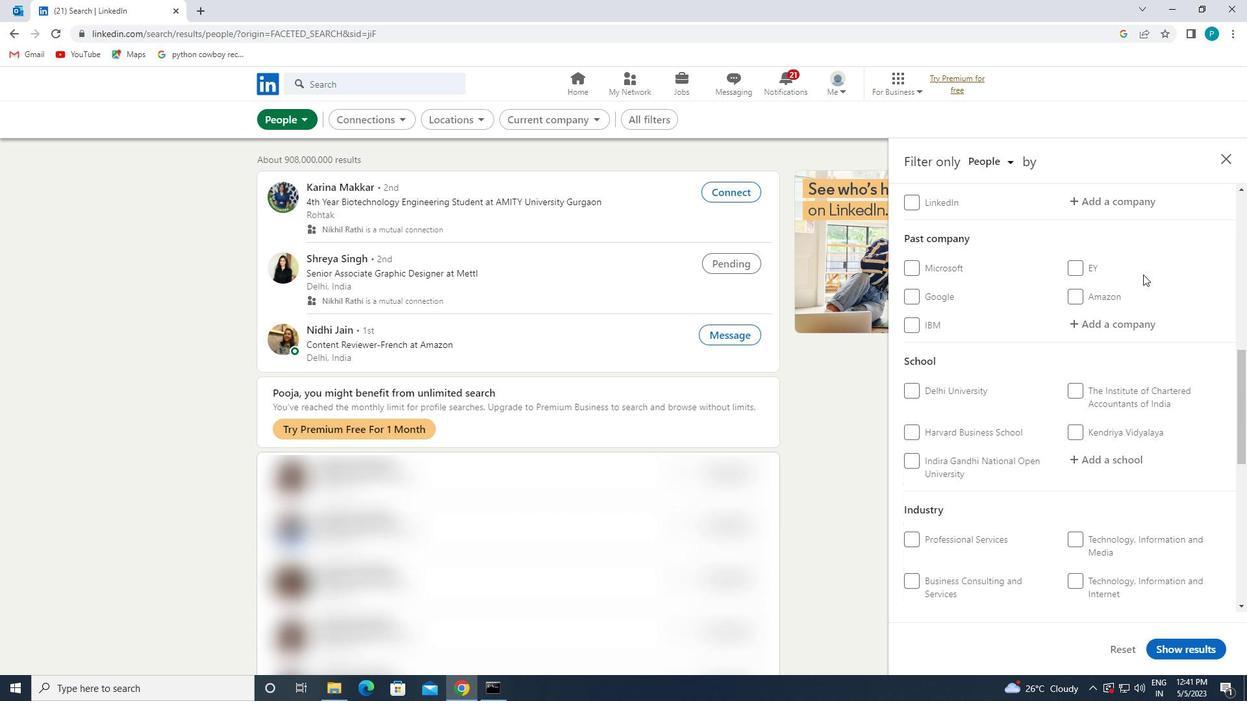 
Action: Mouse scrolled (1143, 275) with delta (0, 0)
Screenshot: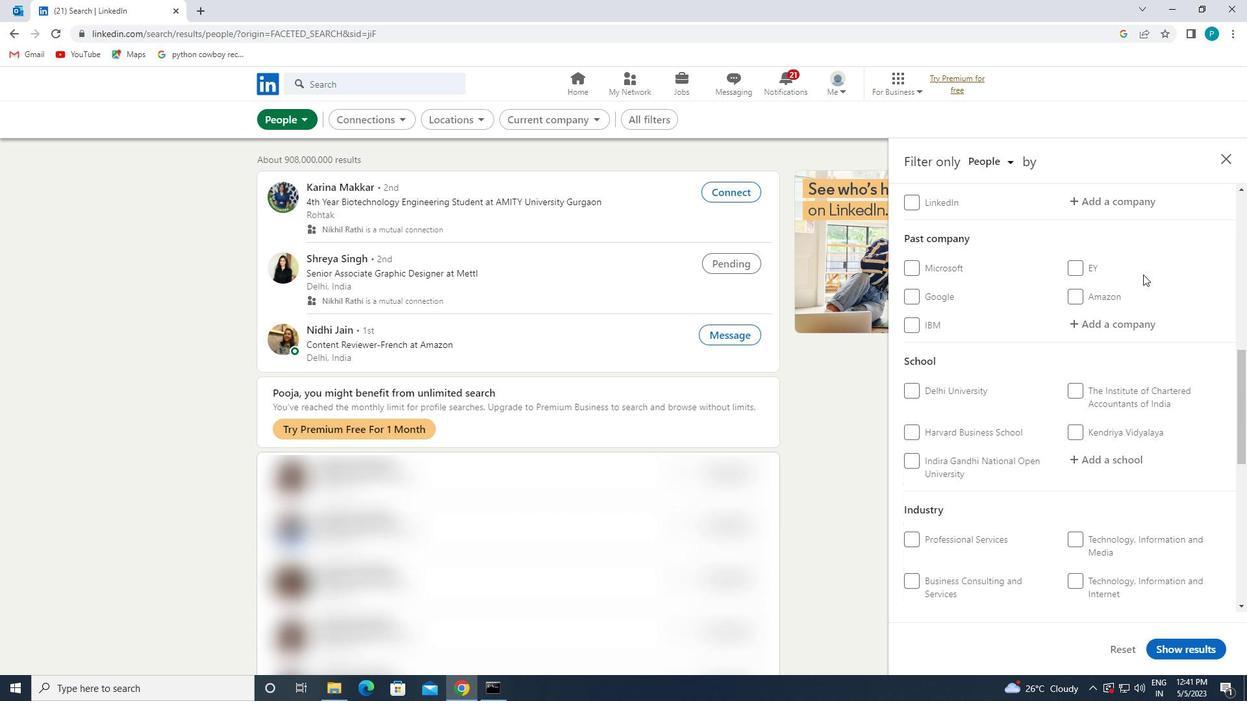 
Action: Mouse moved to (1114, 328)
Screenshot: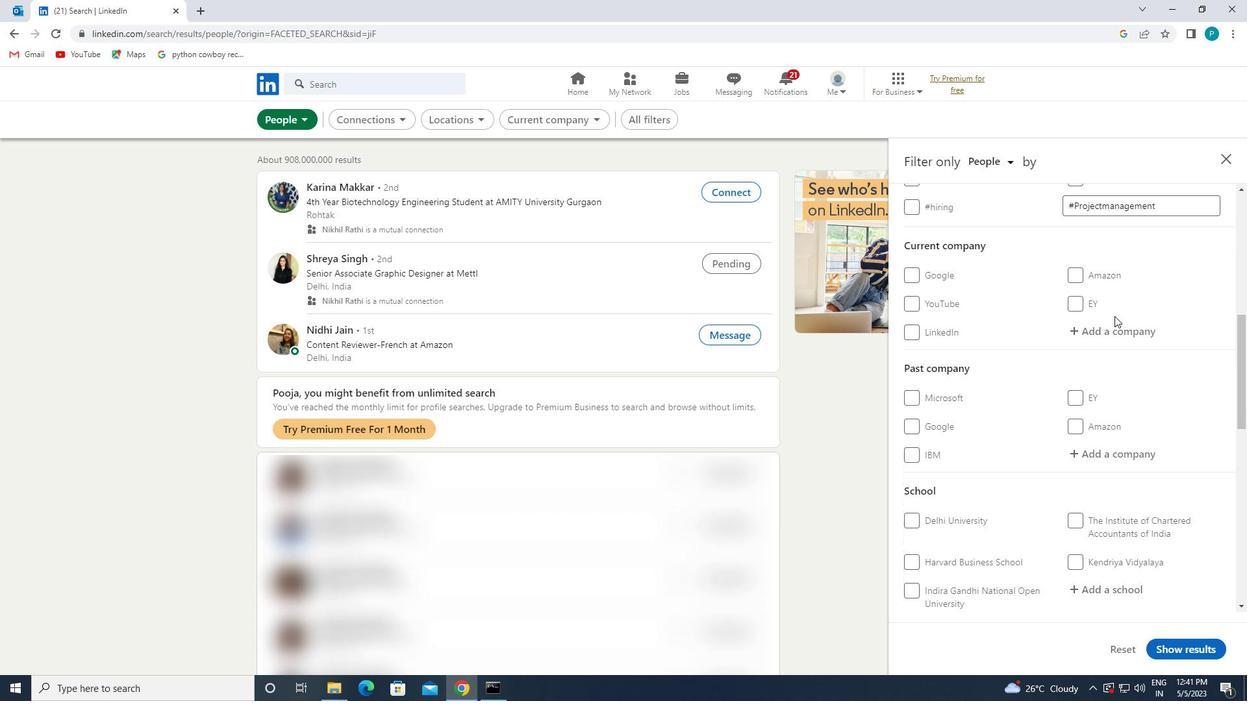 
Action: Mouse pressed left at (1114, 328)
Screenshot: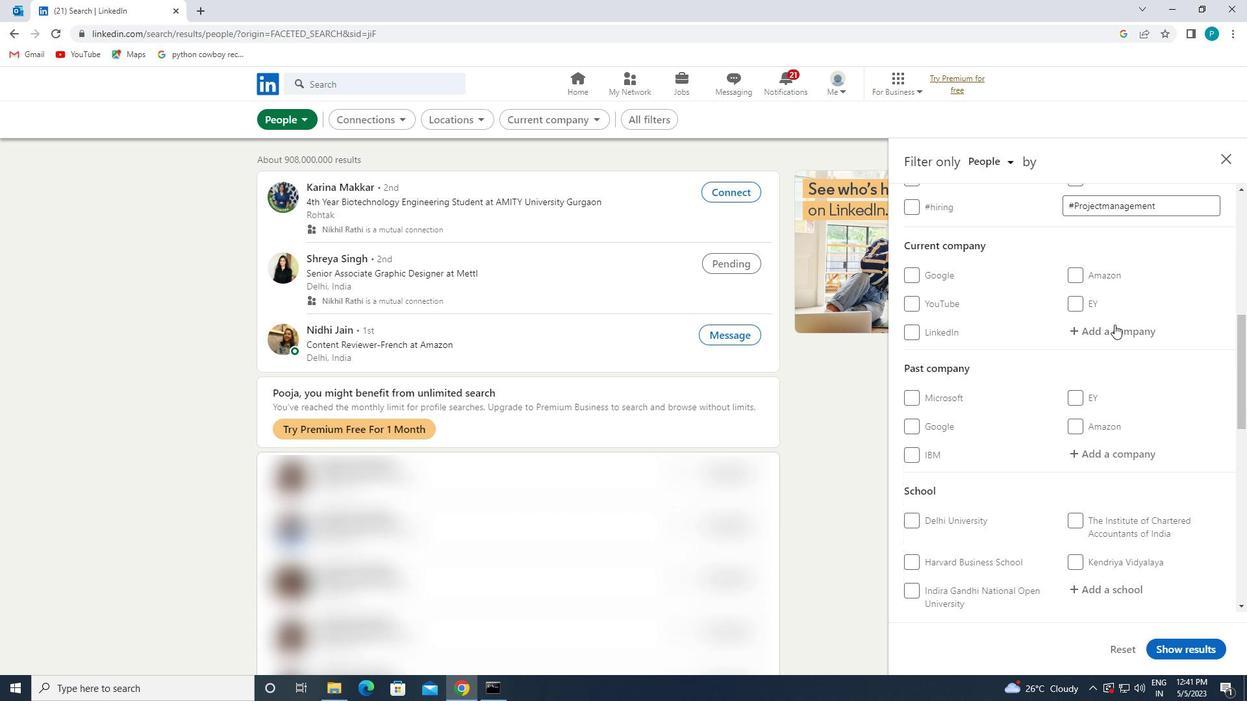 
Action: Mouse moved to (1107, 323)
Screenshot: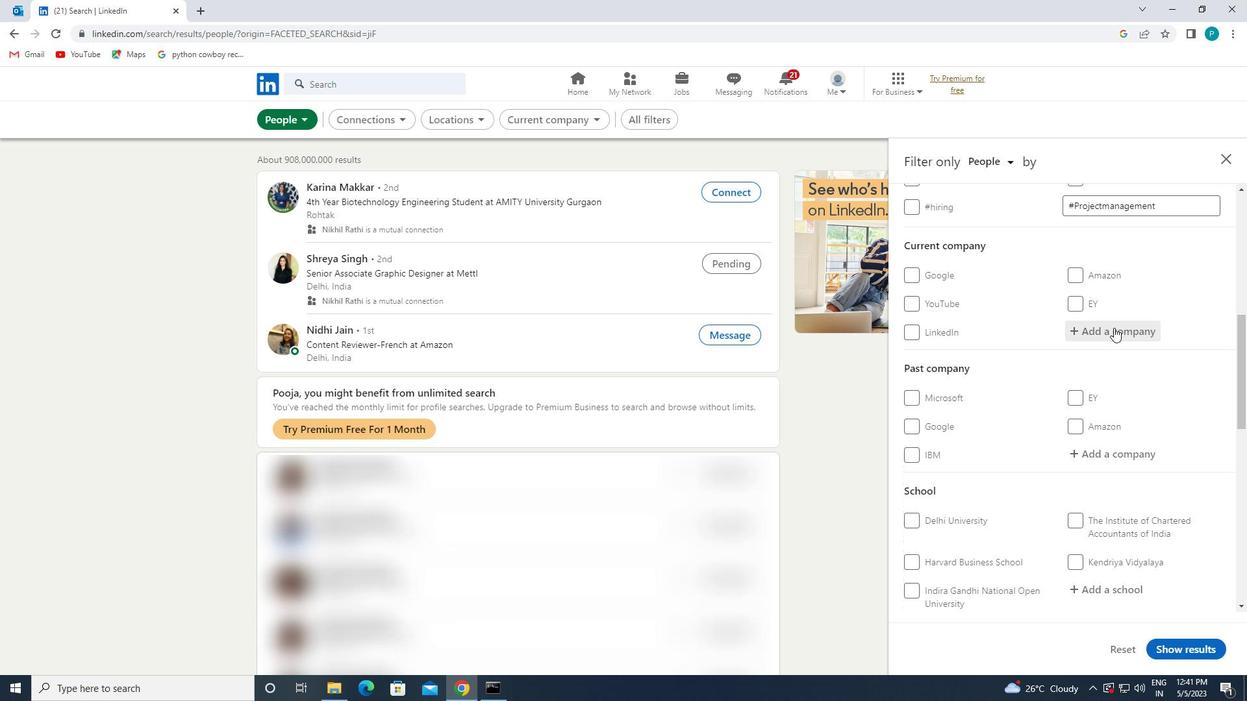 
Action: Key pressed <Key.caps_lock>NDTV
Screenshot: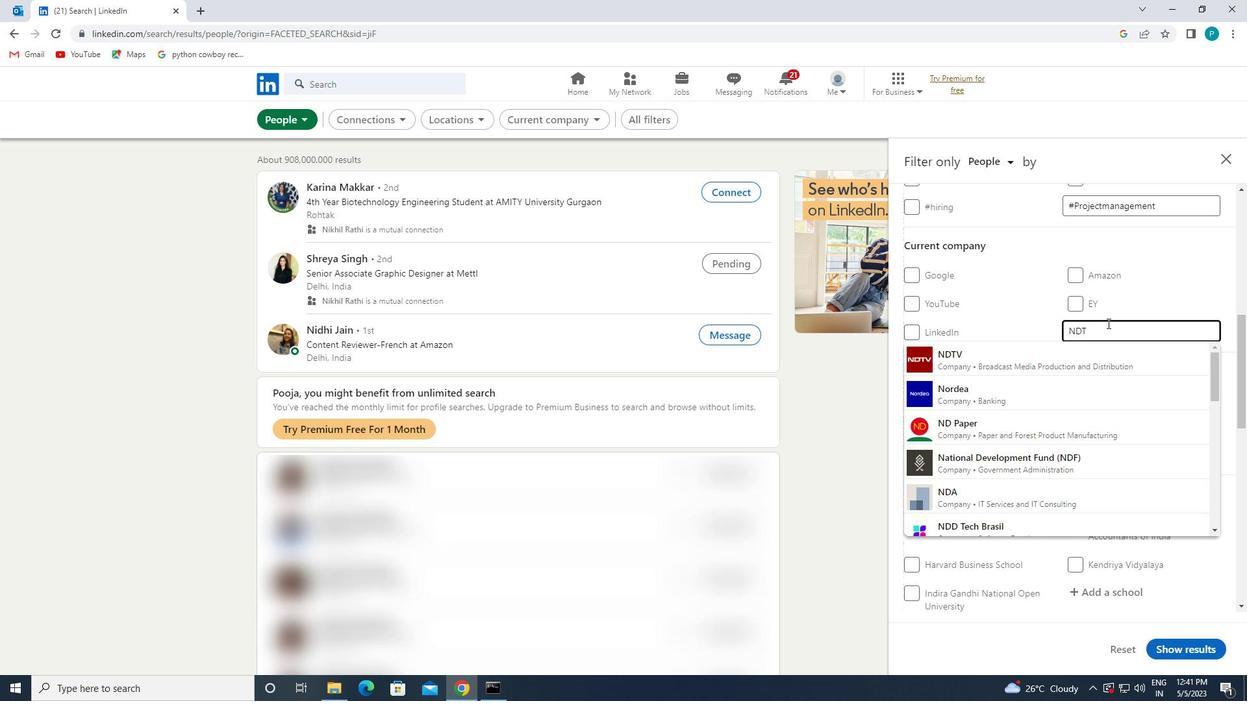 
Action: Mouse moved to (1077, 356)
Screenshot: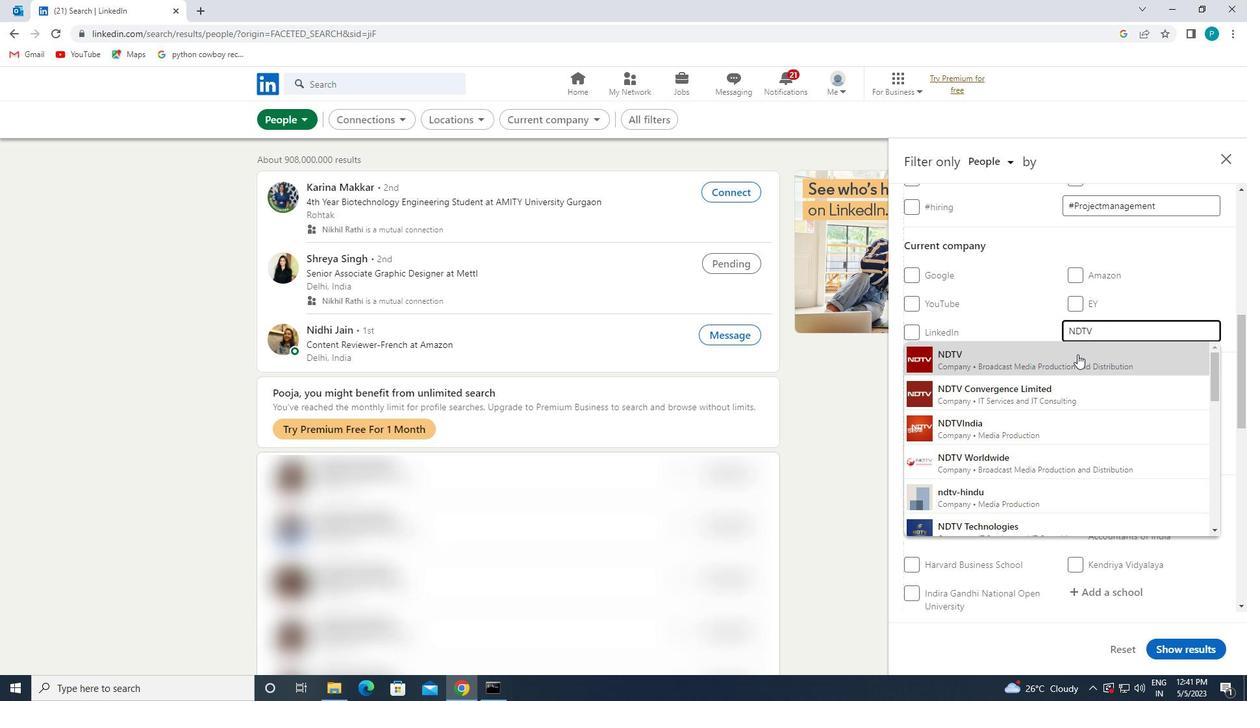 
Action: Mouse pressed left at (1077, 356)
Screenshot: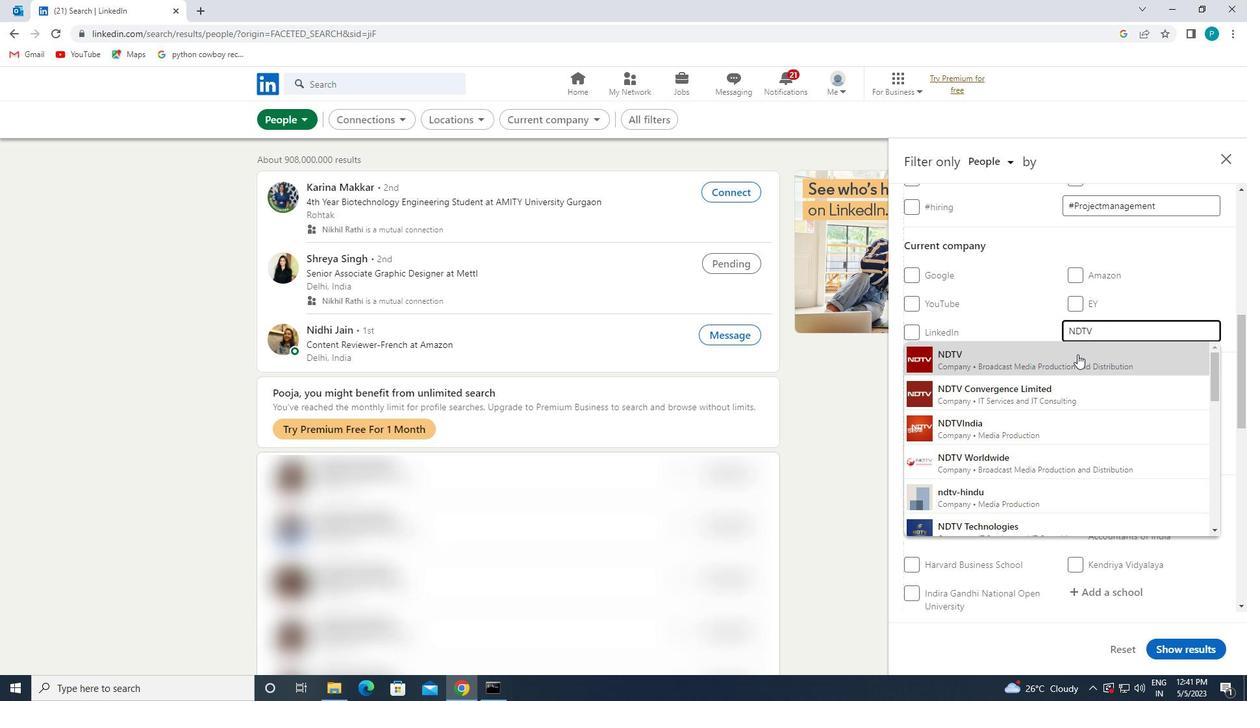 
Action: Mouse moved to (1080, 356)
Screenshot: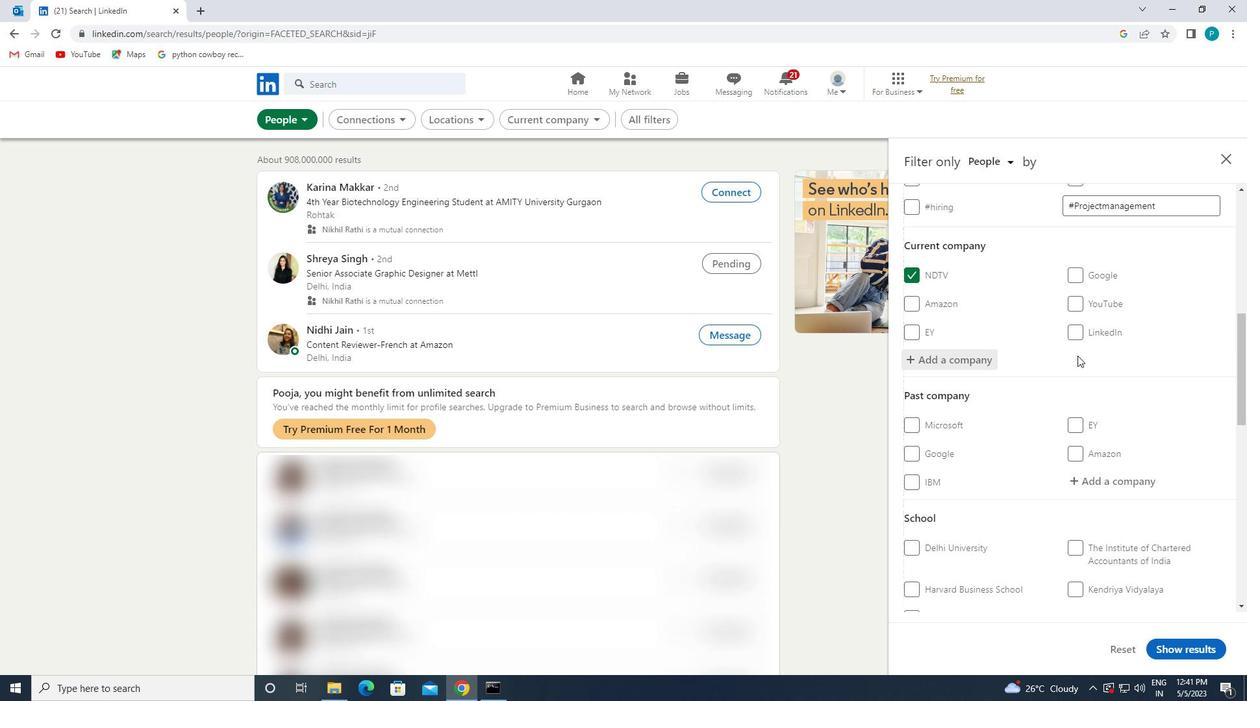 
Action: Mouse scrolled (1080, 355) with delta (0, 0)
Screenshot: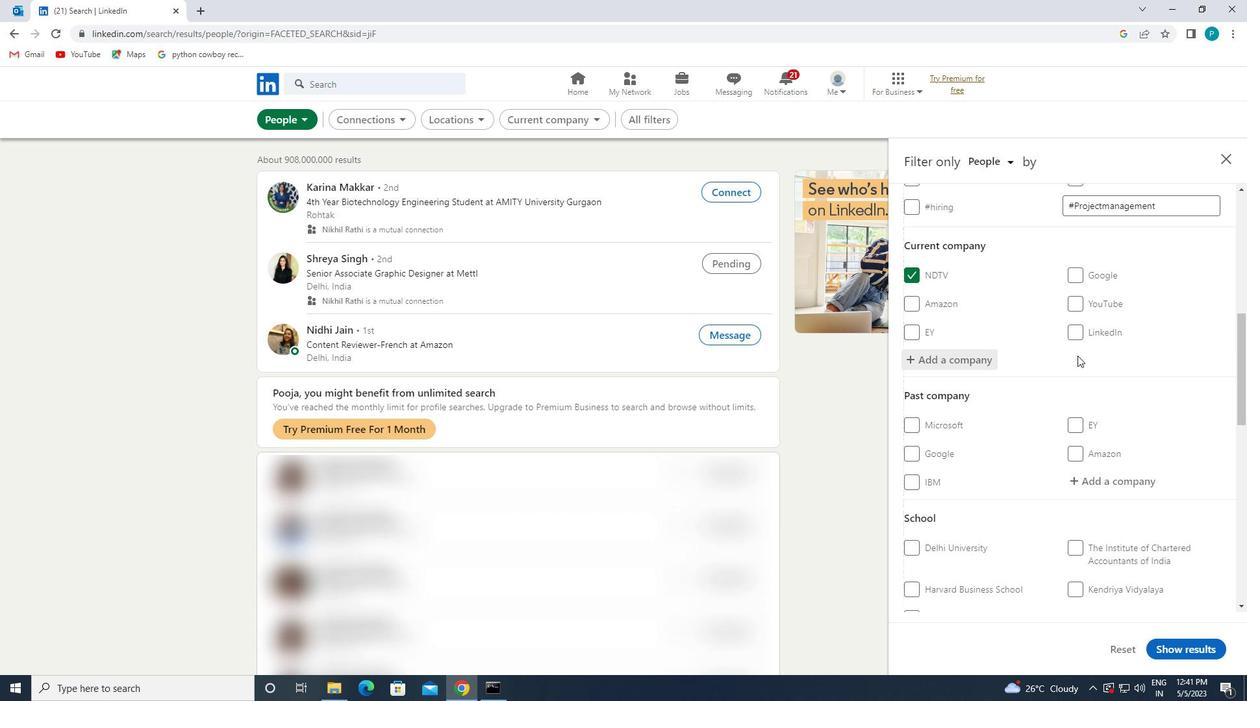 
Action: Mouse scrolled (1080, 355) with delta (0, 0)
Screenshot: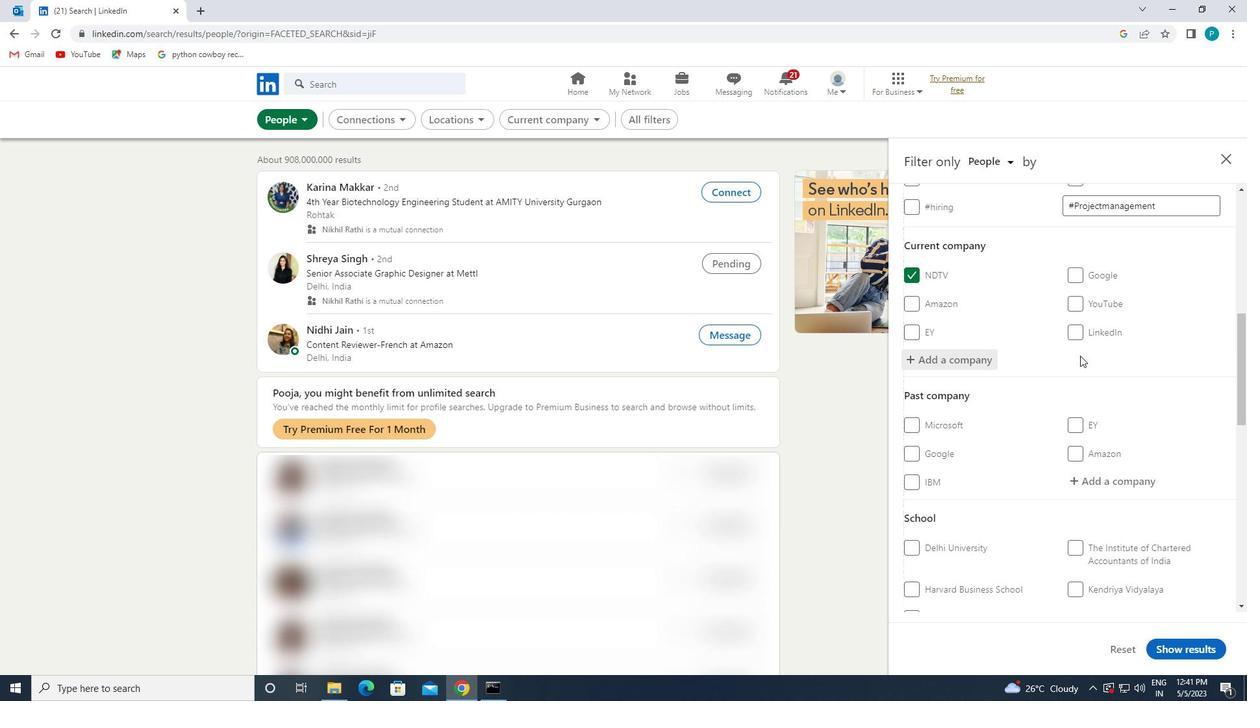 
Action: Mouse scrolled (1080, 355) with delta (0, 0)
Screenshot: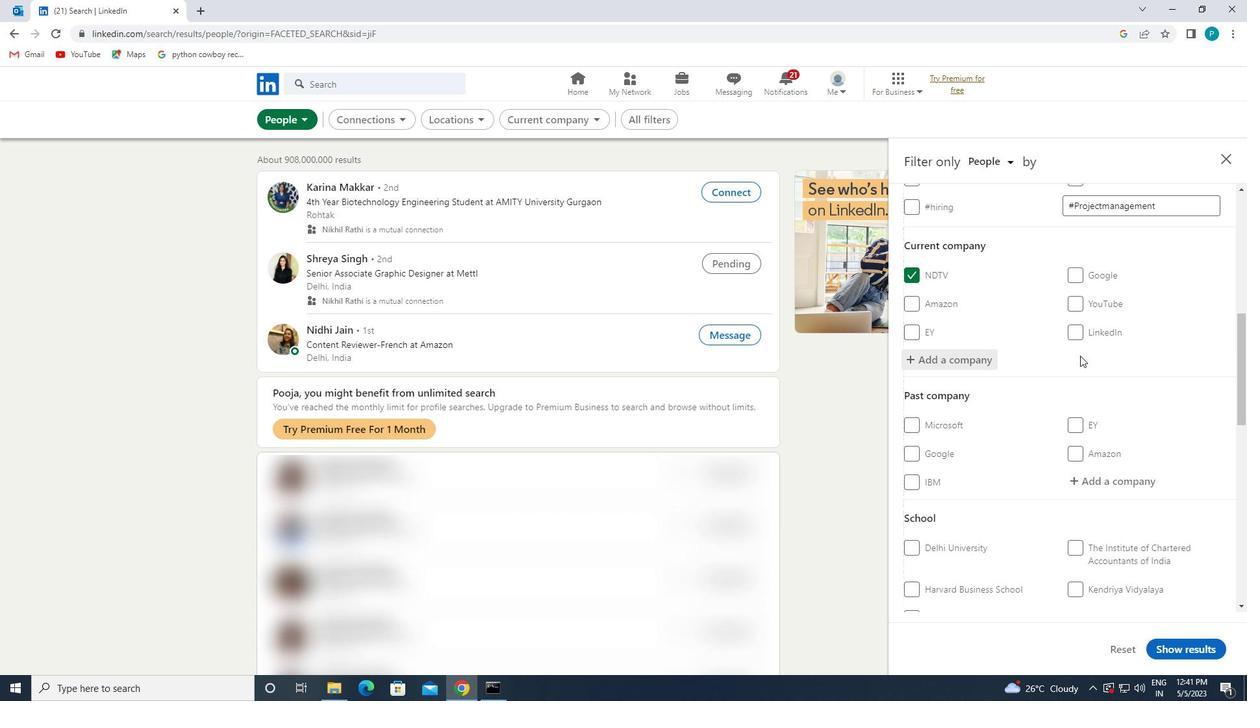 
Action: Mouse moved to (1101, 376)
Screenshot: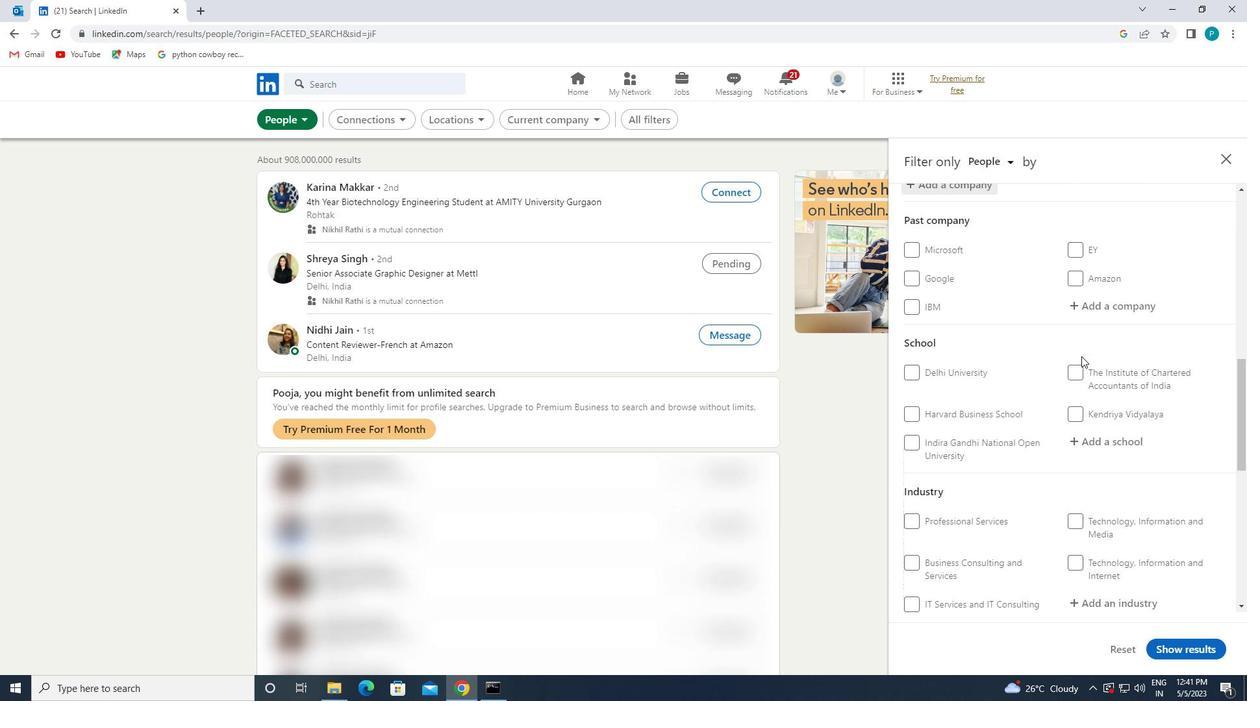
Action: Mouse scrolled (1101, 375) with delta (0, 0)
Screenshot: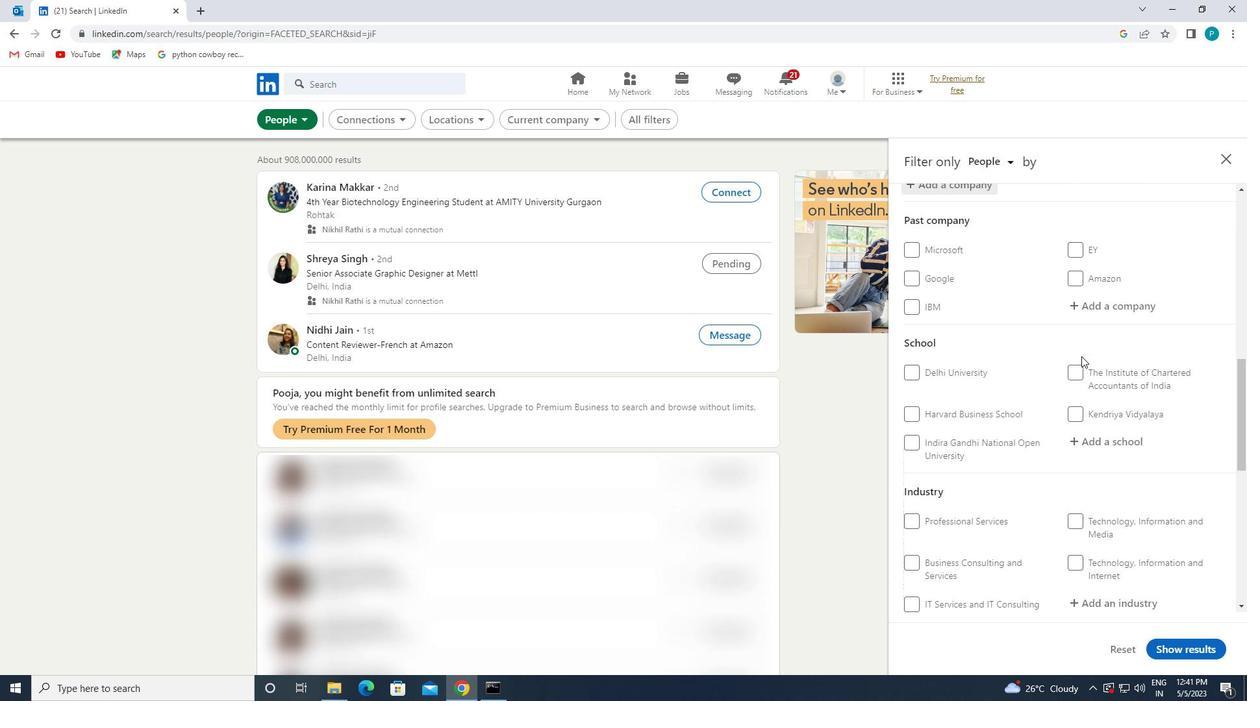 
Action: Mouse scrolled (1101, 375) with delta (0, 0)
Screenshot: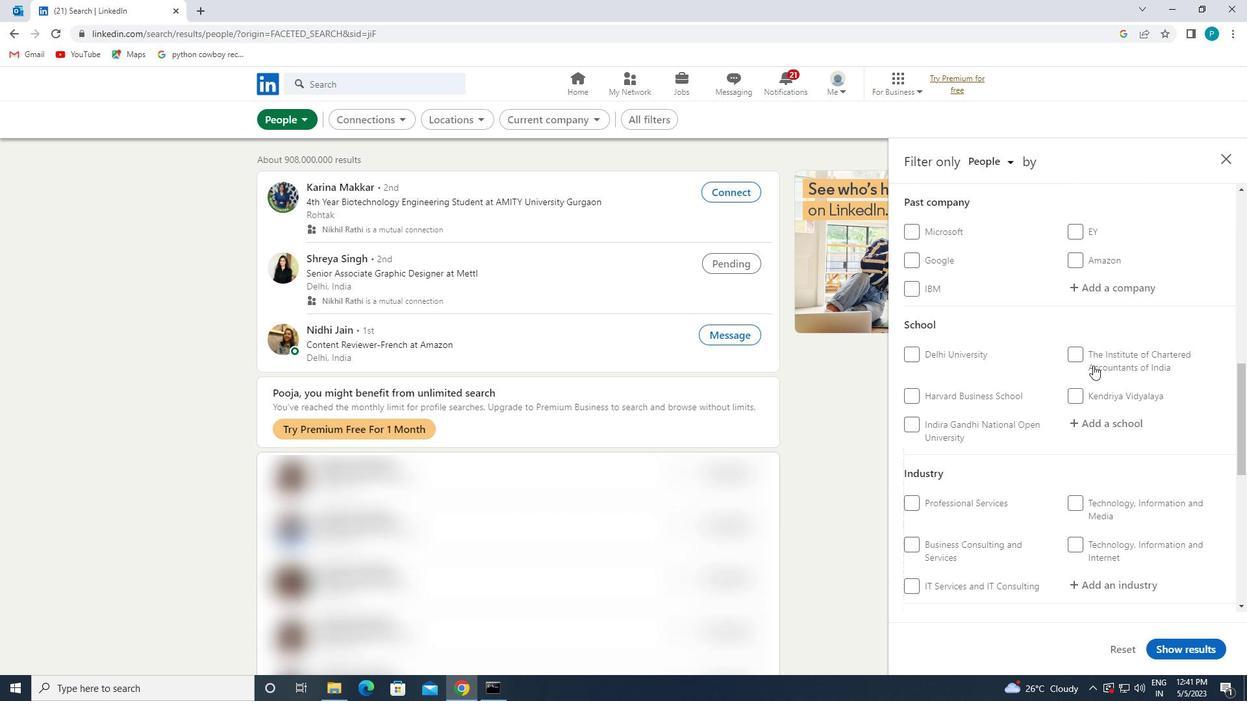 
Action: Mouse moved to (1092, 284)
Screenshot: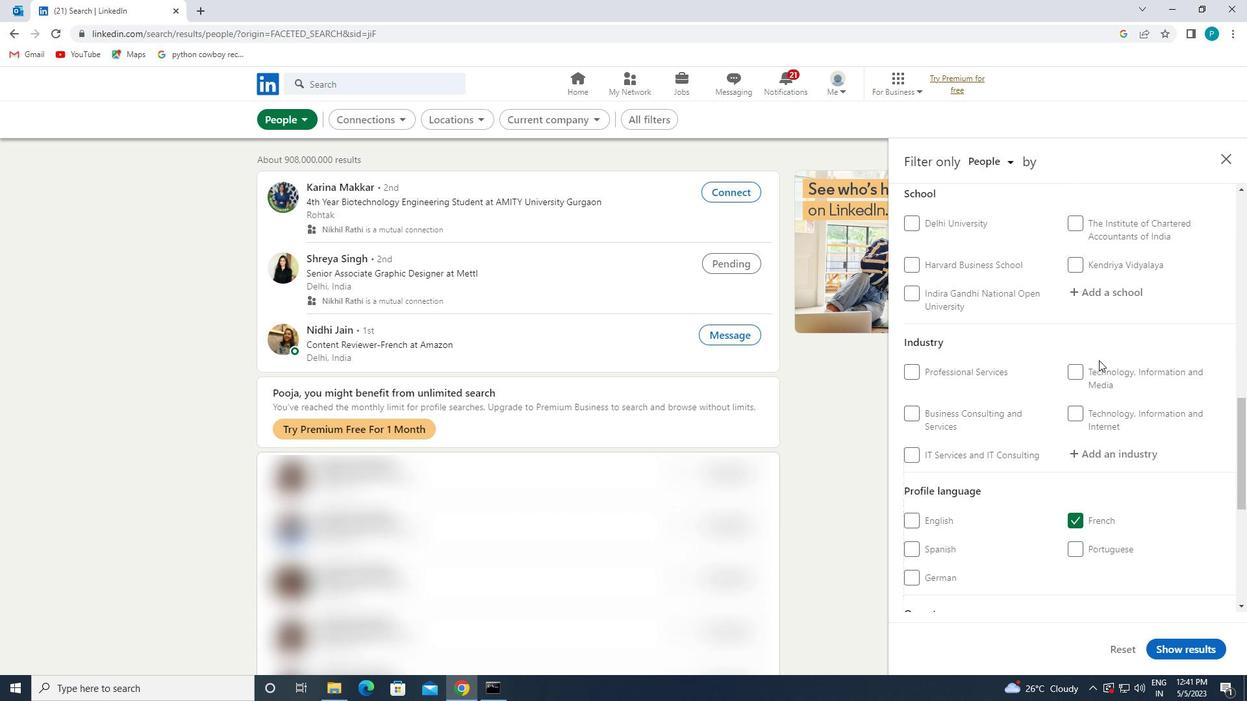 
Action: Mouse pressed left at (1092, 284)
Screenshot: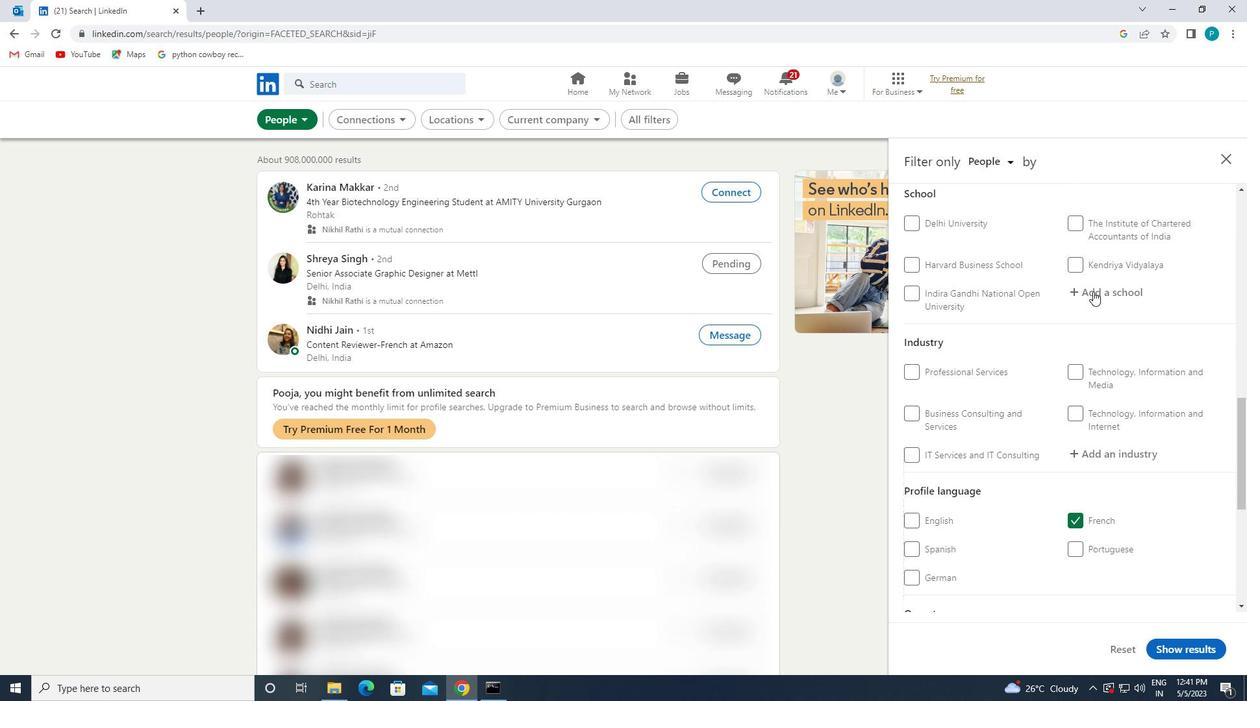 
Action: Mouse moved to (1094, 285)
Screenshot: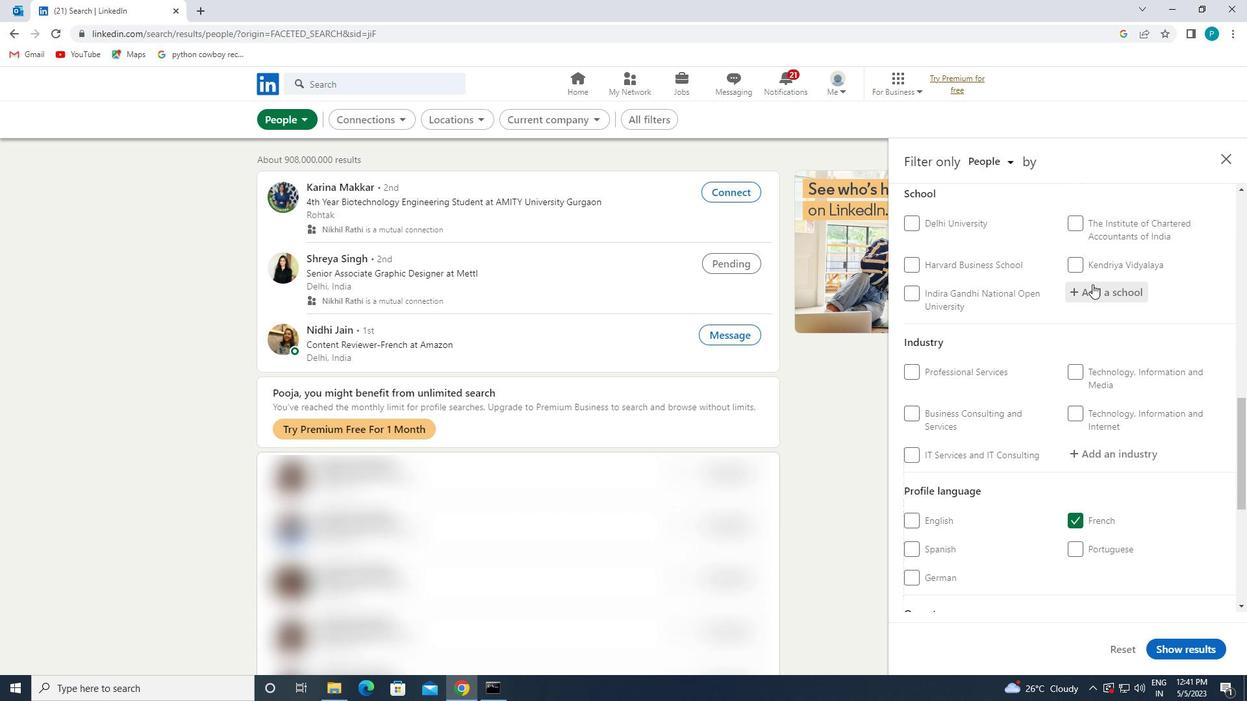 
Action: Key pressed SJB
Screenshot: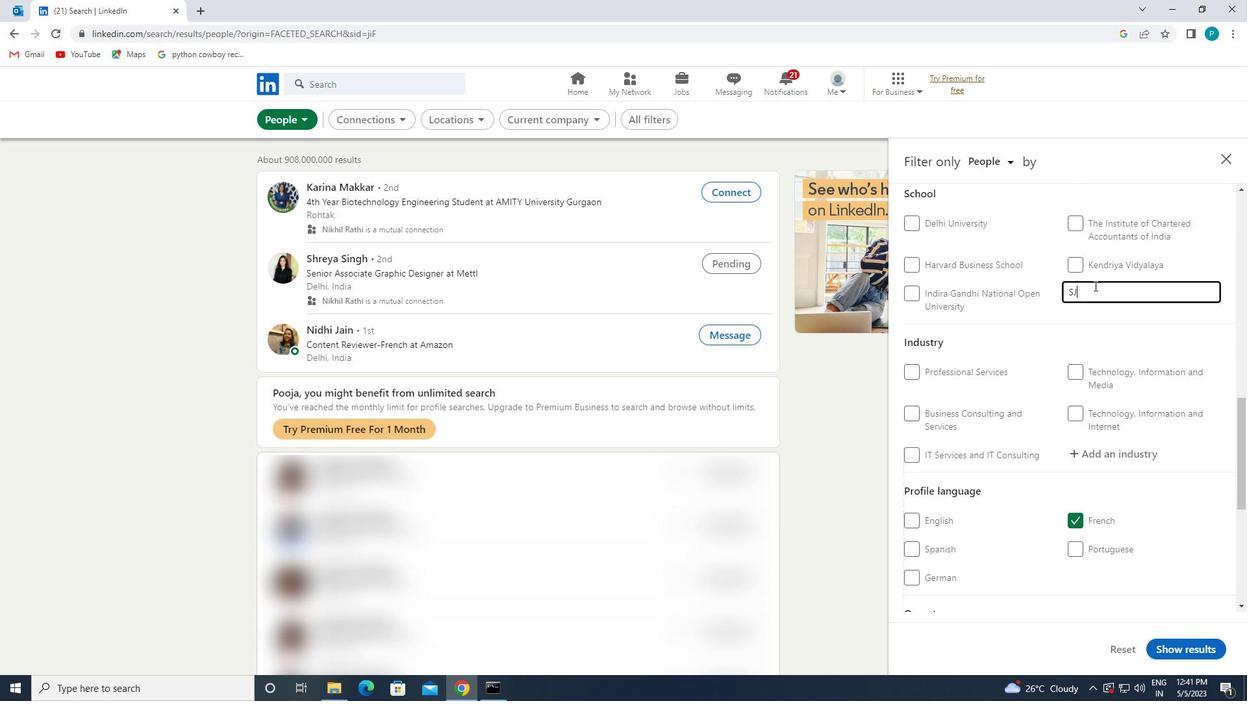 
Action: Mouse moved to (1102, 318)
Screenshot: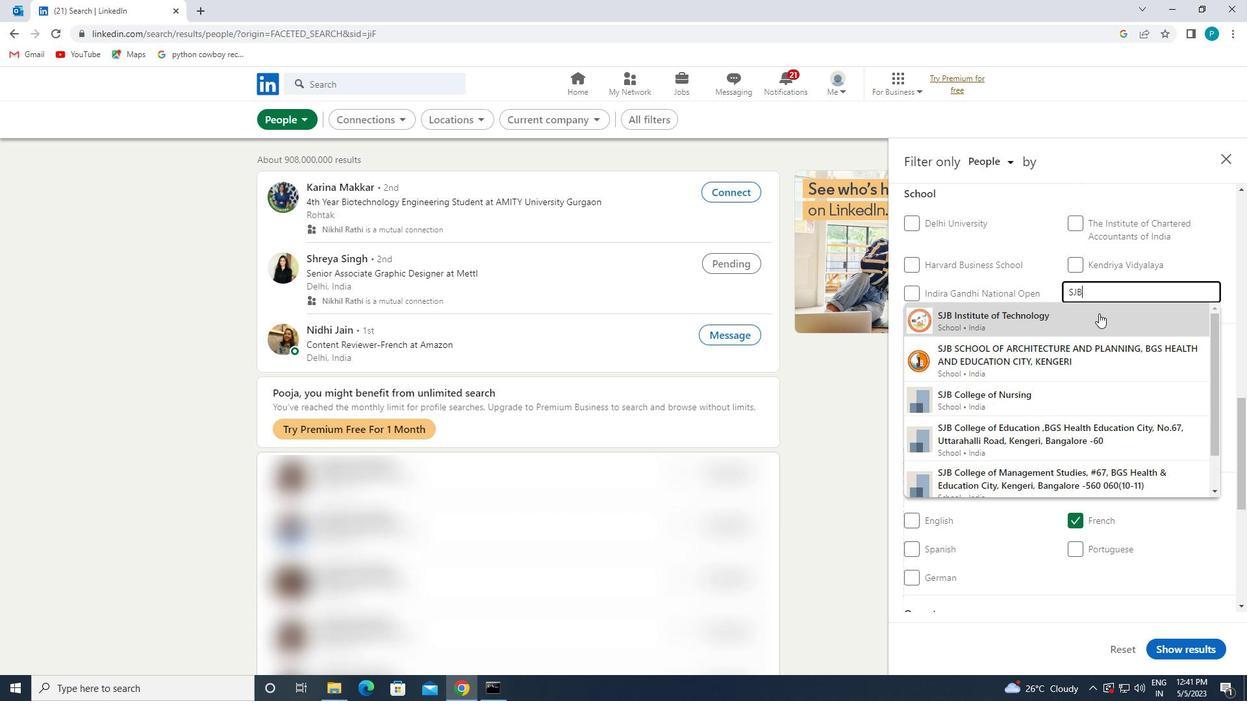 
Action: Mouse pressed left at (1102, 318)
Screenshot: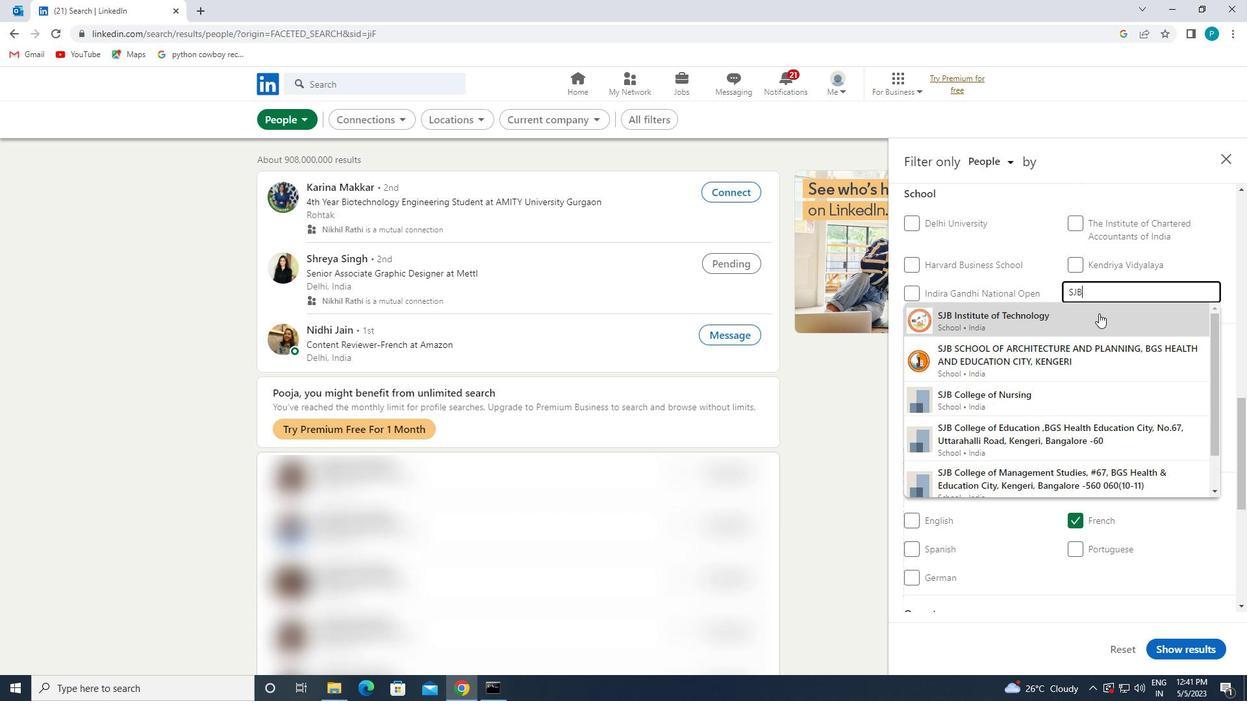 
Action: Mouse moved to (1107, 322)
Screenshot: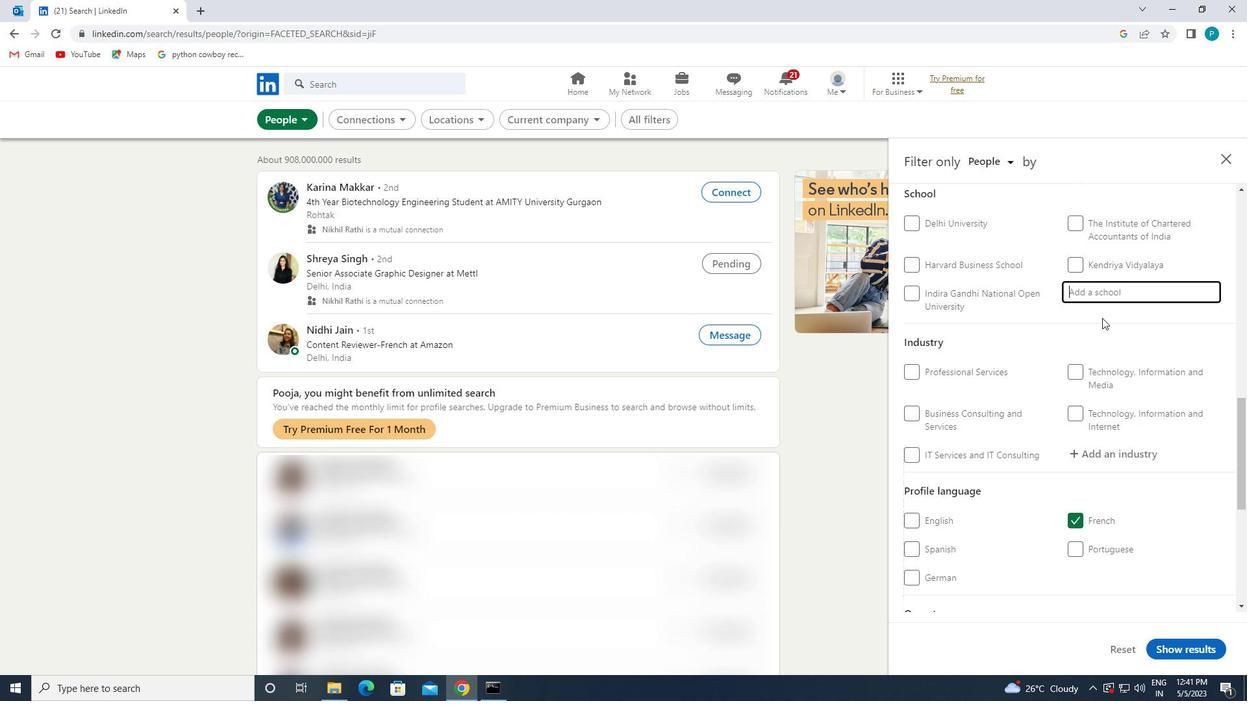 
Action: Mouse scrolled (1107, 321) with delta (0, 0)
Screenshot: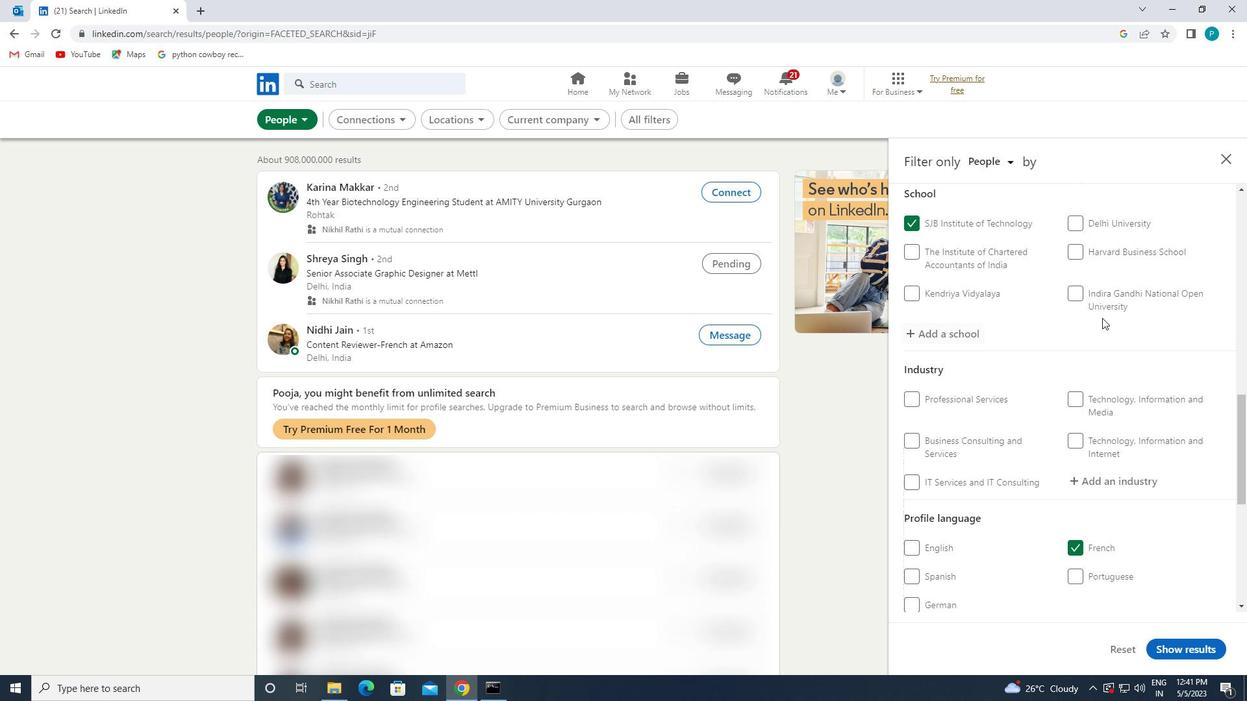 
Action: Mouse moved to (1108, 322)
Screenshot: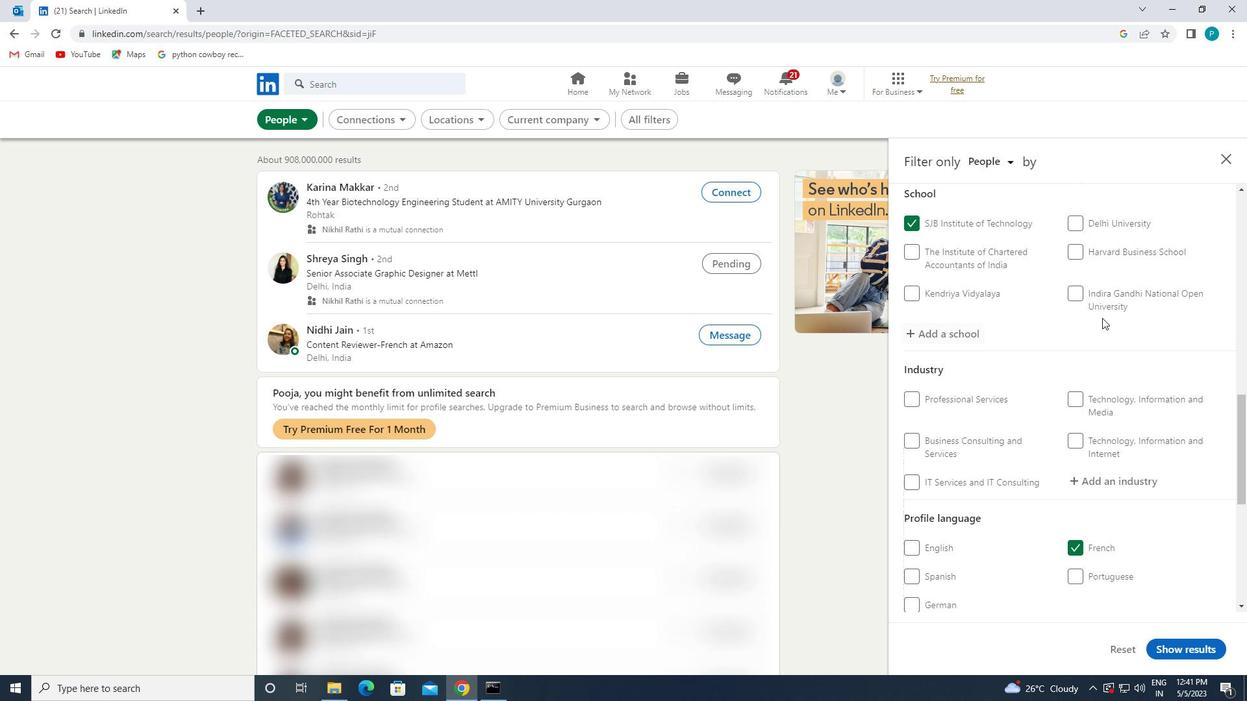 
Action: Mouse scrolled (1108, 322) with delta (0, 0)
Screenshot: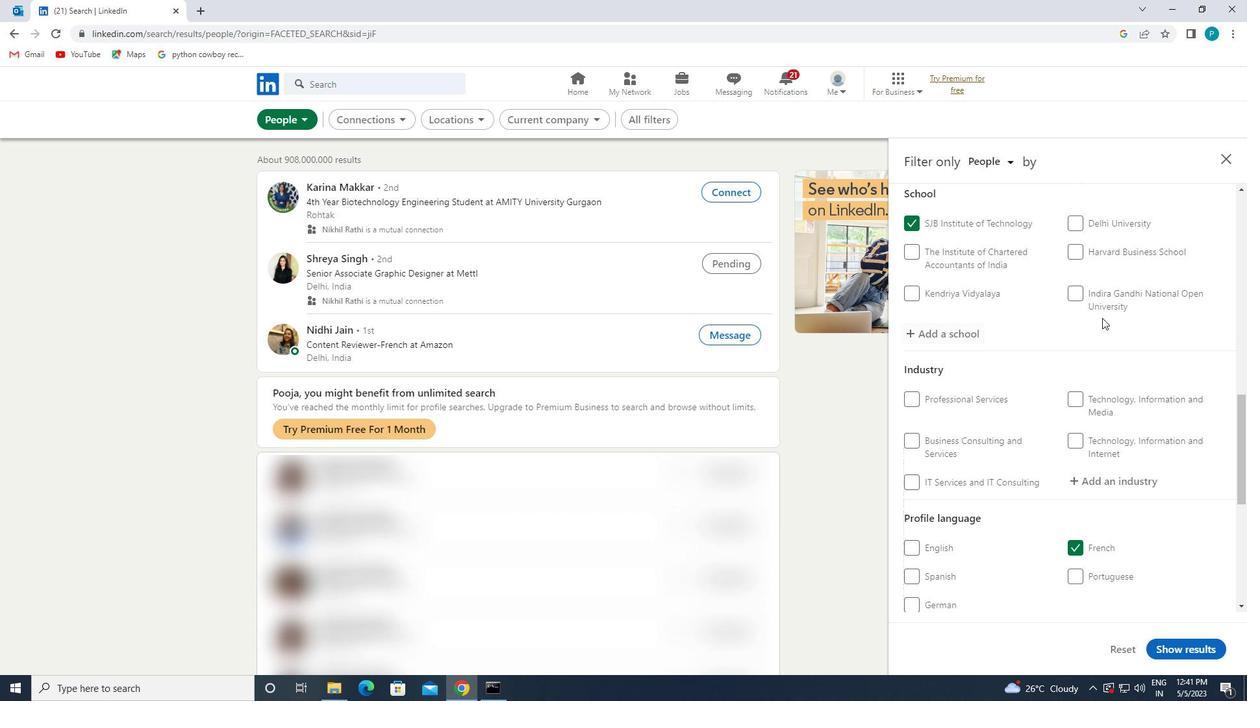 
Action: Mouse moved to (1109, 327)
Screenshot: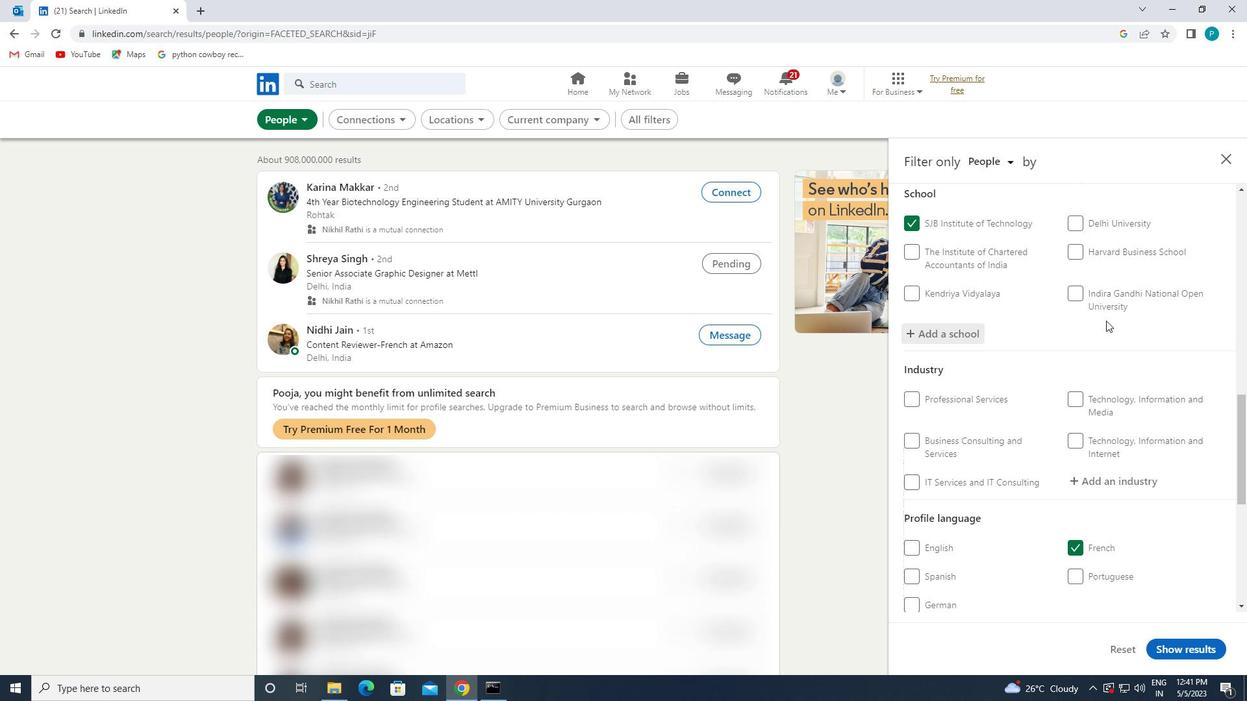 
Action: Mouse scrolled (1109, 326) with delta (0, 0)
Screenshot: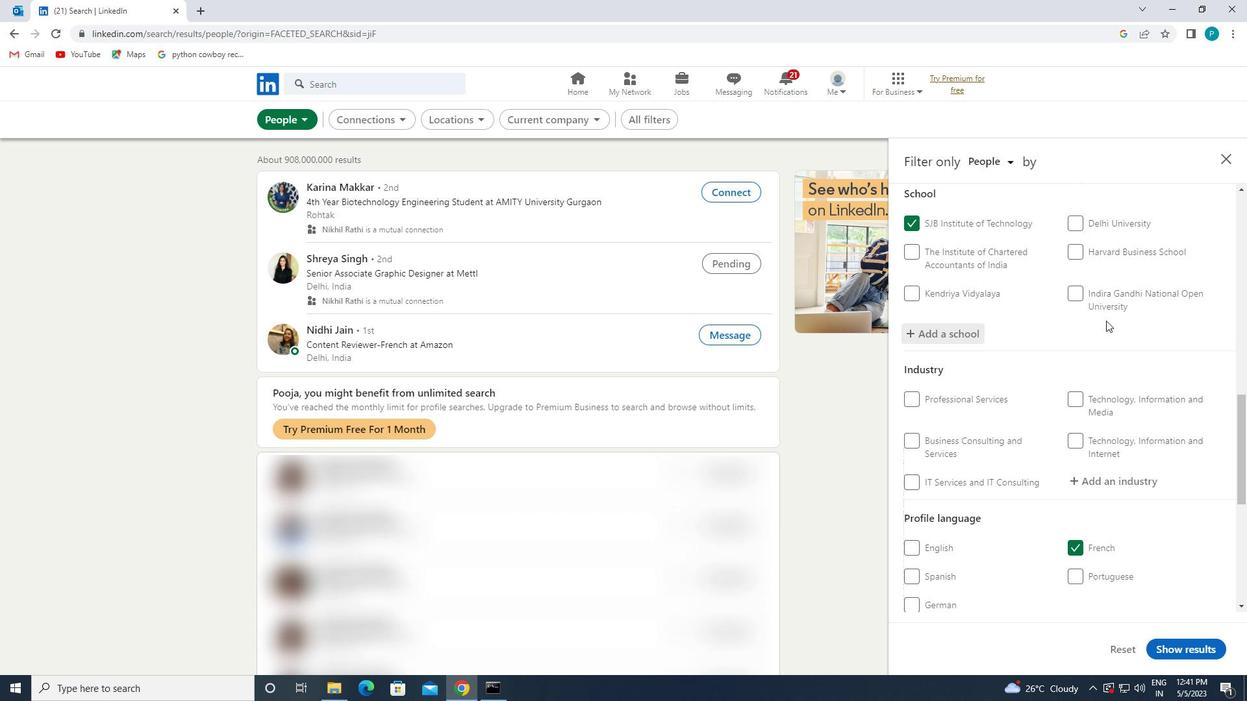 
Action: Mouse moved to (1095, 283)
Screenshot: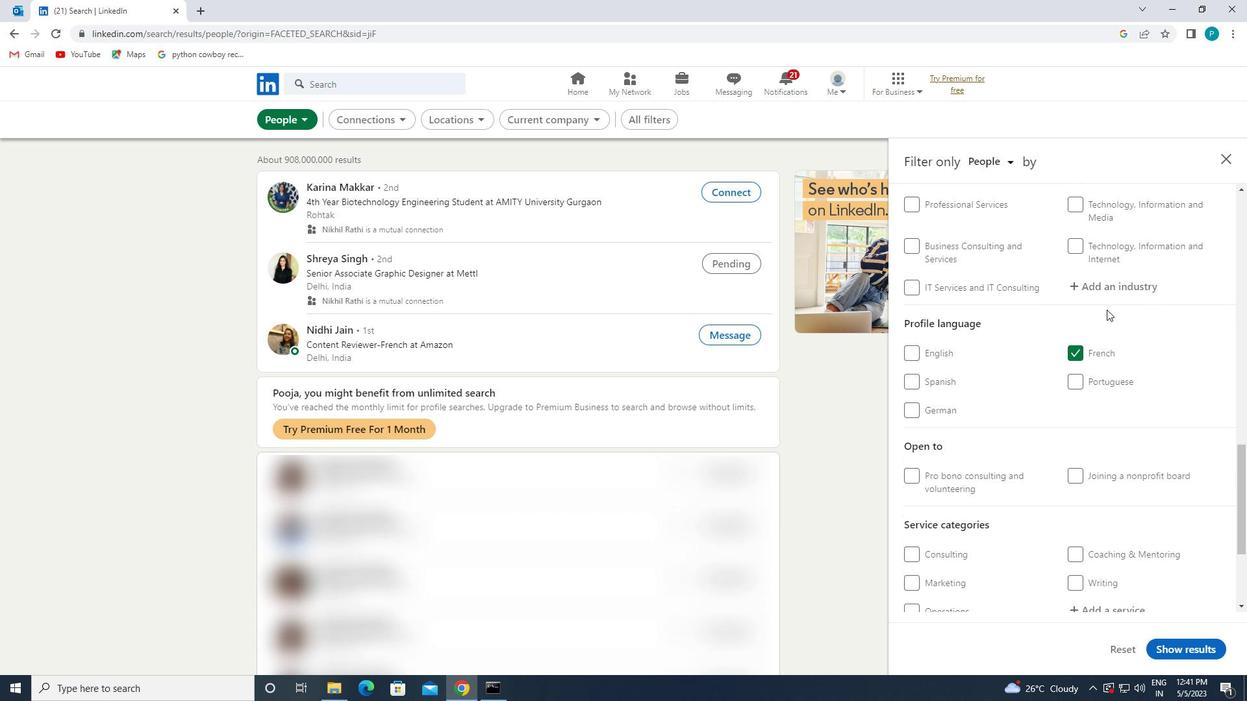 
Action: Mouse pressed left at (1095, 283)
Screenshot: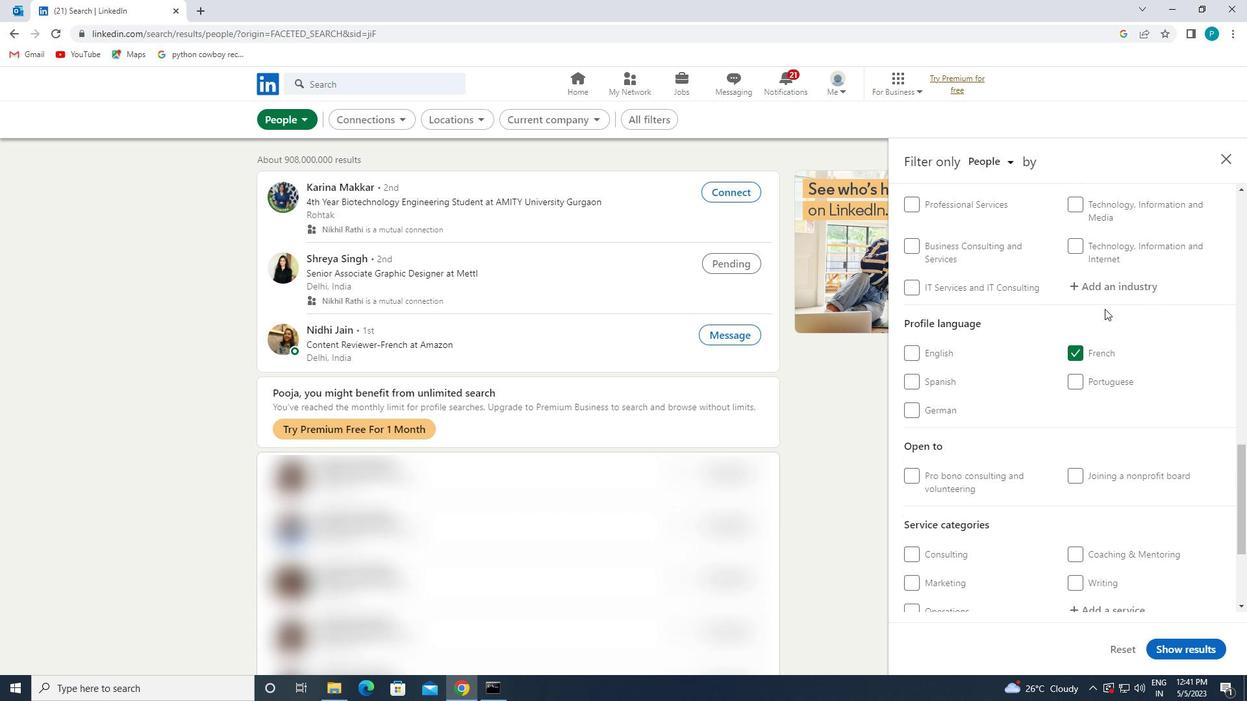 
Action: Key pressed <Key.caps_lock>A<Key.caps_lock>DVER
Screenshot: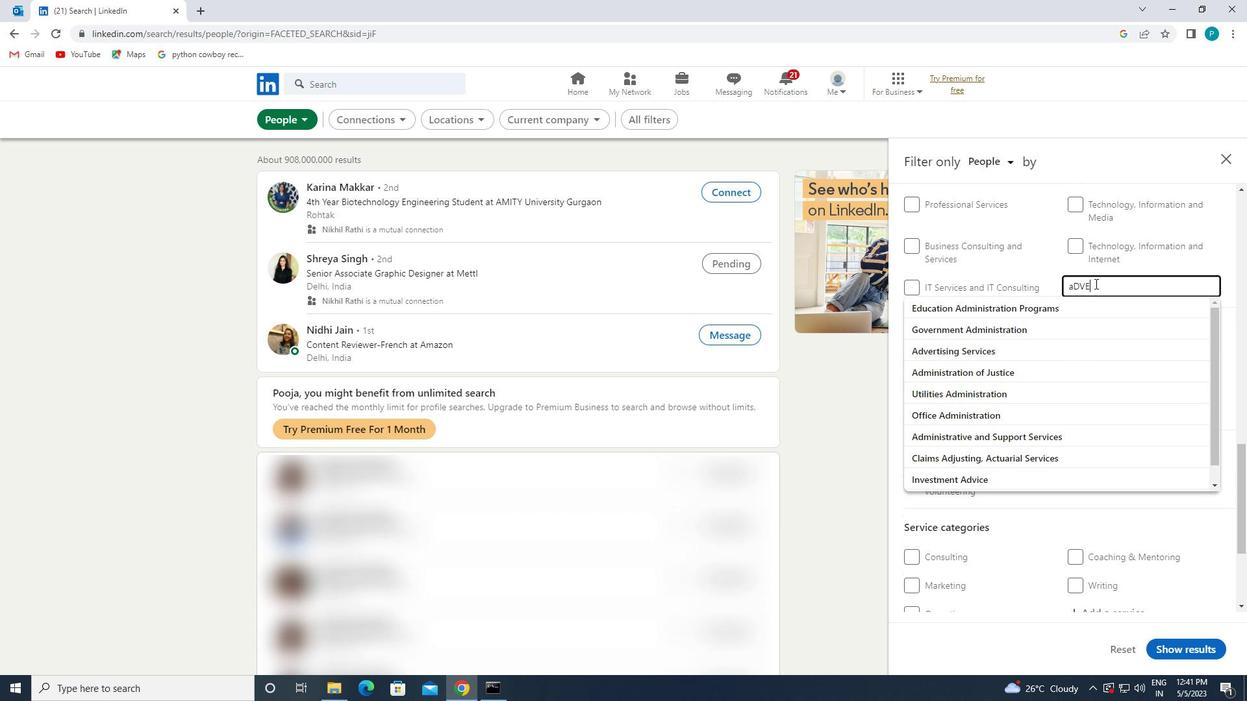 
Action: Mouse moved to (1059, 301)
Screenshot: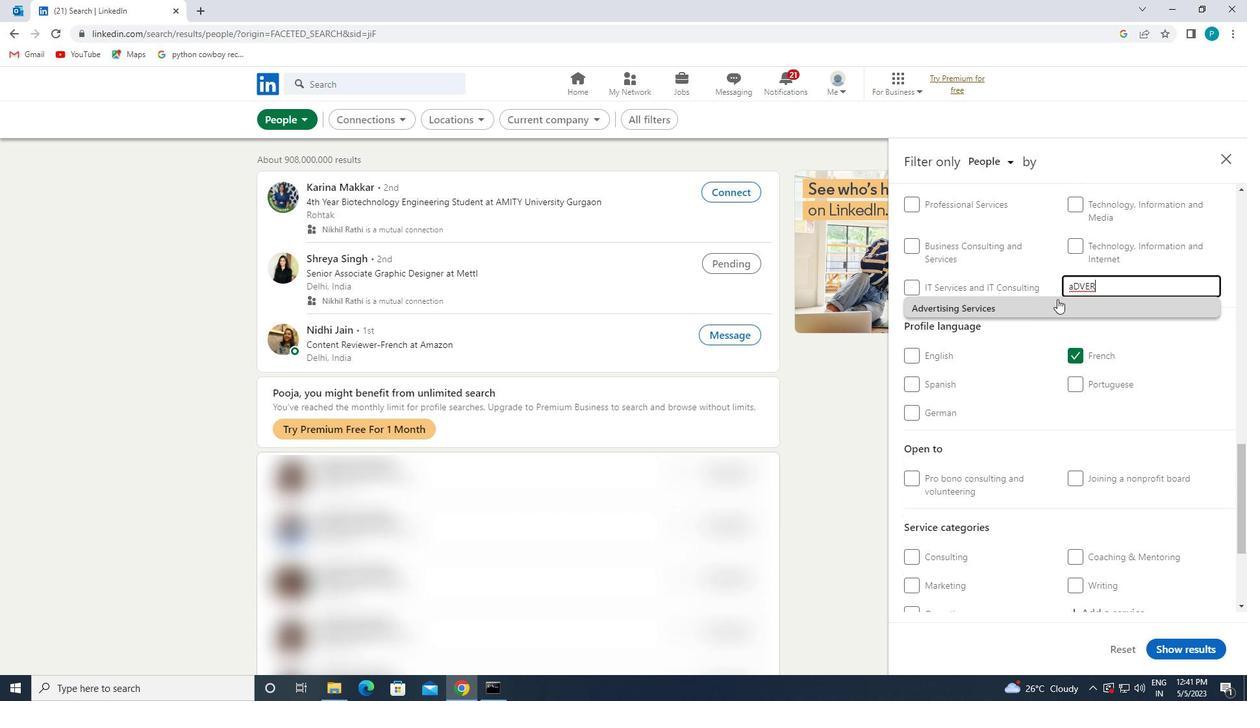 
Action: Mouse pressed left at (1059, 301)
Screenshot: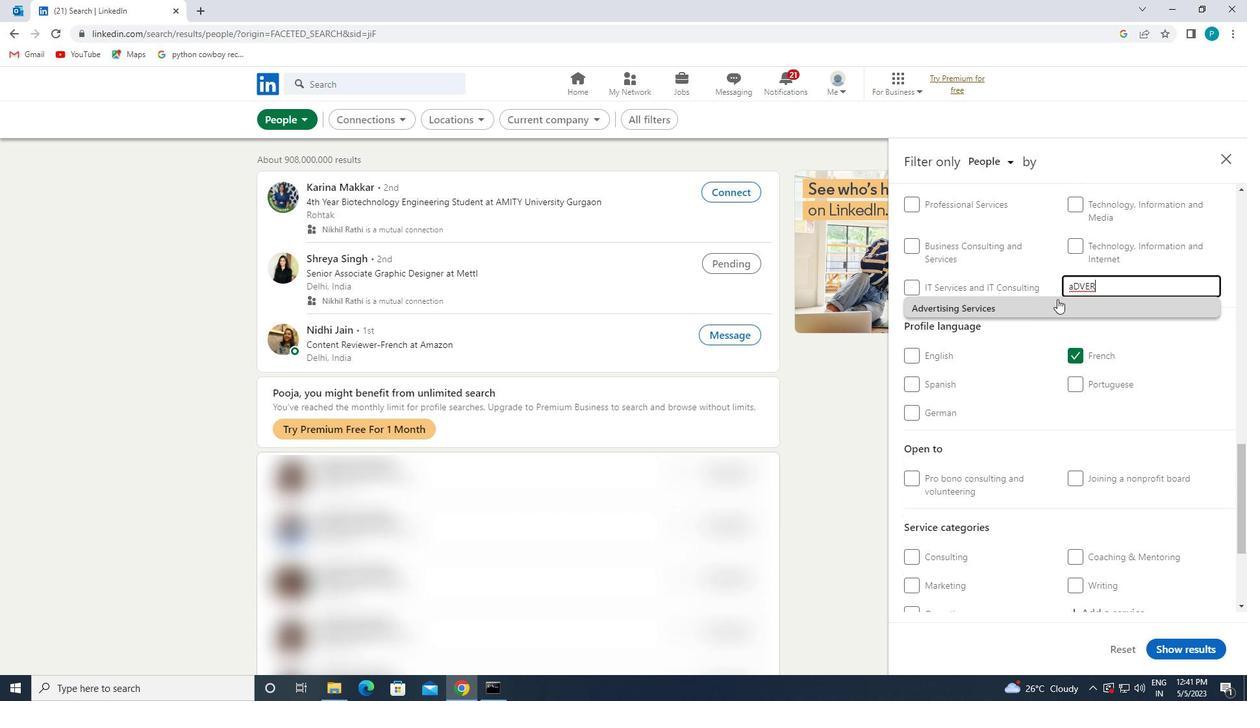 
Action: Mouse moved to (1060, 304)
Screenshot: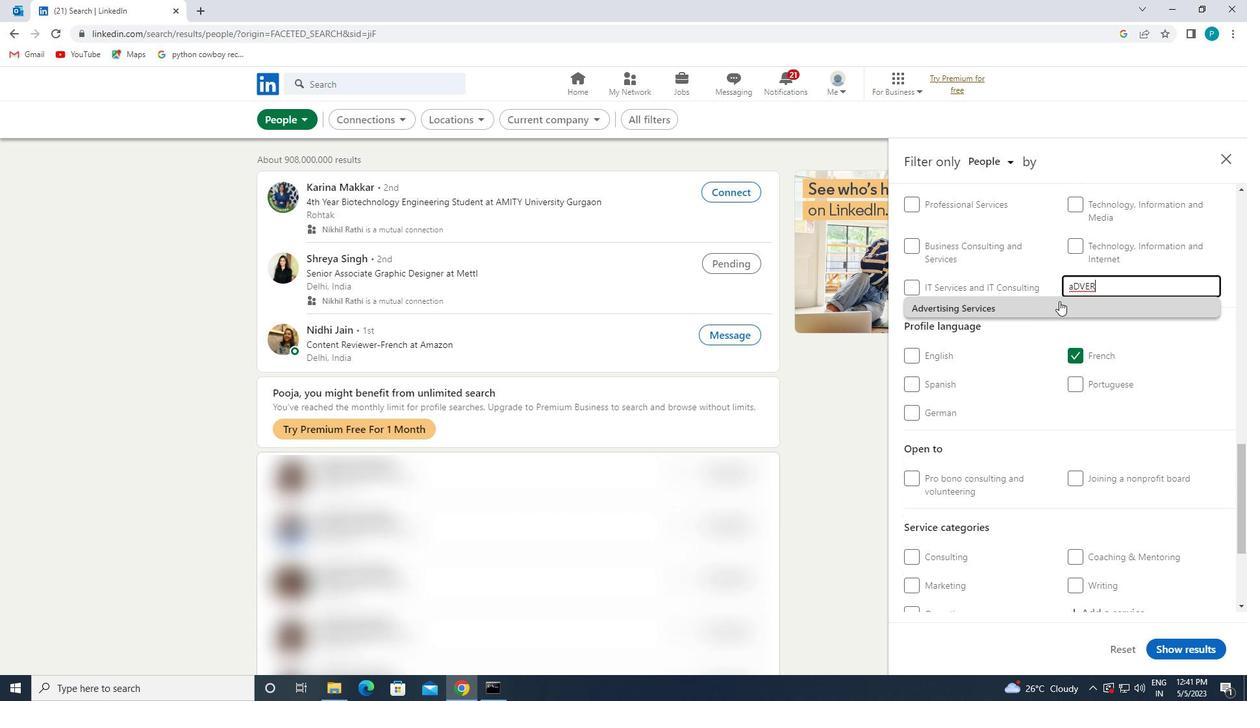 
Action: Mouse scrolled (1060, 304) with delta (0, 0)
Screenshot: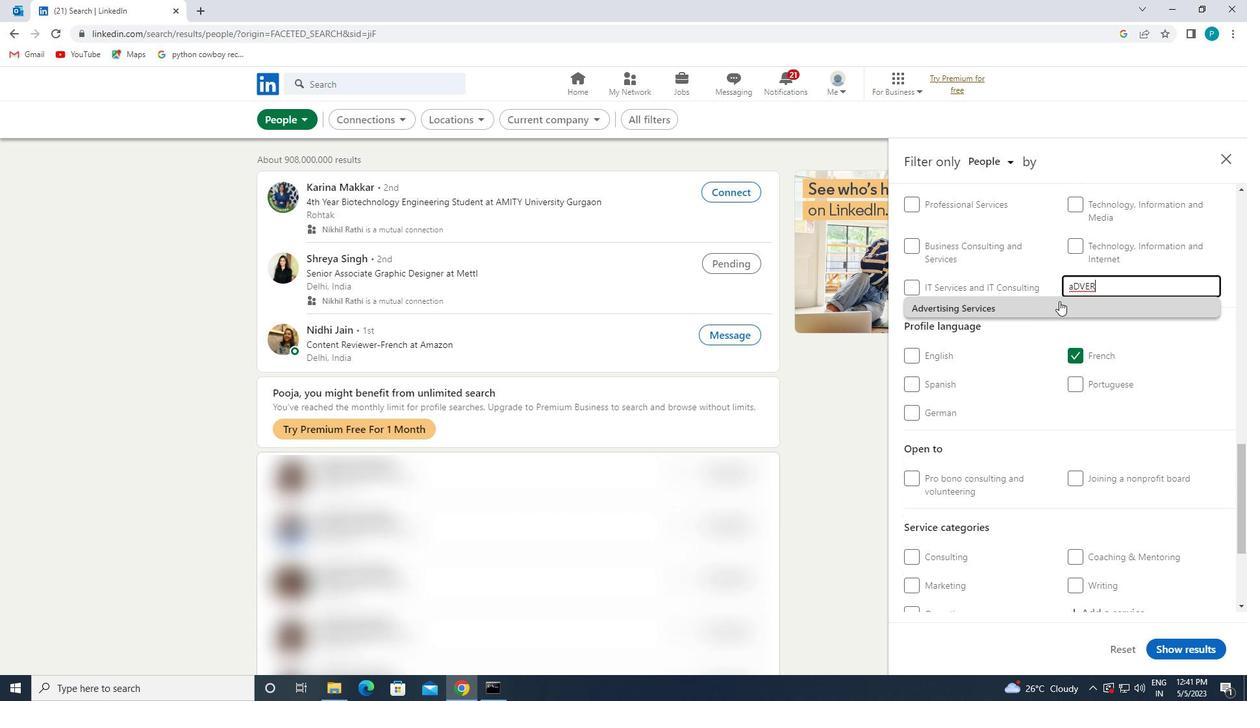 
Action: Mouse moved to (1060, 305)
Screenshot: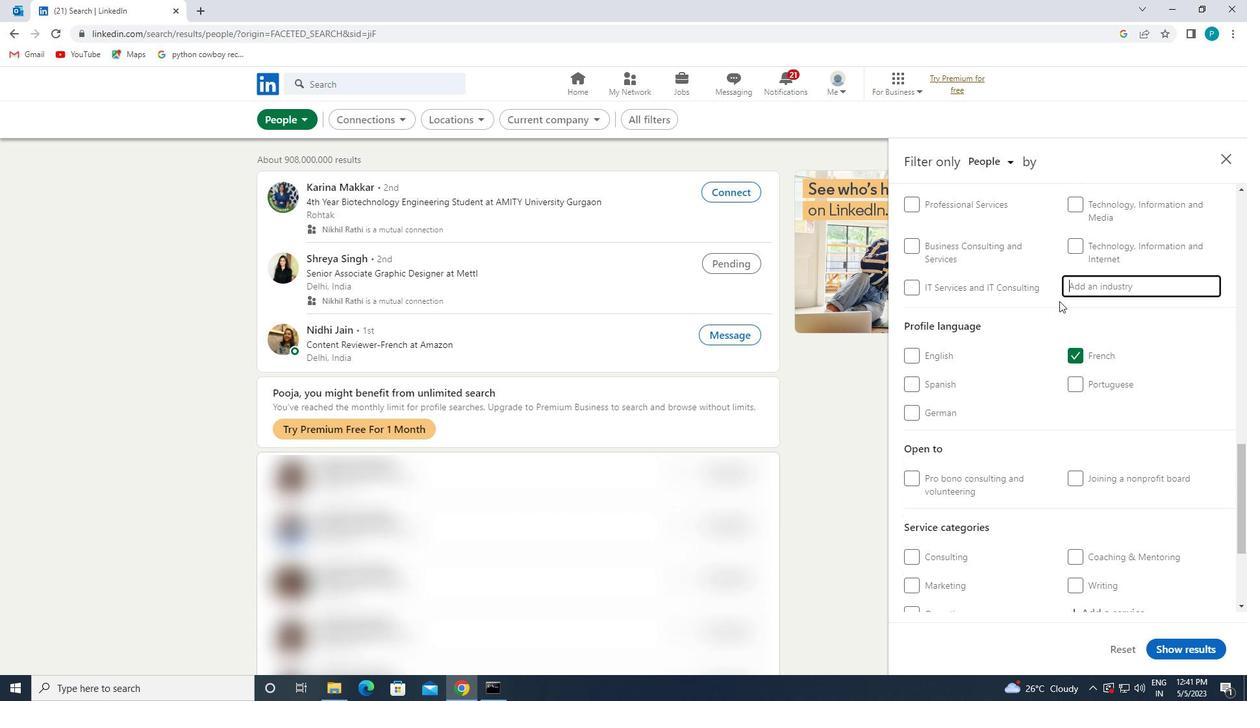 
Action: Mouse scrolled (1060, 304) with delta (0, 0)
Screenshot: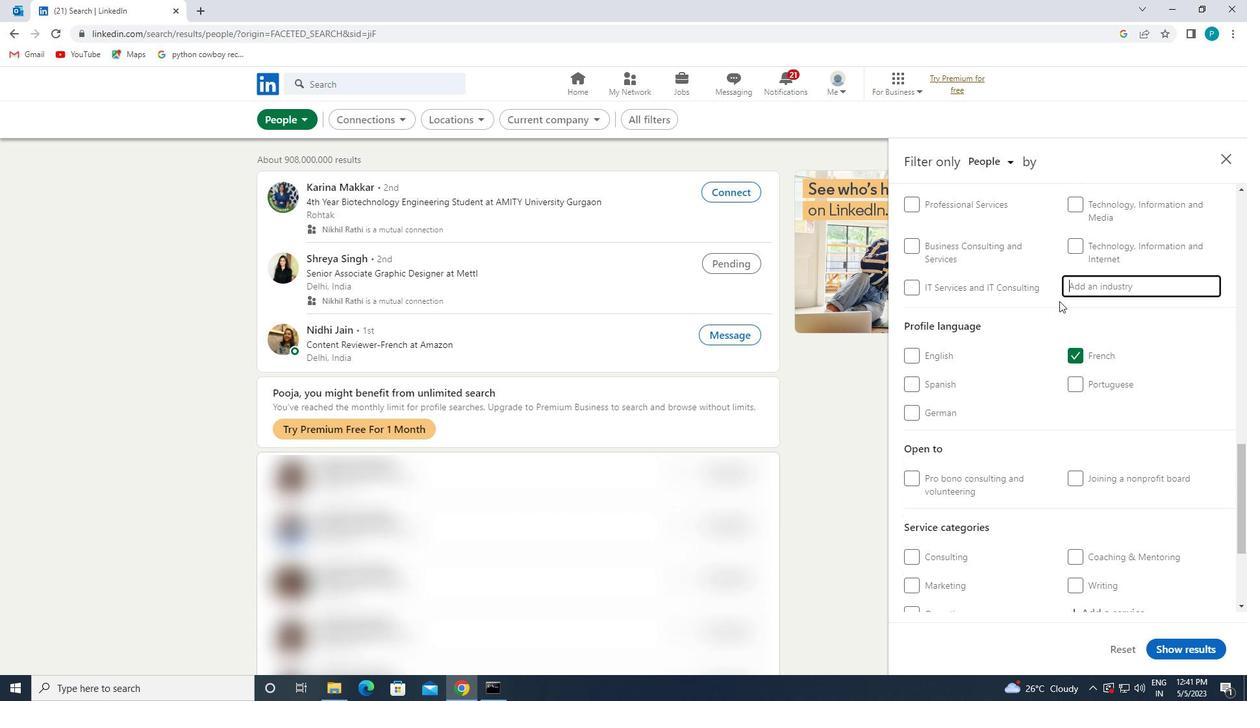 
Action: Mouse moved to (1061, 306)
Screenshot: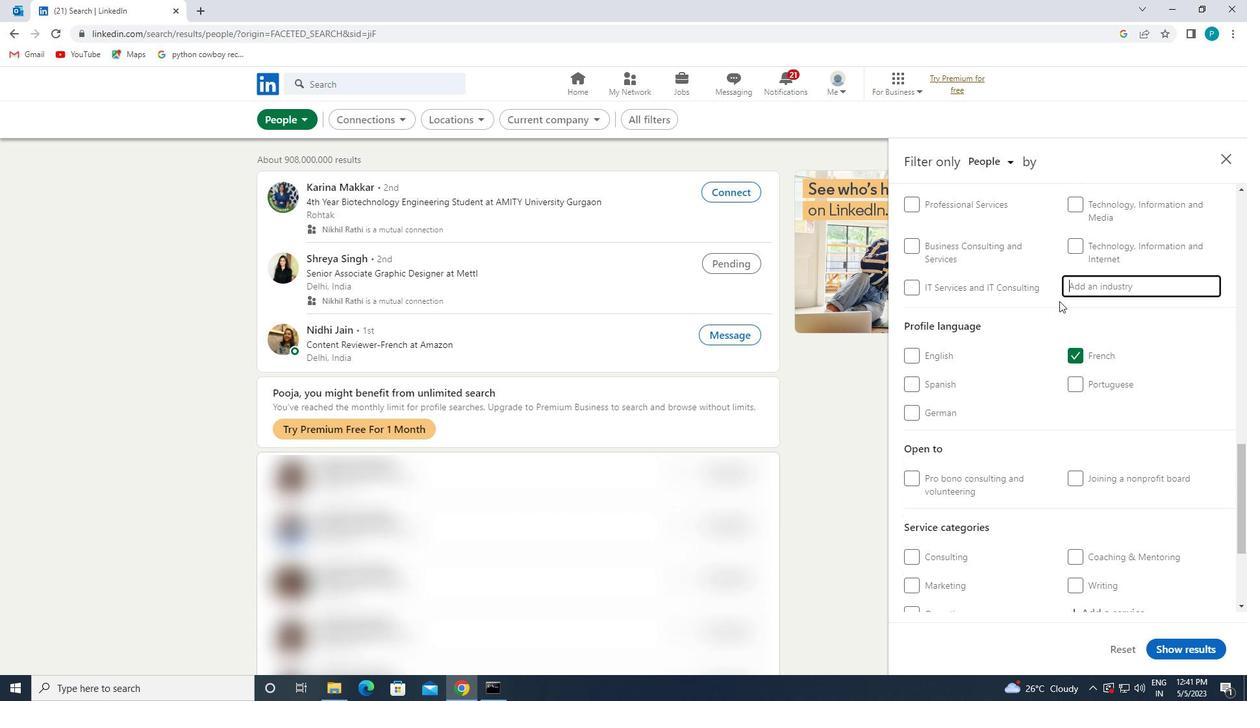 
Action: Mouse scrolled (1061, 305) with delta (0, 0)
Screenshot: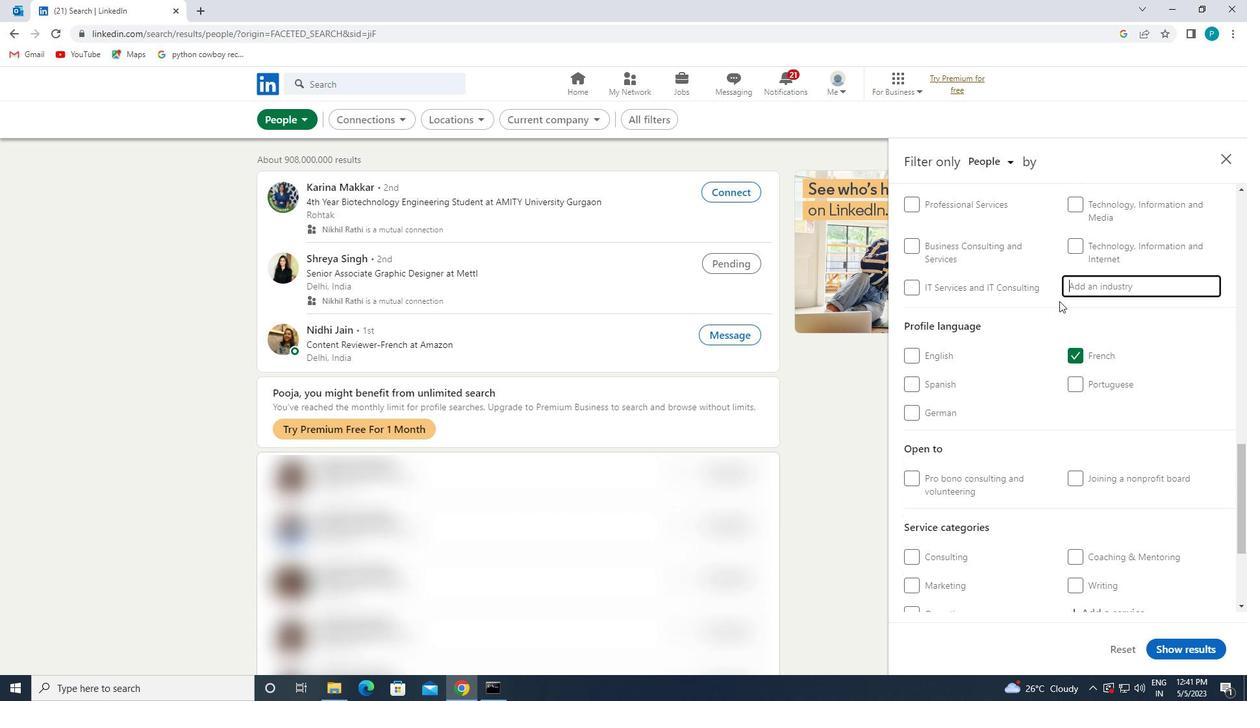 
Action: Mouse moved to (1062, 310)
Screenshot: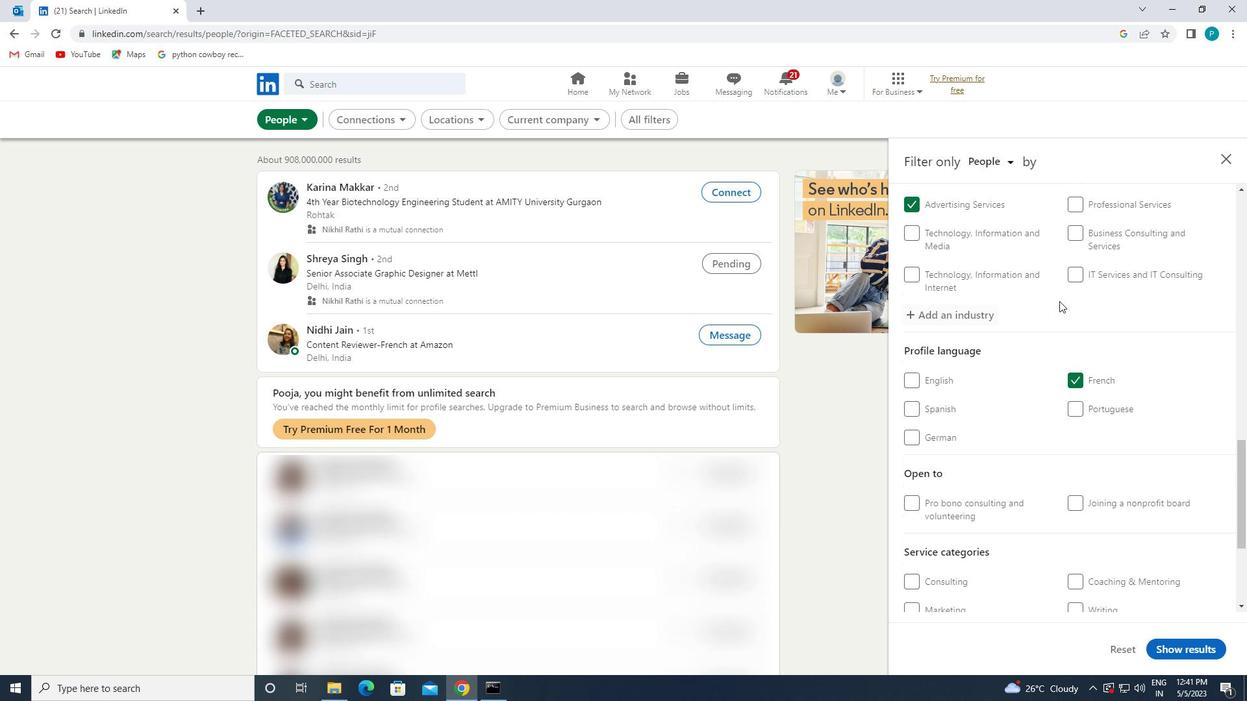 
Action: Mouse scrolled (1062, 309) with delta (0, 0)
Screenshot: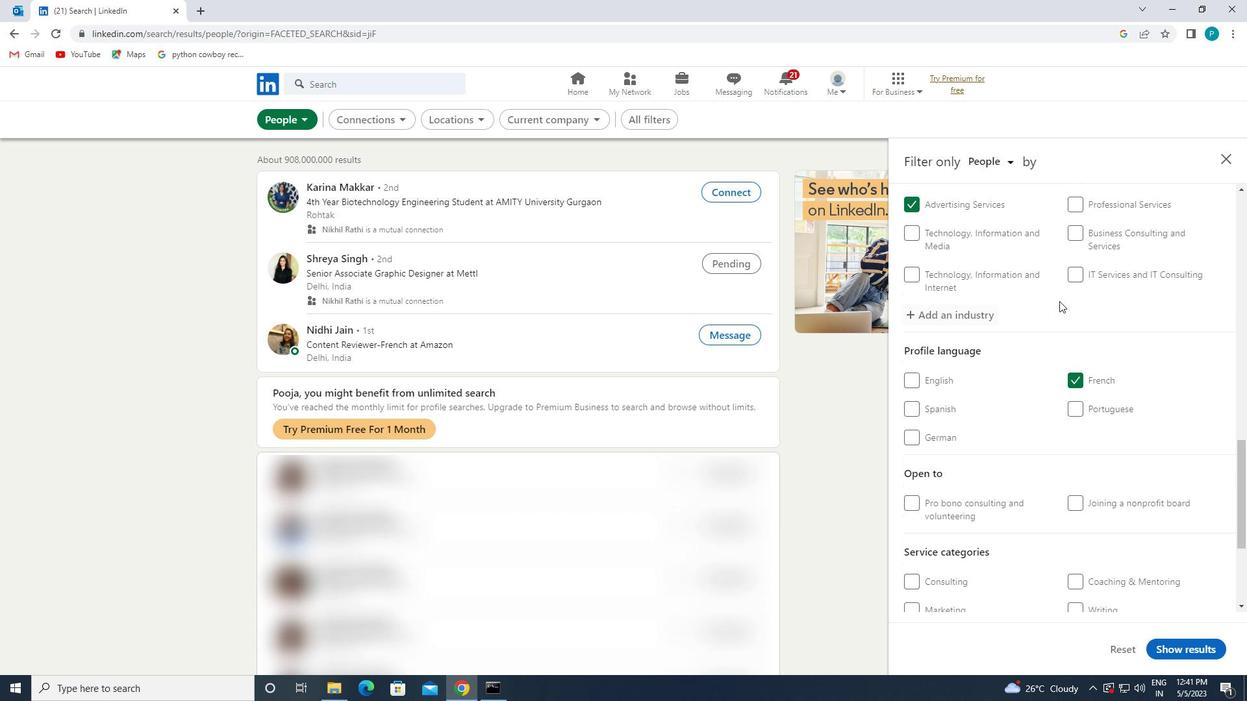 
Action: Mouse moved to (1107, 434)
Screenshot: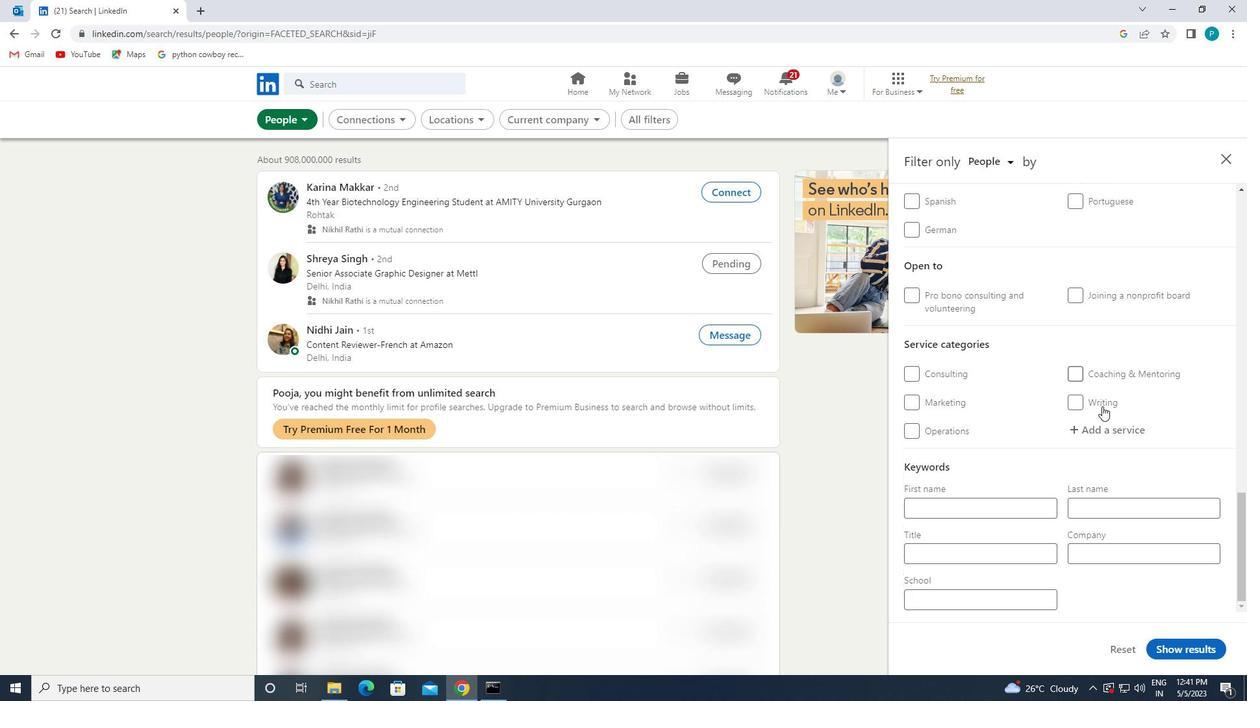
Action: Mouse pressed left at (1107, 434)
Screenshot: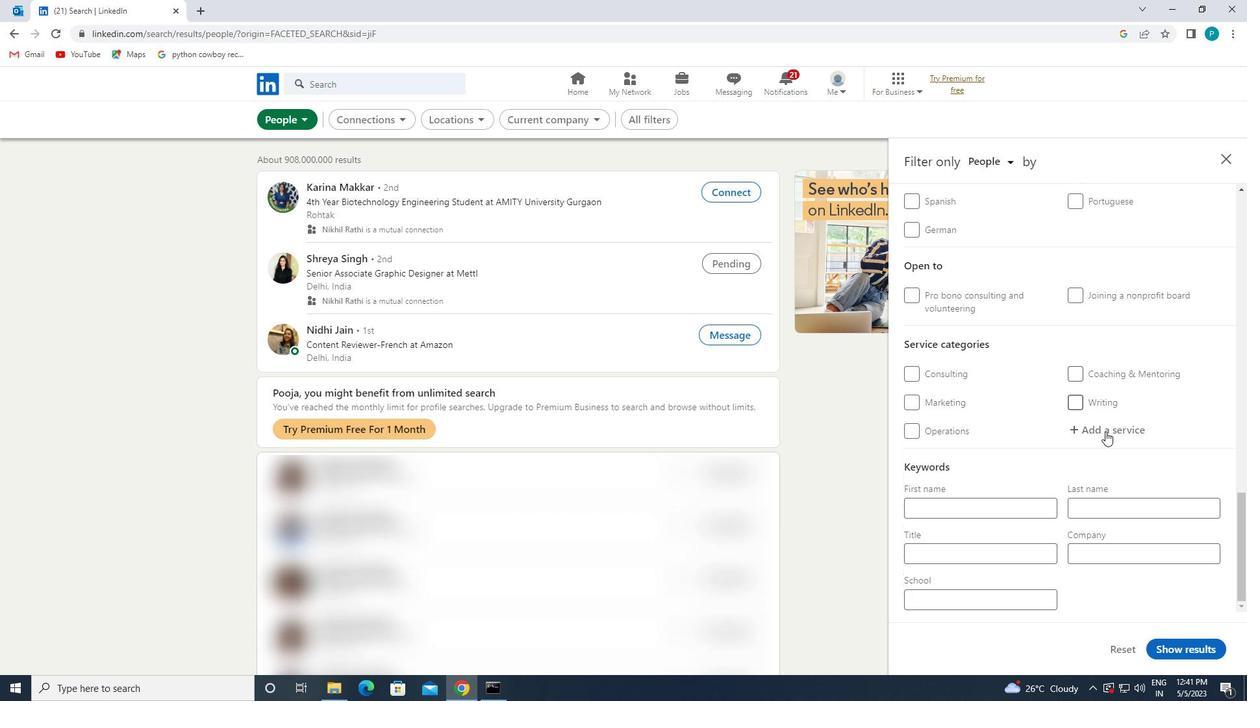 
Action: Mouse moved to (1103, 430)
Screenshot: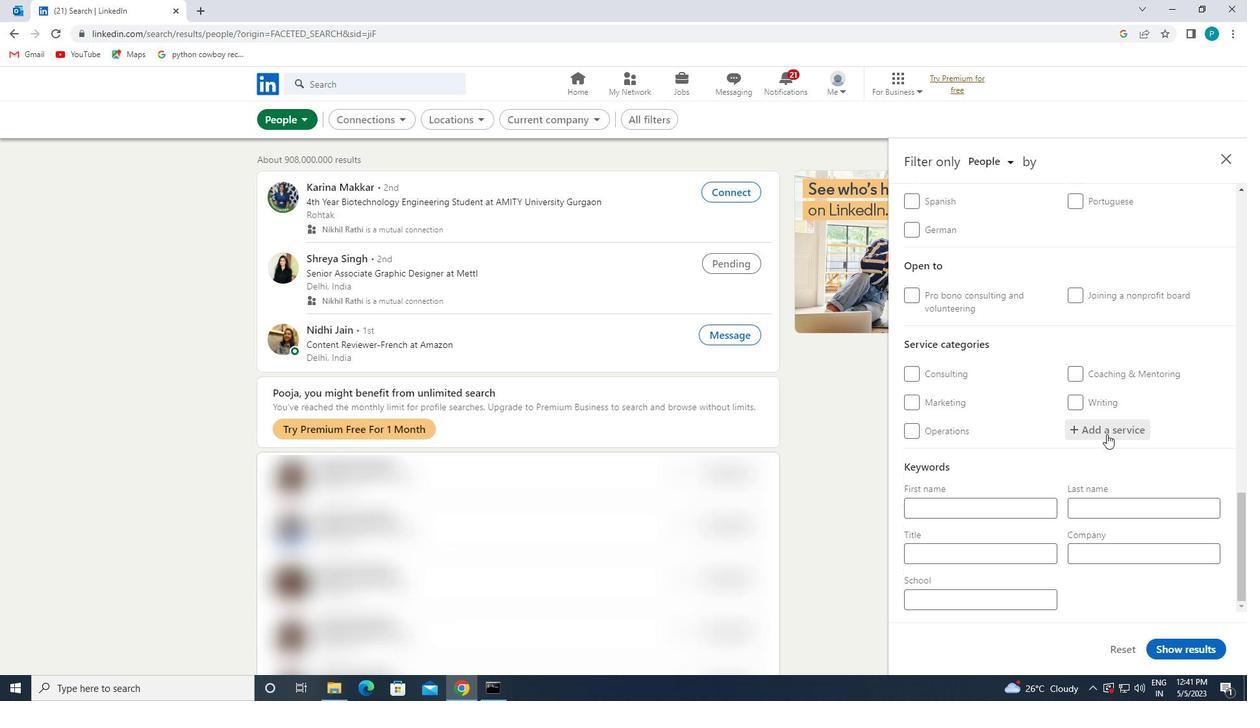 
Action: Key pressed E<Key.caps_lock>MAIL
Screenshot: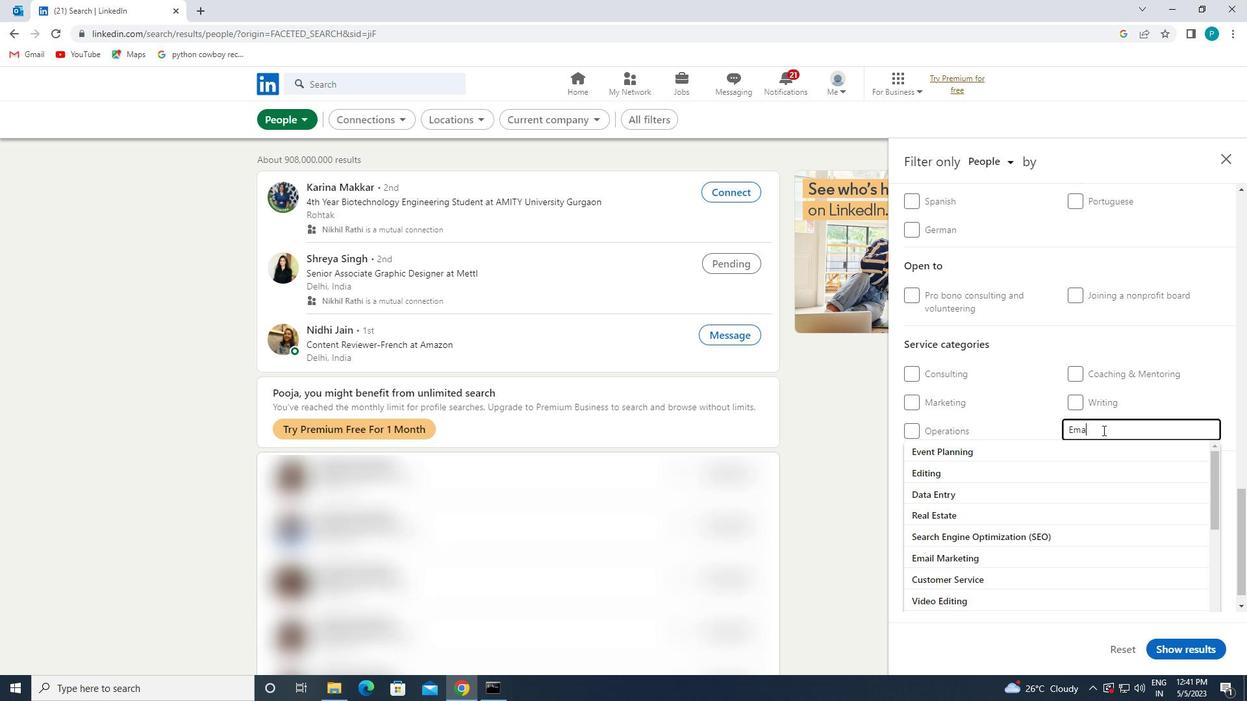 
Action: Mouse moved to (1077, 454)
Screenshot: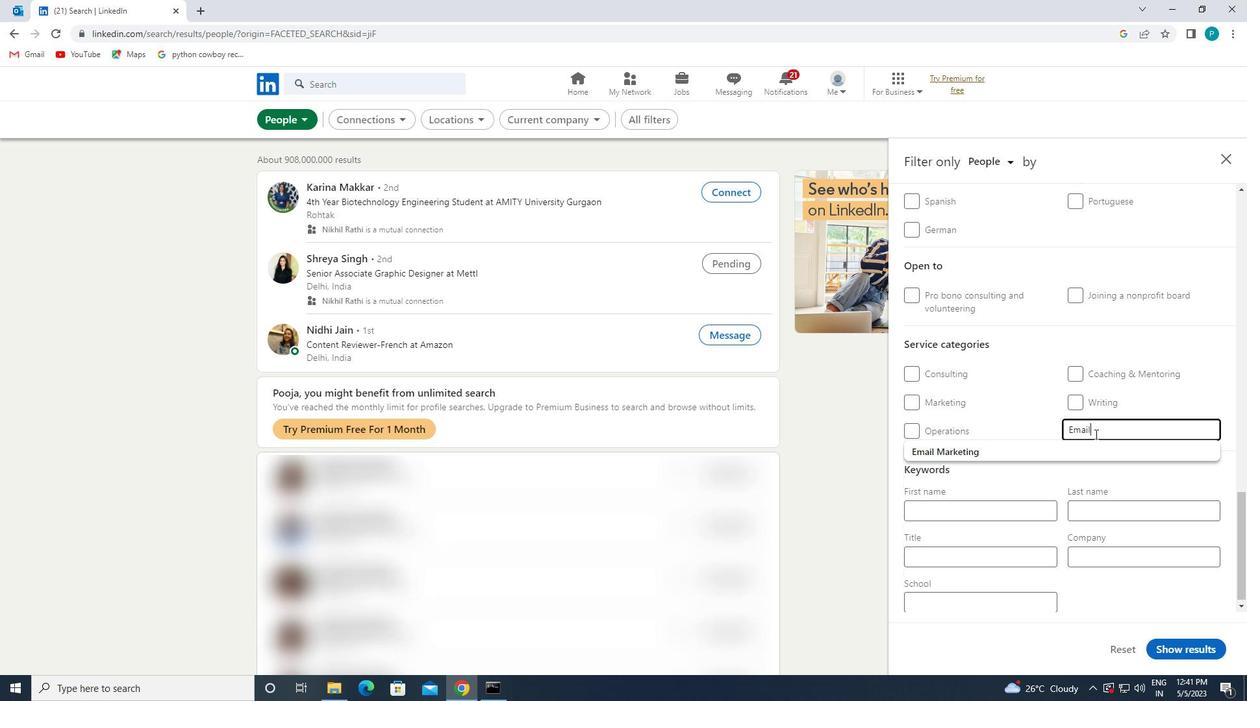 
Action: Mouse pressed left at (1077, 454)
Screenshot: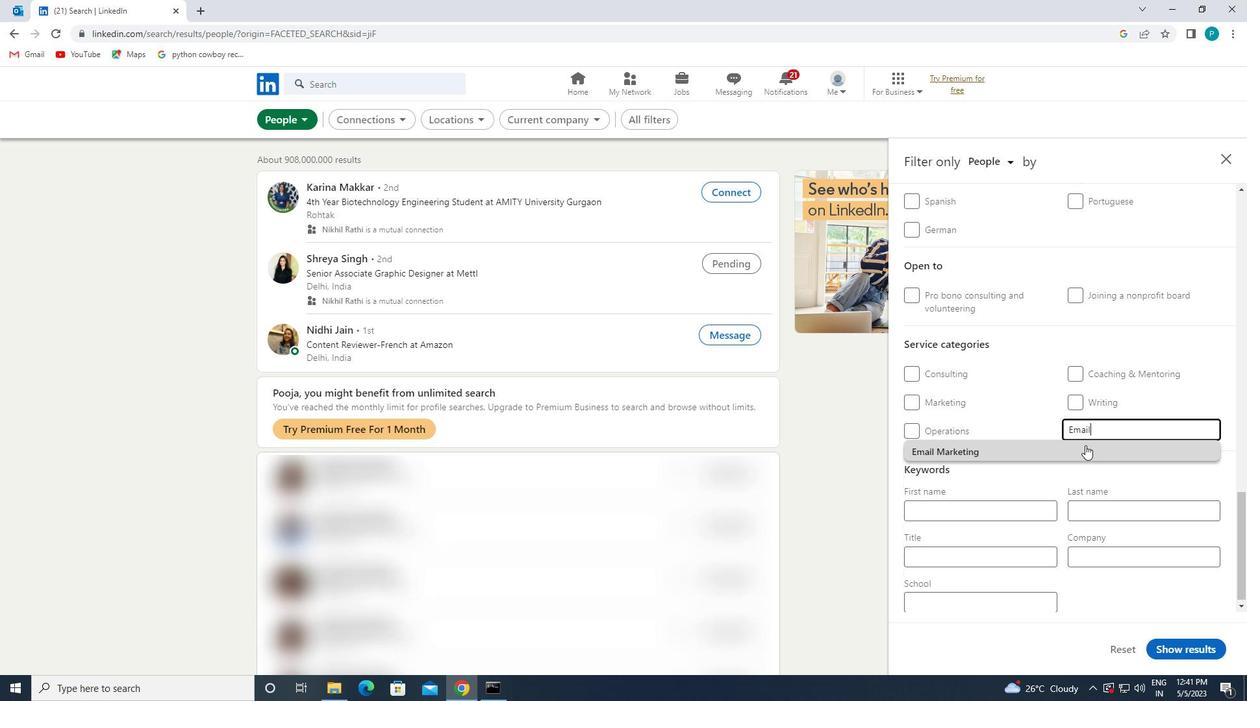 
Action: Mouse moved to (1053, 485)
Screenshot: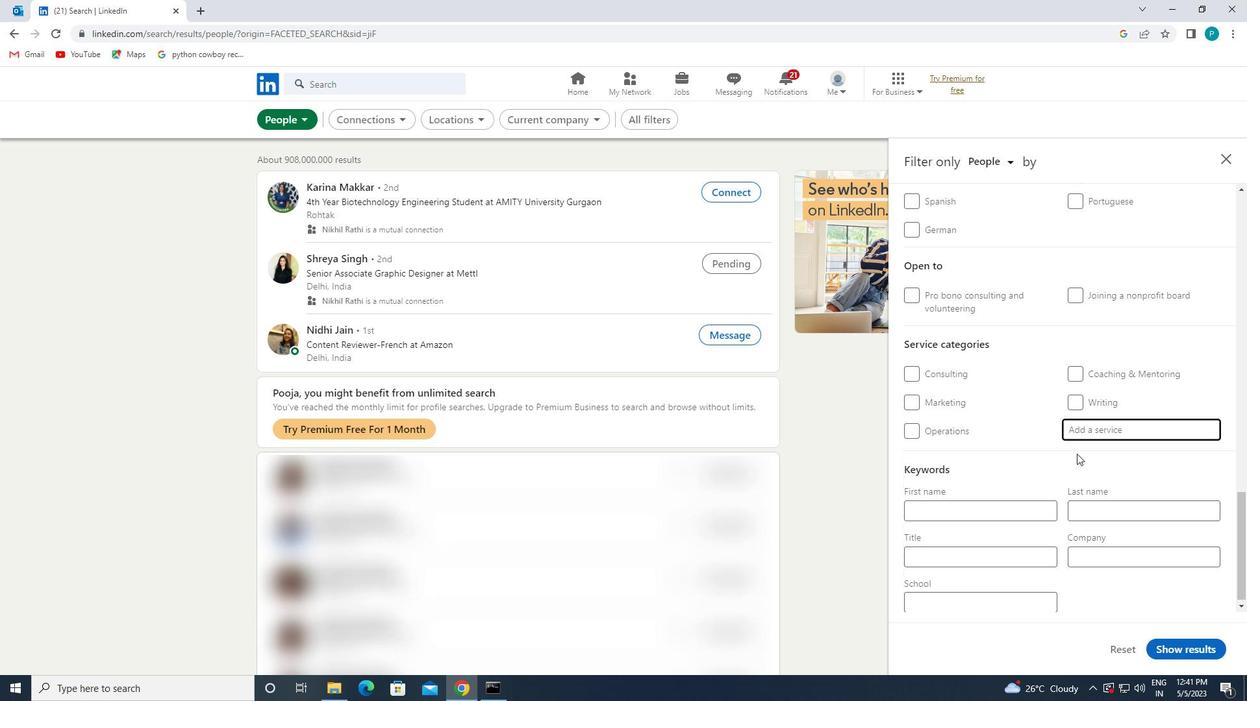 
Action: Mouse scrolled (1053, 485) with delta (0, 0)
Screenshot: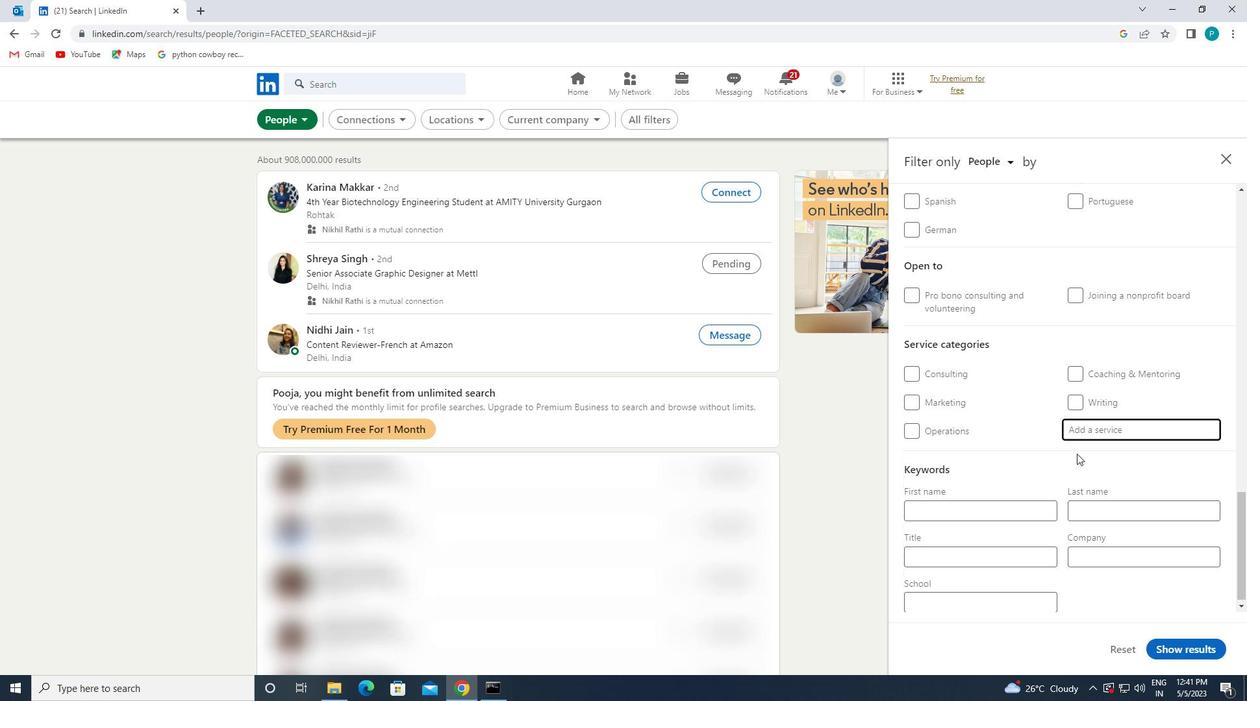 
Action: Mouse moved to (1050, 488)
Screenshot: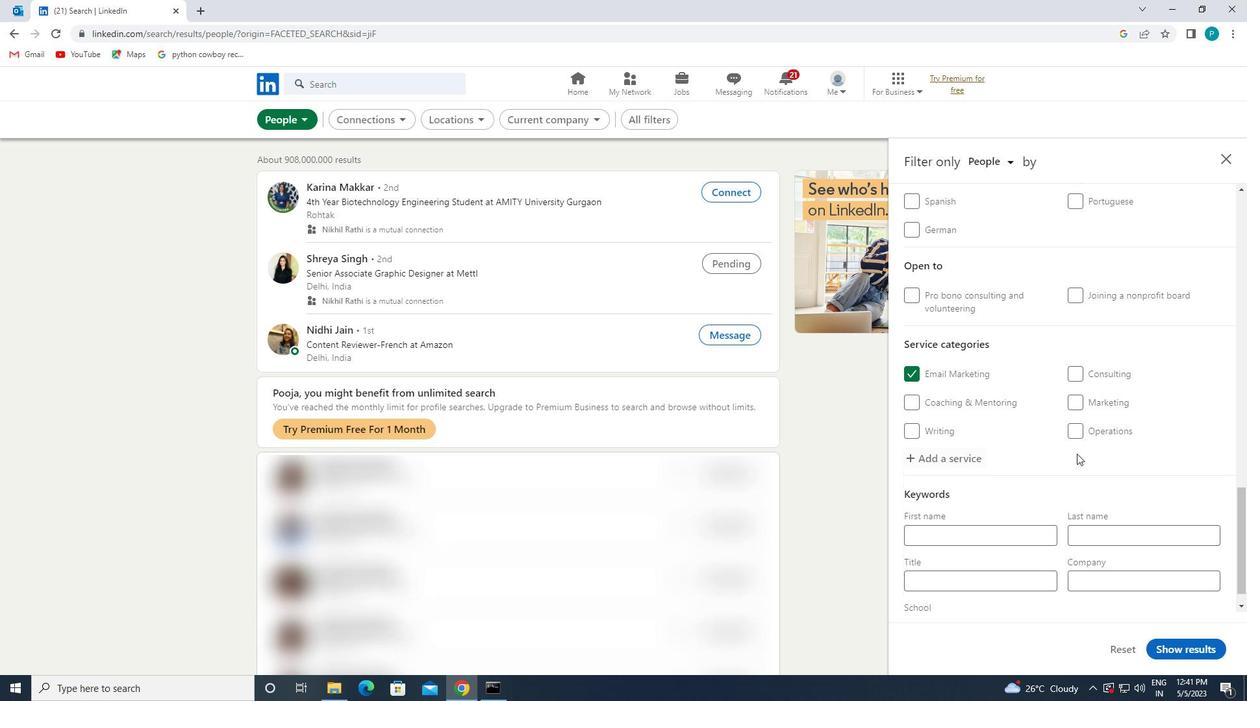 
Action: Mouse scrolled (1050, 487) with delta (0, 0)
Screenshot: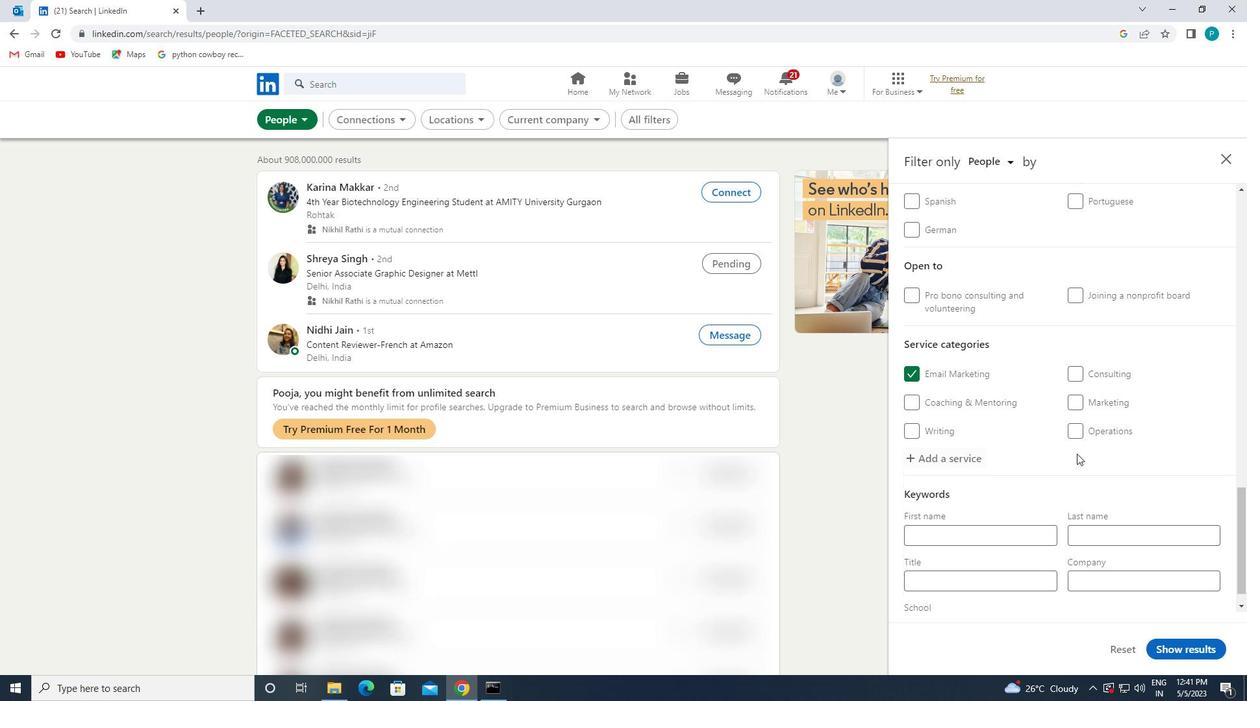 
Action: Mouse moved to (993, 546)
Screenshot: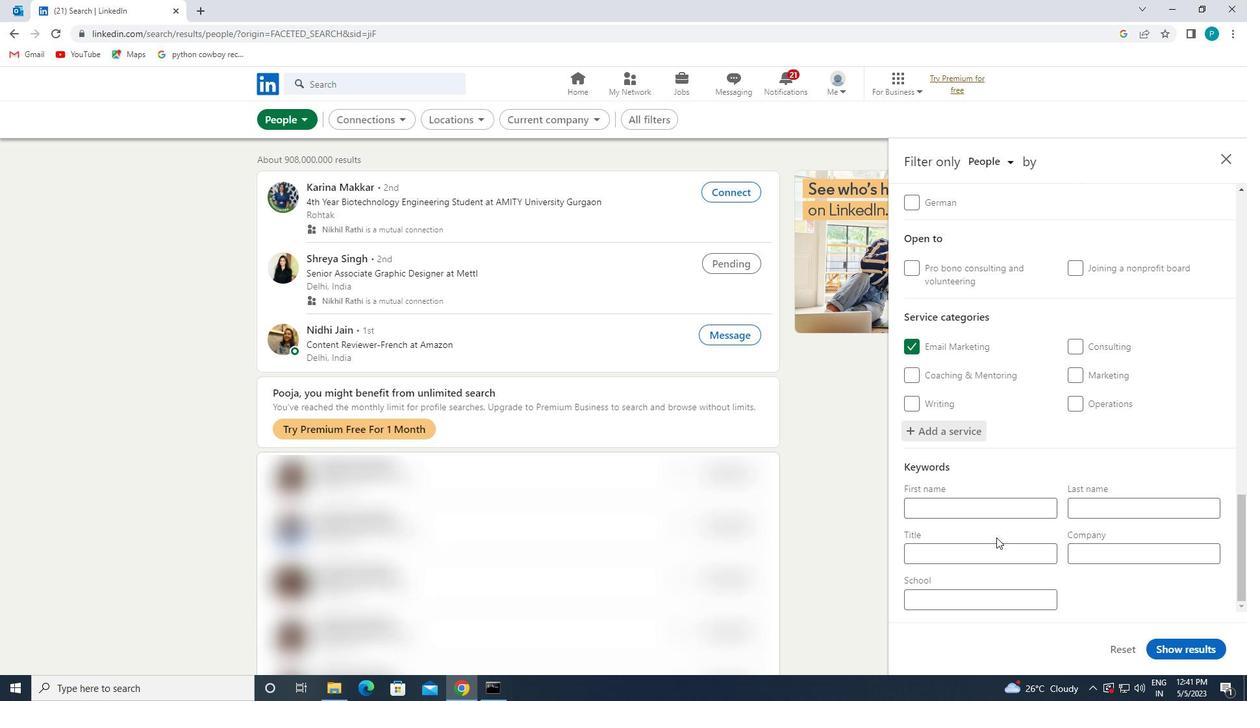 
Action: Mouse pressed left at (993, 546)
Screenshot: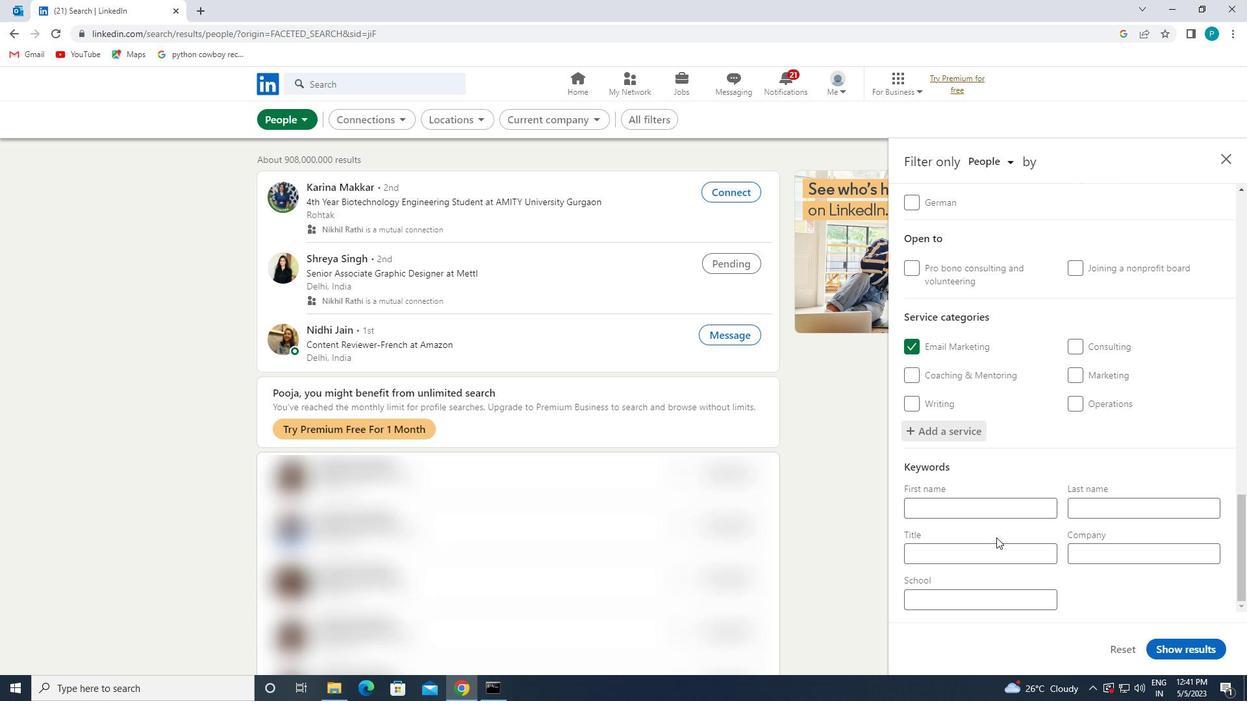 
Action: Key pressed <Key.caps_lock>C<Key.caps_lock>HURCH<Key.space><Key.caps_lock>V<Key.caps_lock>OLUNTEER
Screenshot: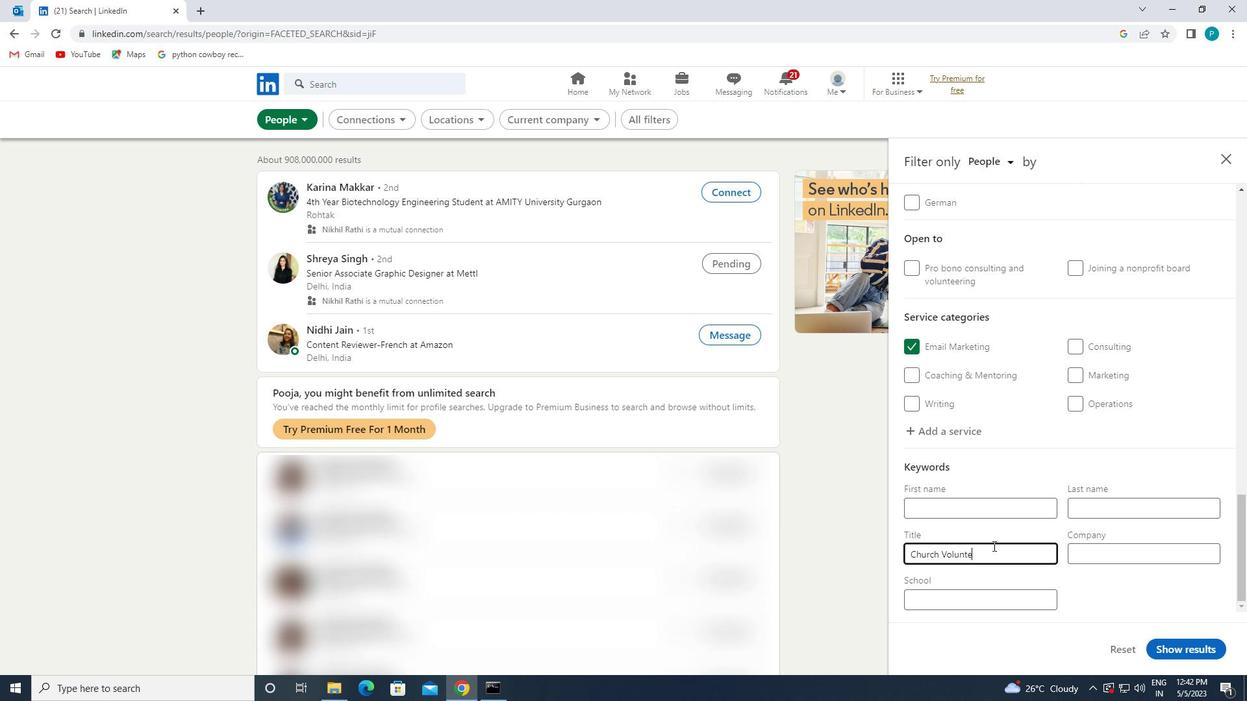
Action: Mouse moved to (1186, 640)
Screenshot: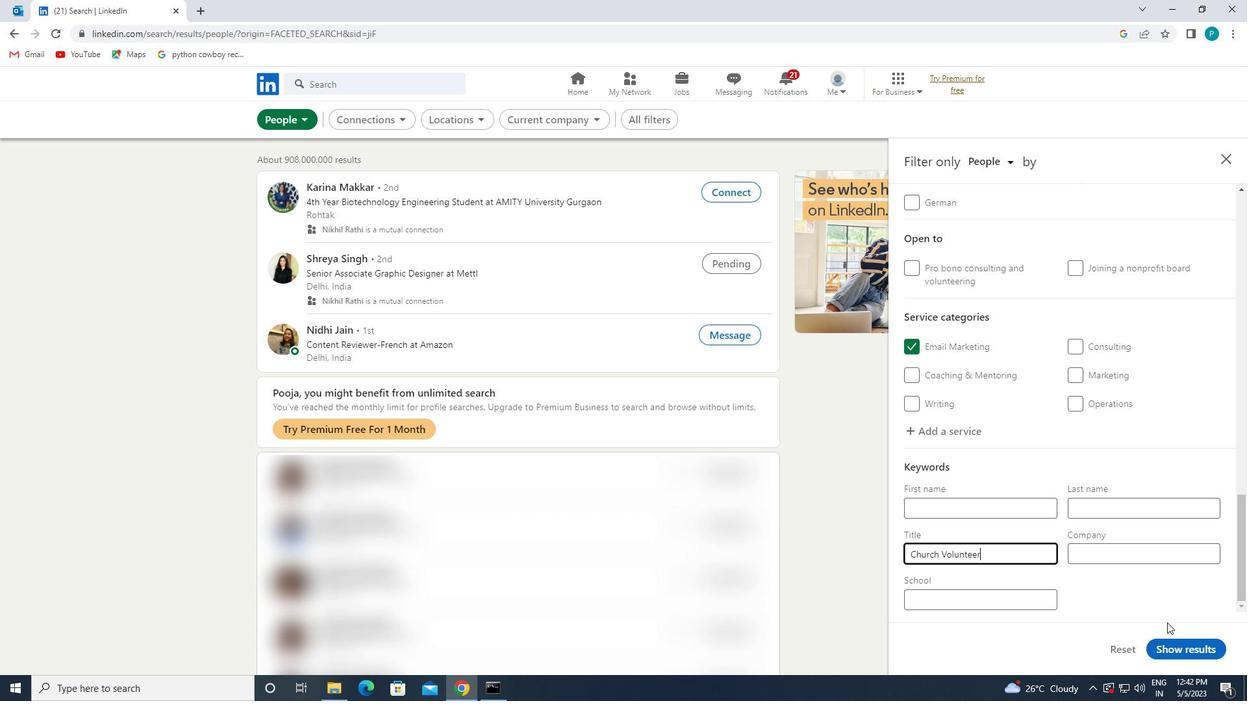 
Action: Mouse pressed left at (1186, 640)
Screenshot: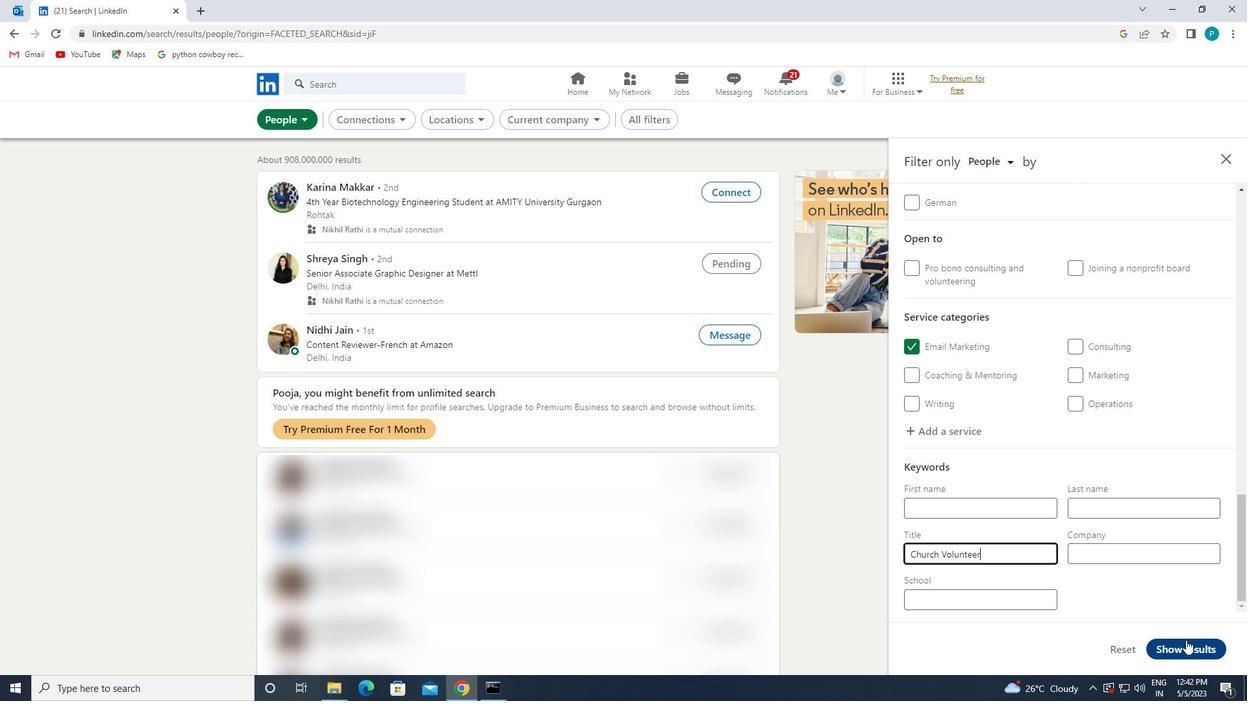
Action: Mouse moved to (1186, 640)
Screenshot: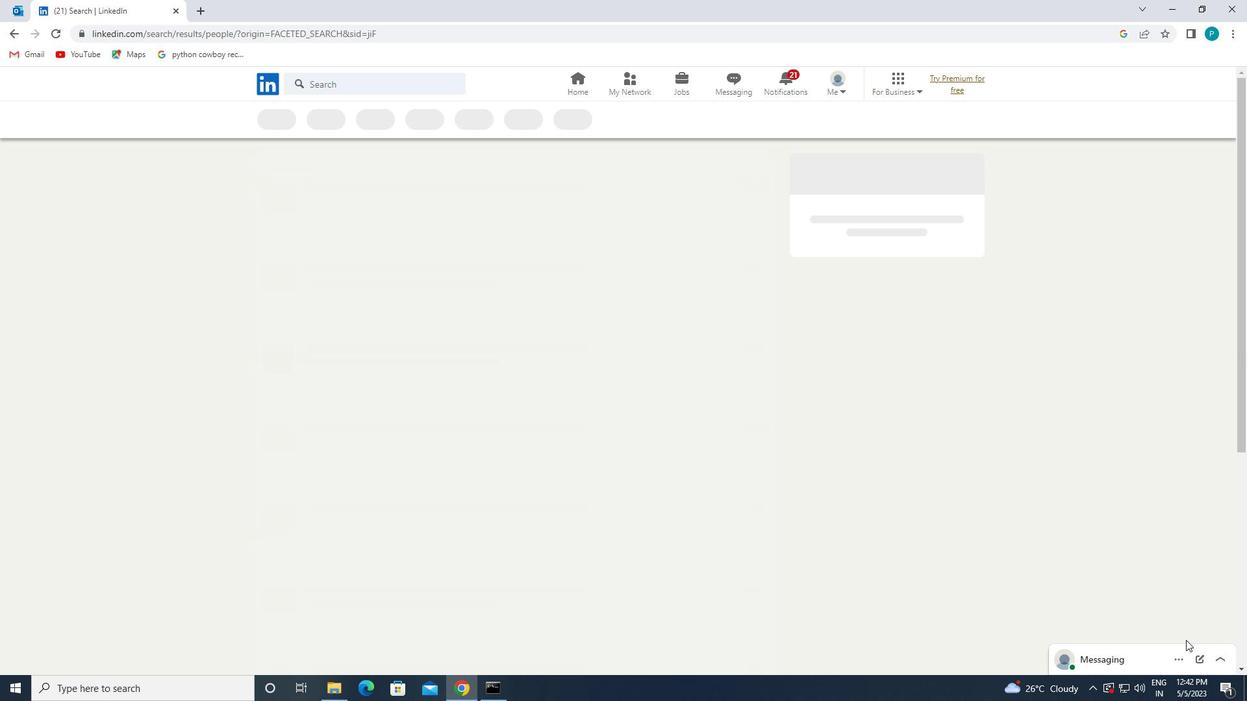 
